 Task: Create a PowerPoint presentation on renewable energy, including slides on different forms such as wind and solar power. Use online images and information to enhance the presentation.
Action: Mouse moved to (453, 279)
Screenshot: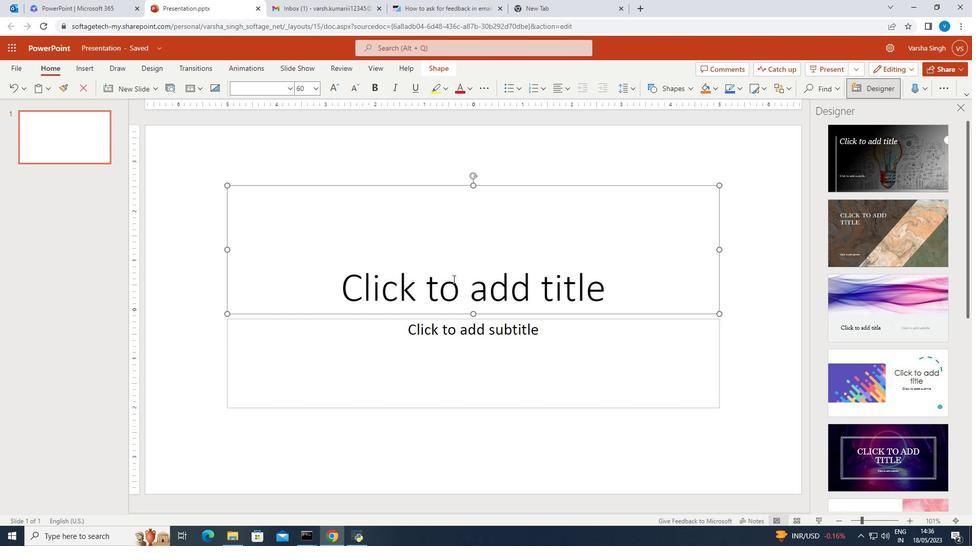 
Action: Mouse pressed left at (453, 279)
Screenshot: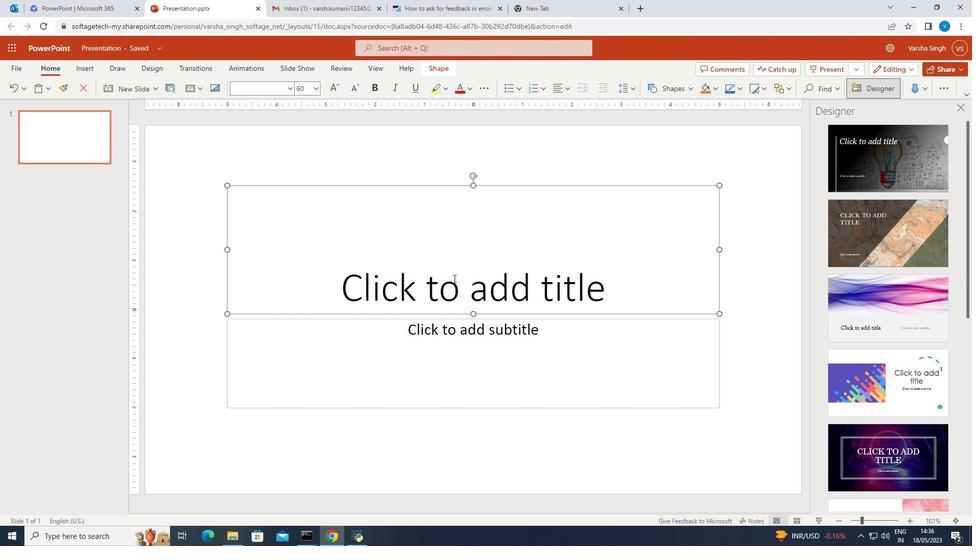 
Action: Key pressed <Key.shift><Key.shift><Key.shift><Key.shift><Key.shift><Key.shift><Key.shift><Key.shift><Key.shift><Key.shift><Key.shift>Renewable<Key.space><Key.shift>Energy
Screenshot: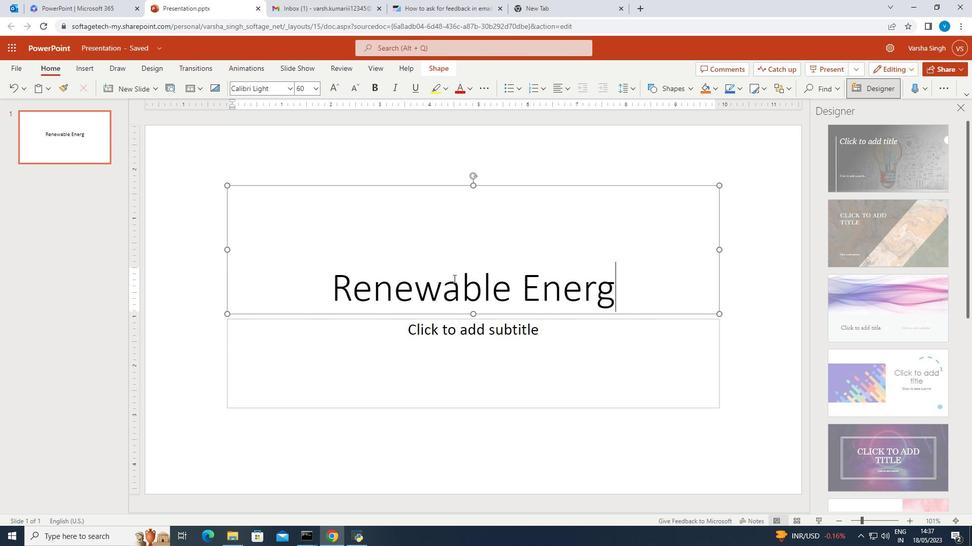
Action: Mouse moved to (495, 333)
Screenshot: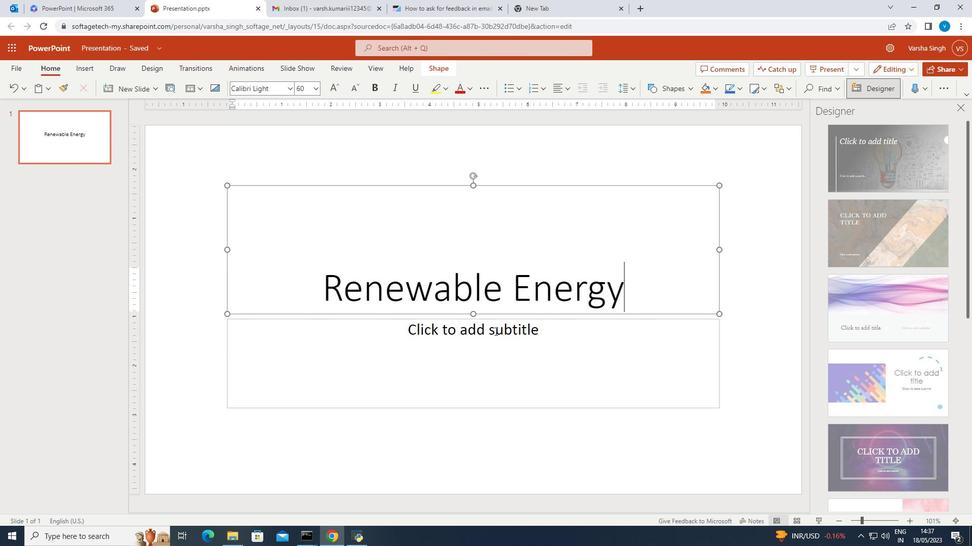 
Action: Mouse pressed left at (495, 333)
Screenshot: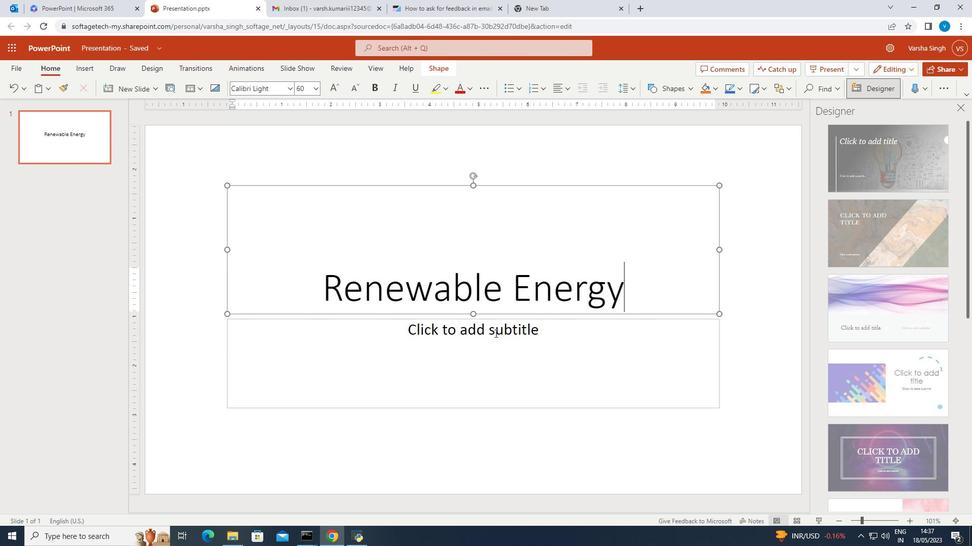 
Action: Key pressed <Key.shift><Key.shift><Key.shift><Key.shift>Different<Key.space><Key.shift><Key.shift><Key.shift><Key.shift><Key.shift><Key.shift><Key.shift><Key.shift>Forms<Key.space><Key.shift>Of<Key.space><Key.shift><Key.shift><Key.shift>Renewable<Key.space><Key.shift><Key.shift><Key.shift><Key.shift><Key.shift><Key.shift>Energy
Screenshot: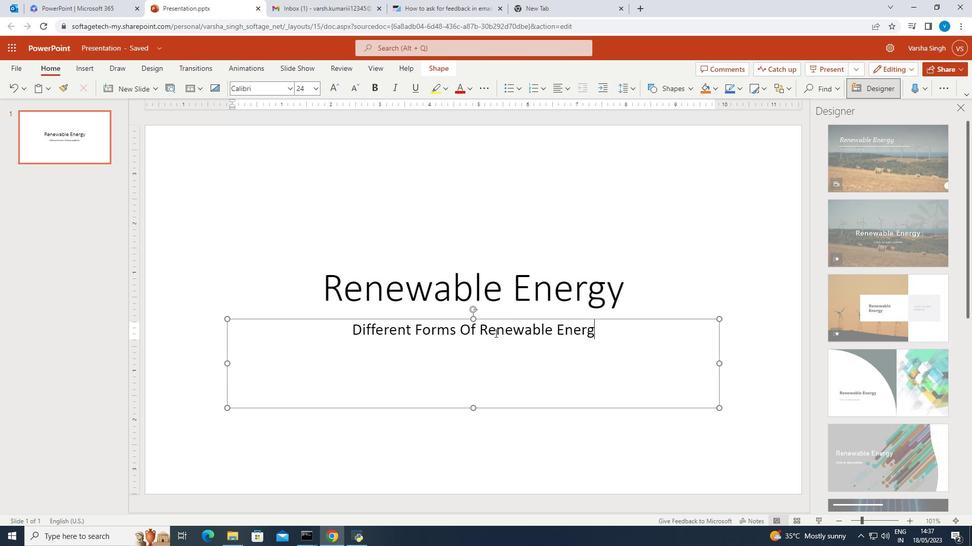 
Action: Mouse moved to (515, 388)
Screenshot: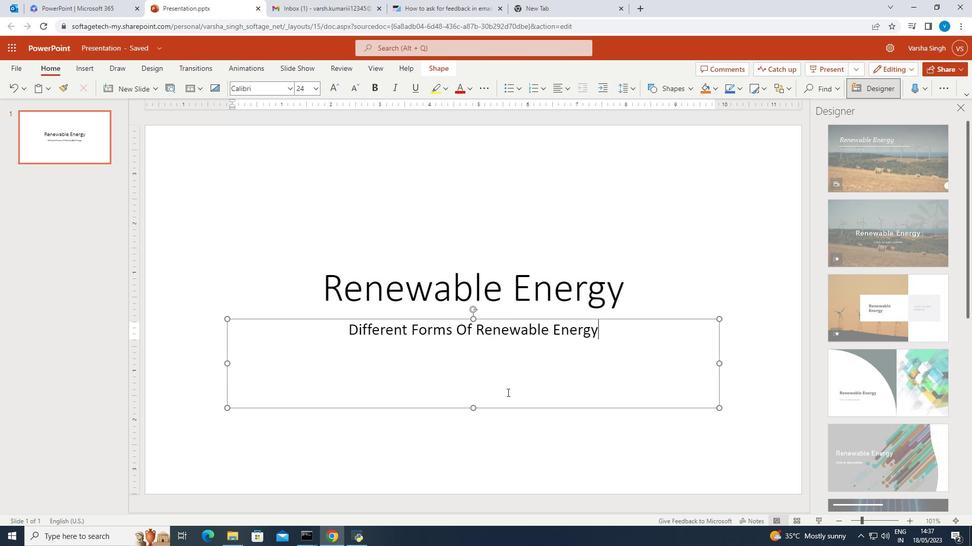 
Action: Mouse scrolled (515, 388) with delta (0, 0)
Screenshot: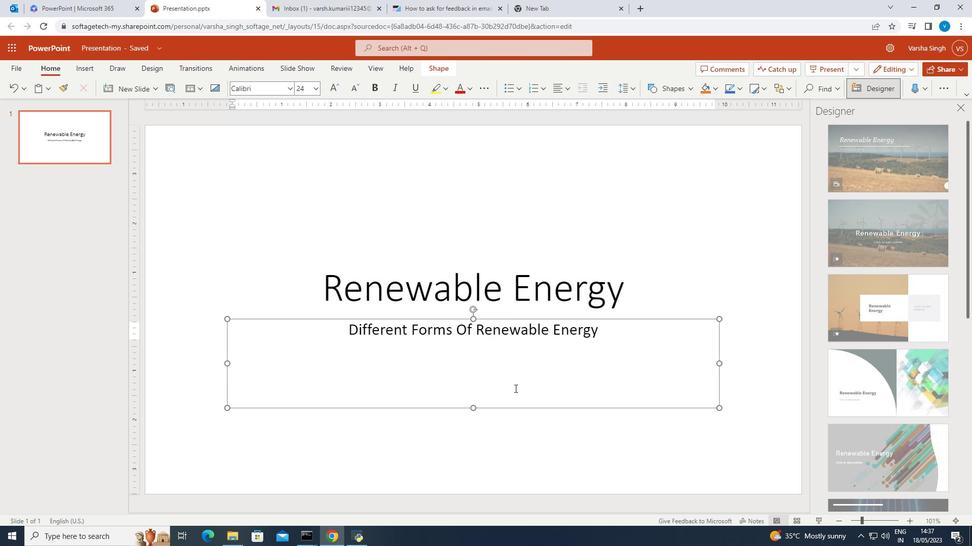 
Action: Mouse scrolled (515, 388) with delta (0, 0)
Screenshot: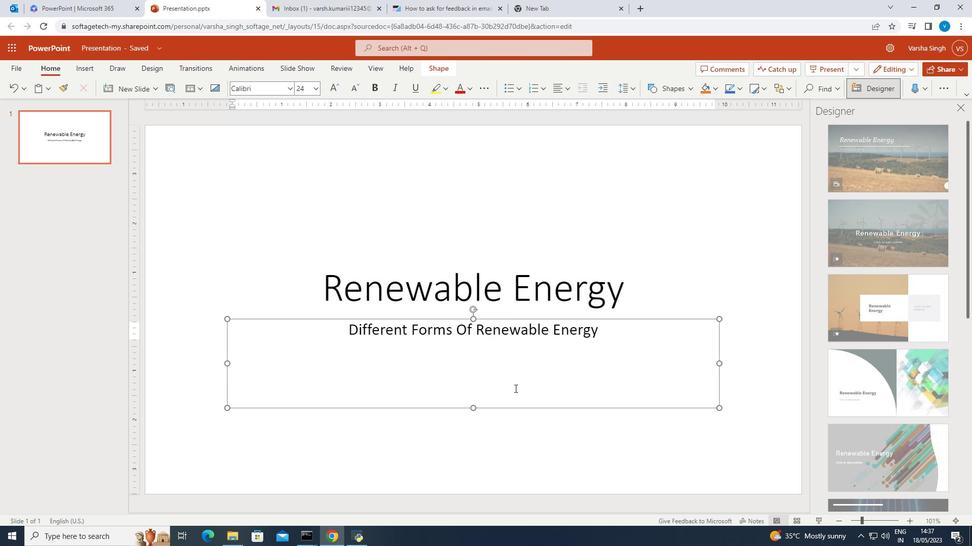 
Action: Mouse moved to (136, 84)
Screenshot: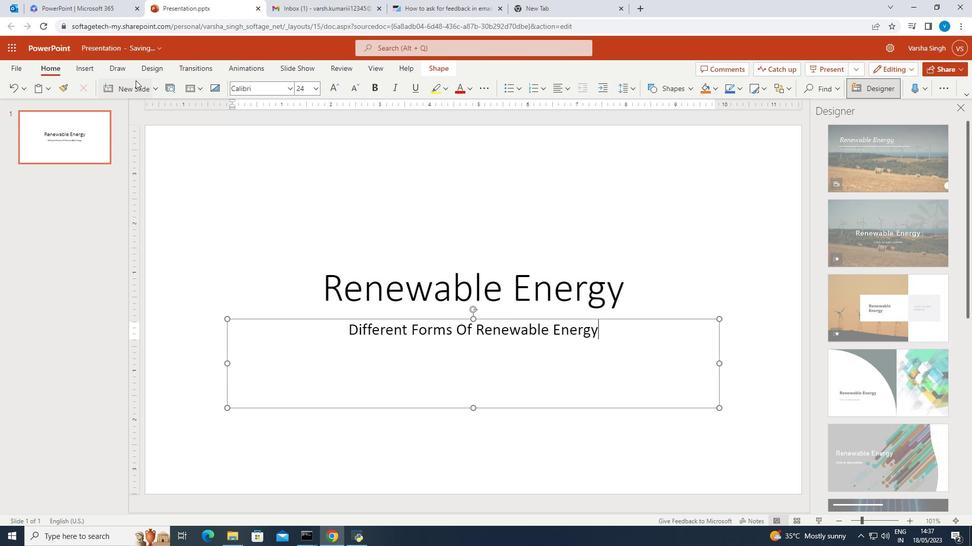 
Action: Mouse pressed left at (136, 84)
Screenshot: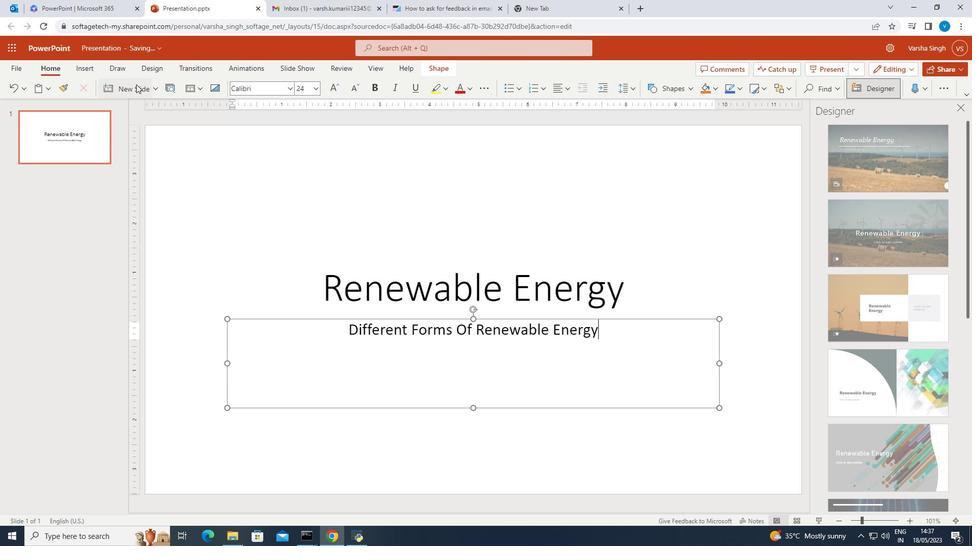 
Action: Mouse moved to (597, 13)
Screenshot: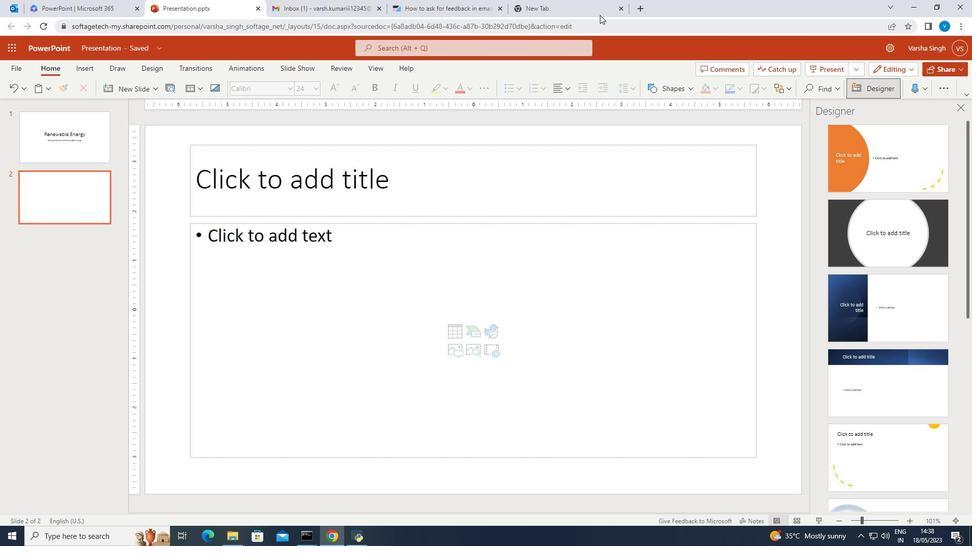 
Action: Mouse pressed left at (597, 13)
Screenshot: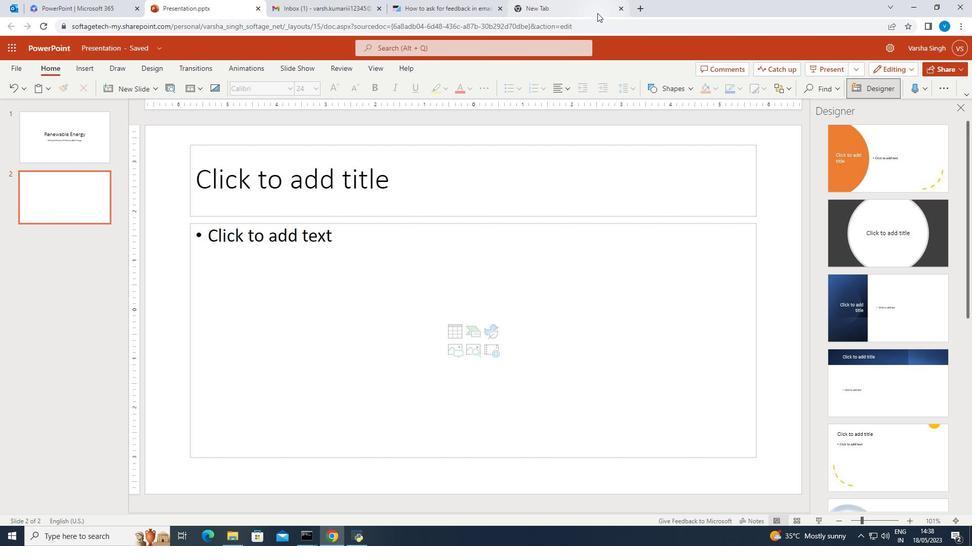 
Action: Mouse moved to (545, 193)
Screenshot: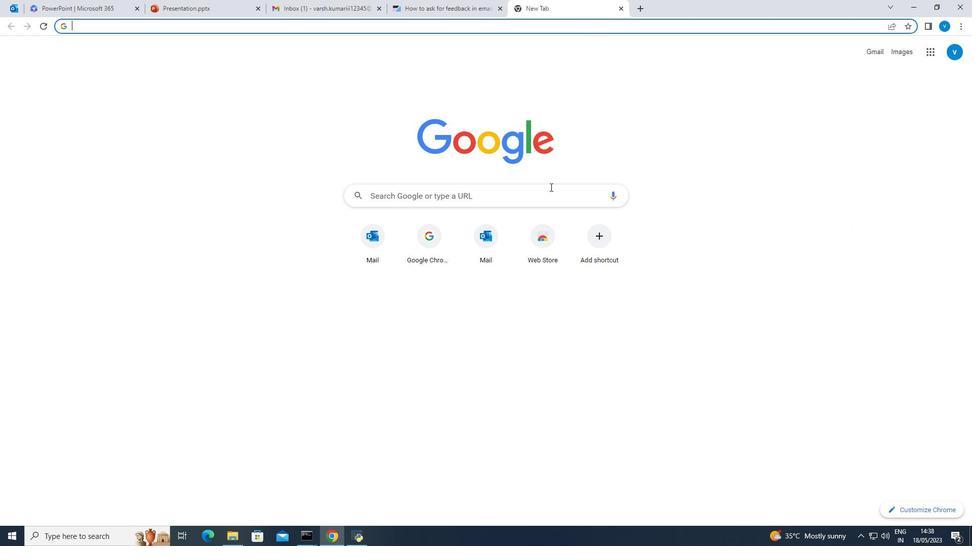 
Action: Mouse pressed left at (545, 193)
Screenshot: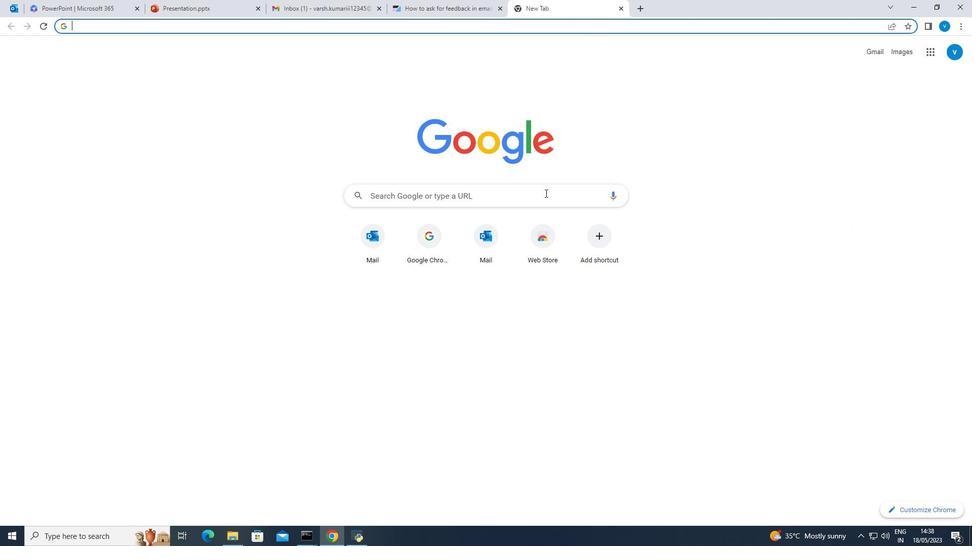 
Action: Mouse moved to (211, 4)
Screenshot: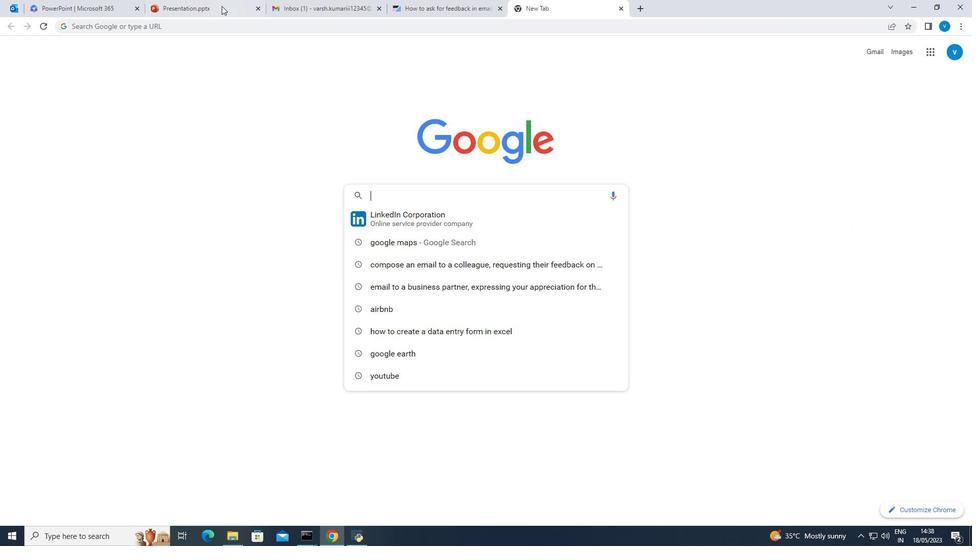 
Action: Mouse pressed left at (211, 4)
Screenshot: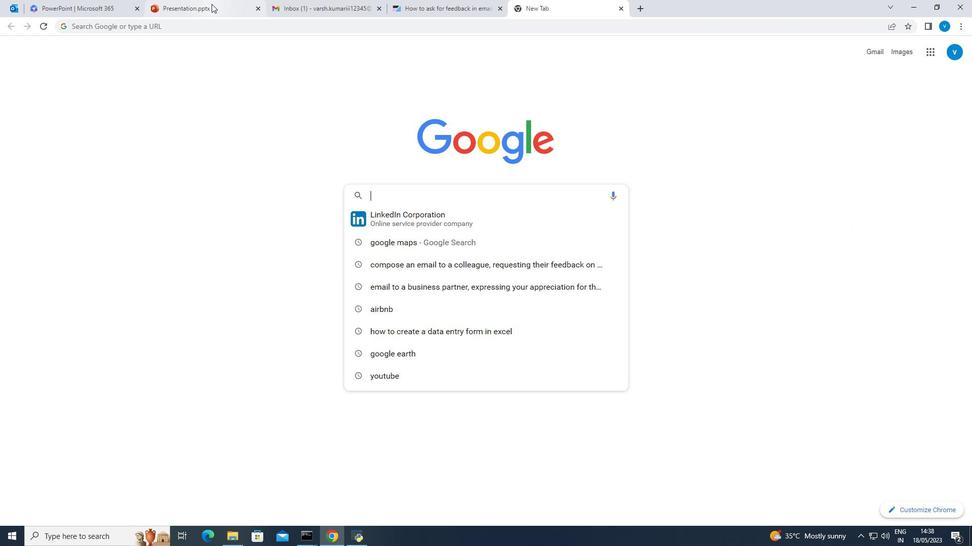 
Action: Mouse moved to (332, 255)
Screenshot: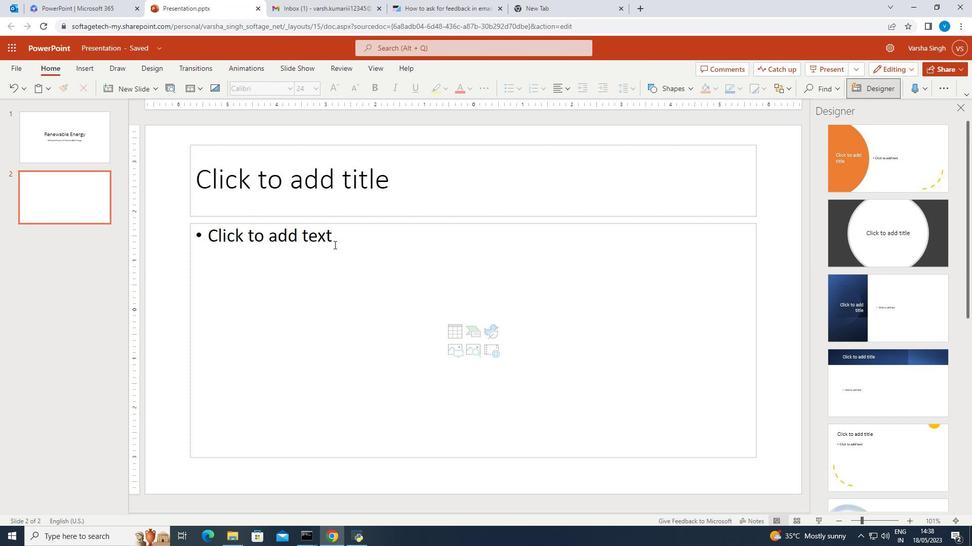 
Action: Mouse pressed left at (332, 255)
Screenshot: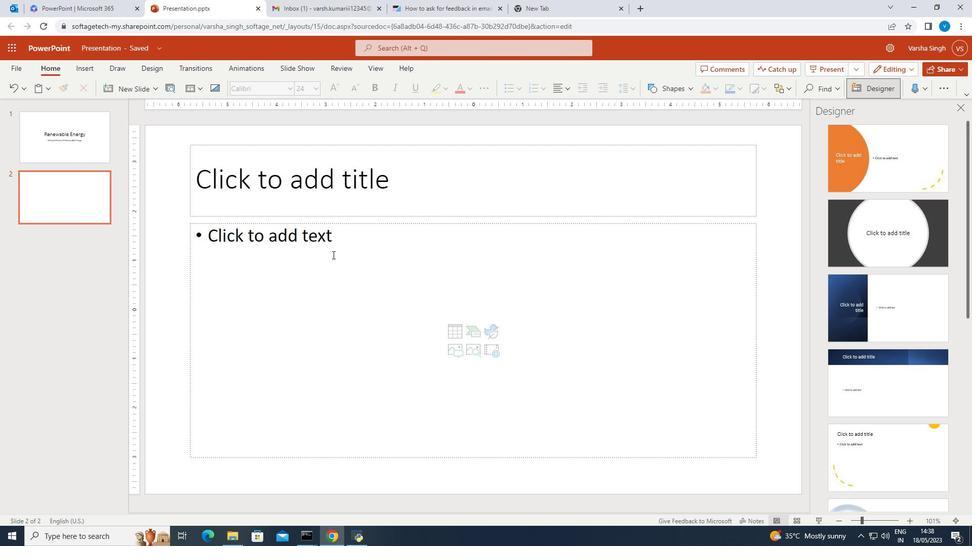 
Action: Mouse moved to (86, 66)
Screenshot: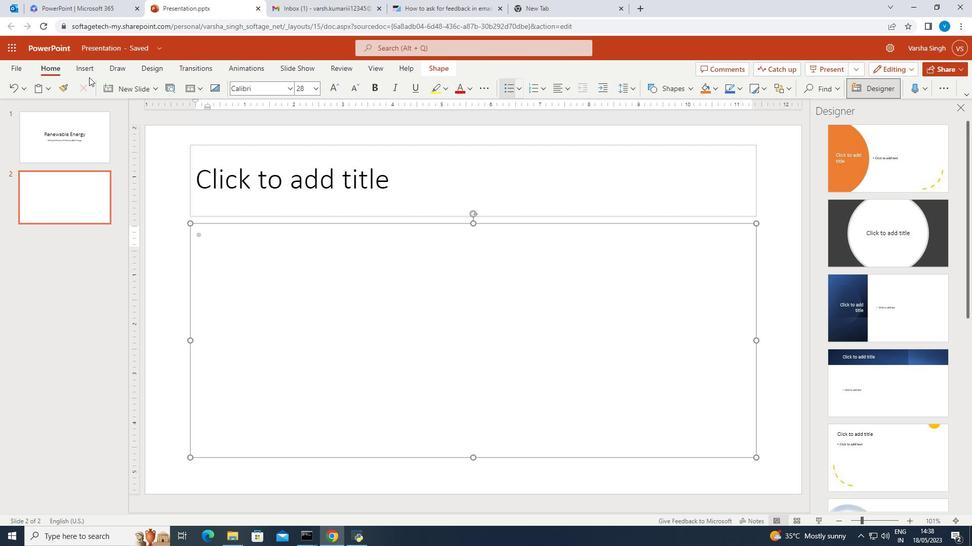 
Action: Mouse pressed left at (86, 66)
Screenshot: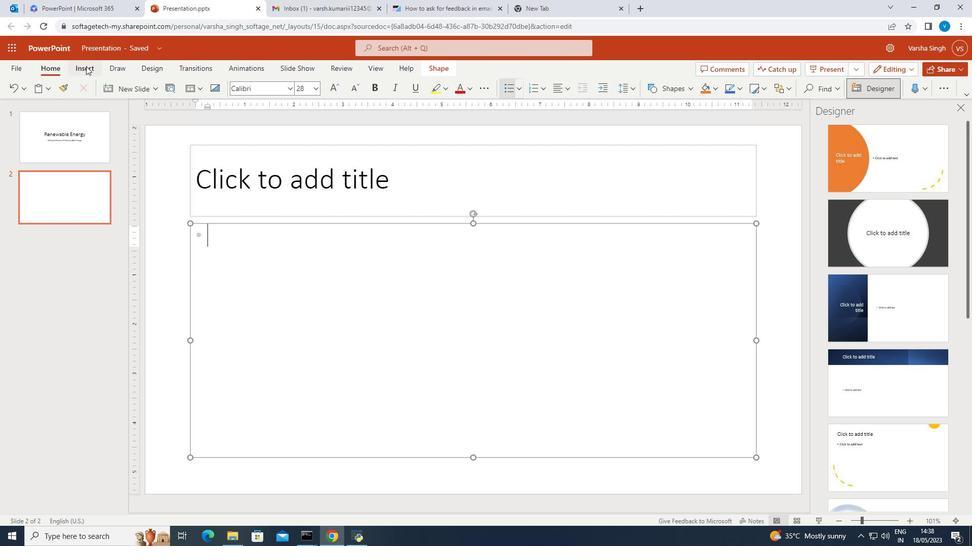 
Action: Mouse moved to (214, 85)
Screenshot: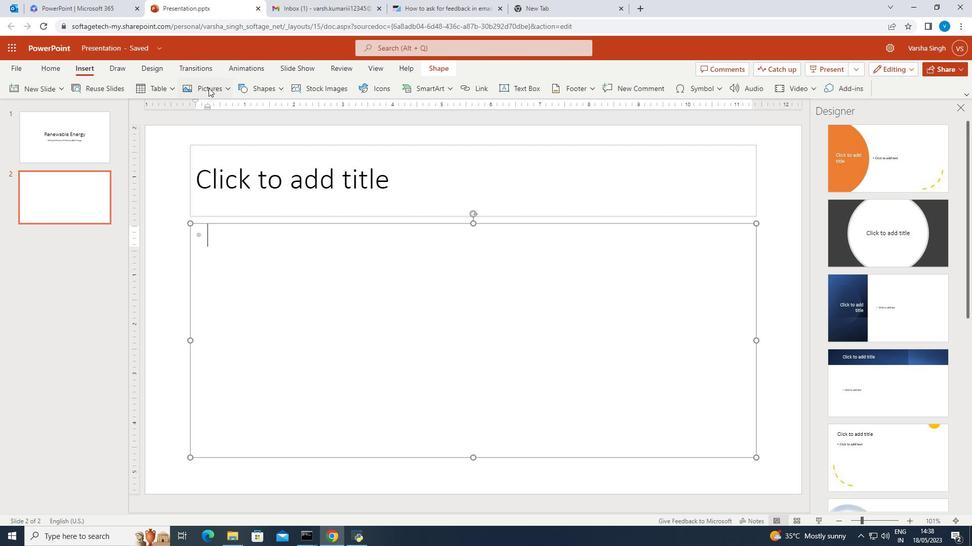 
Action: Mouse pressed left at (214, 85)
Screenshot: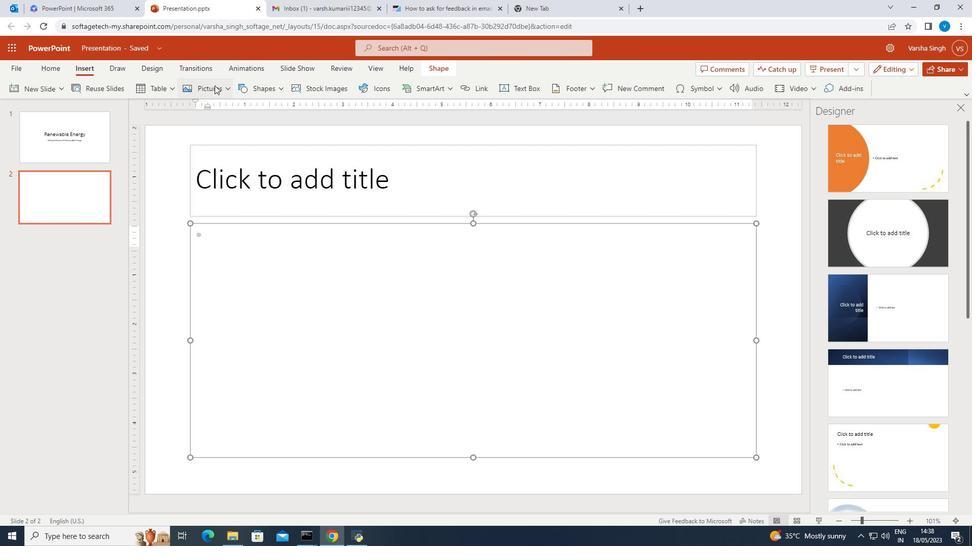 
Action: Mouse moved to (217, 188)
Screenshot: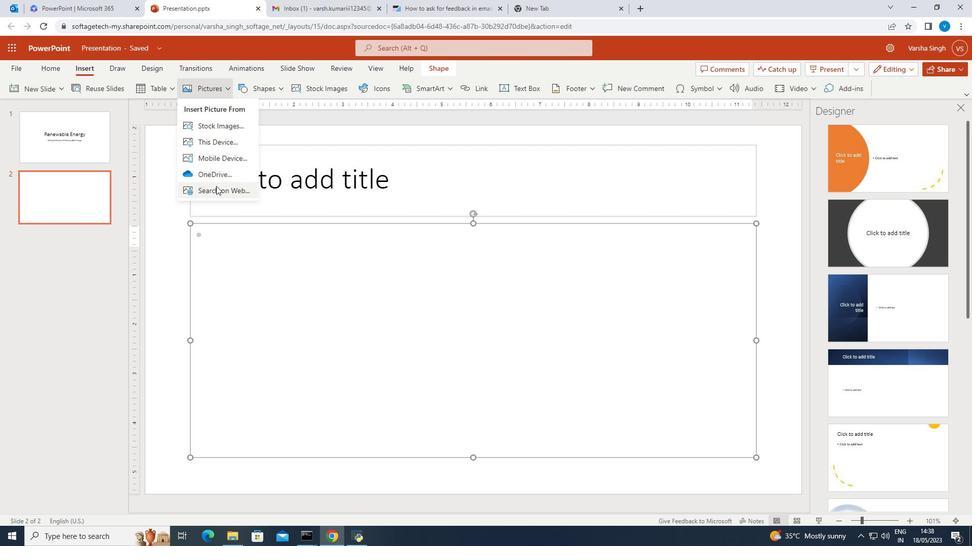 
Action: Mouse pressed left at (217, 188)
Screenshot: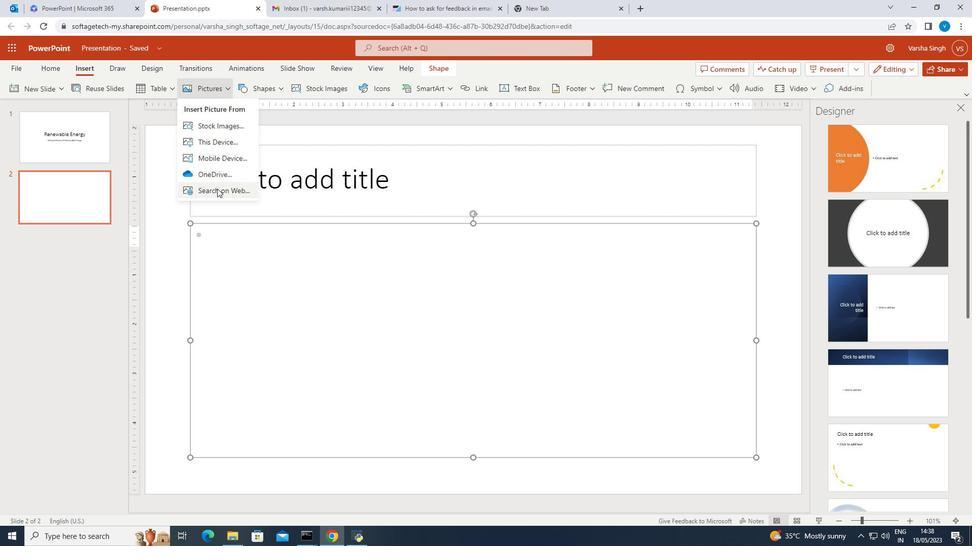
Action: Mouse moved to (405, 188)
Screenshot: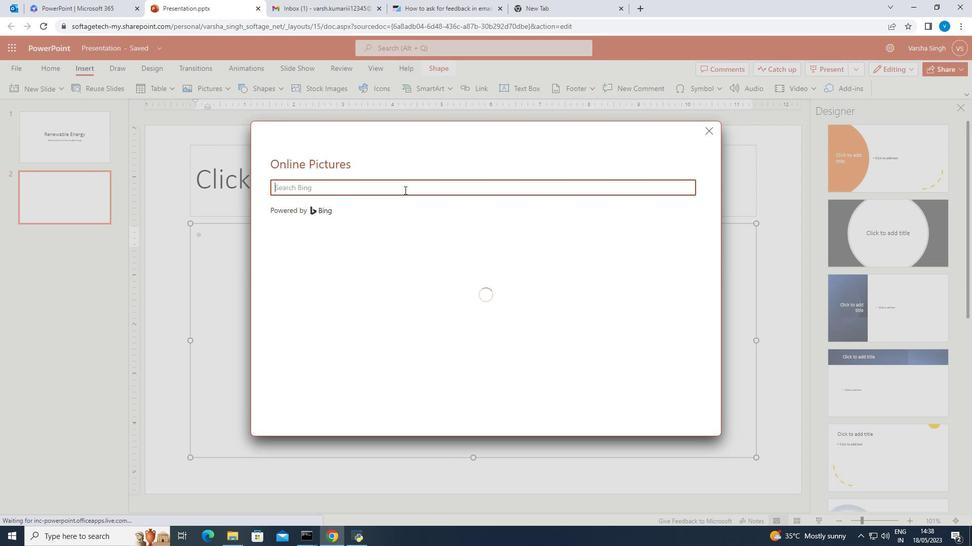 
Action: Mouse pressed left at (405, 188)
Screenshot: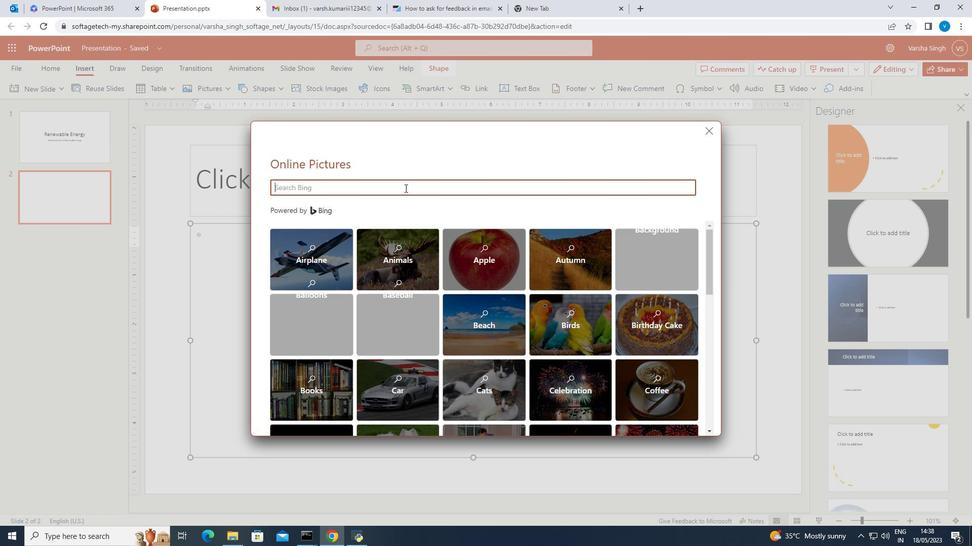 
Action: Mouse moved to (406, 187)
Screenshot: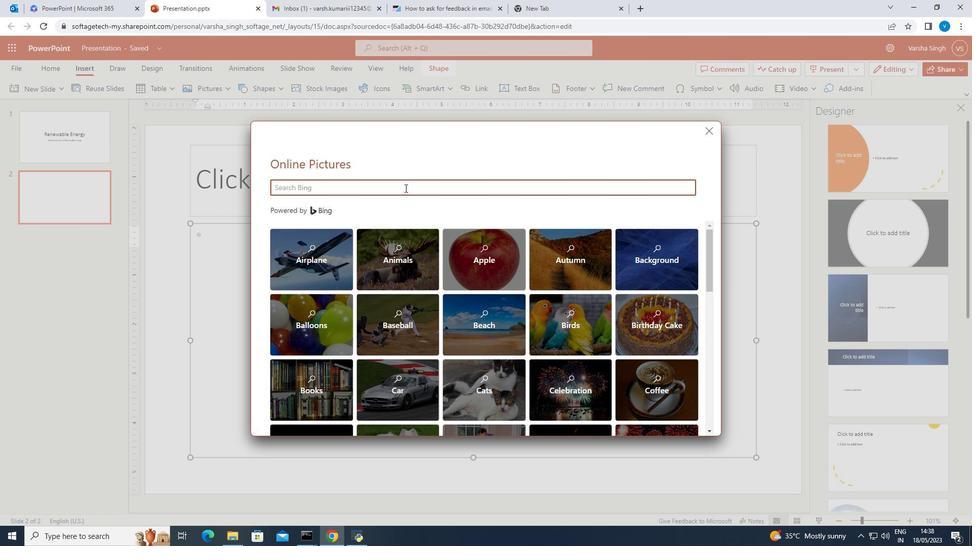 
Action: Key pressed renewable<Key.space>energy<Key.enter>
Screenshot: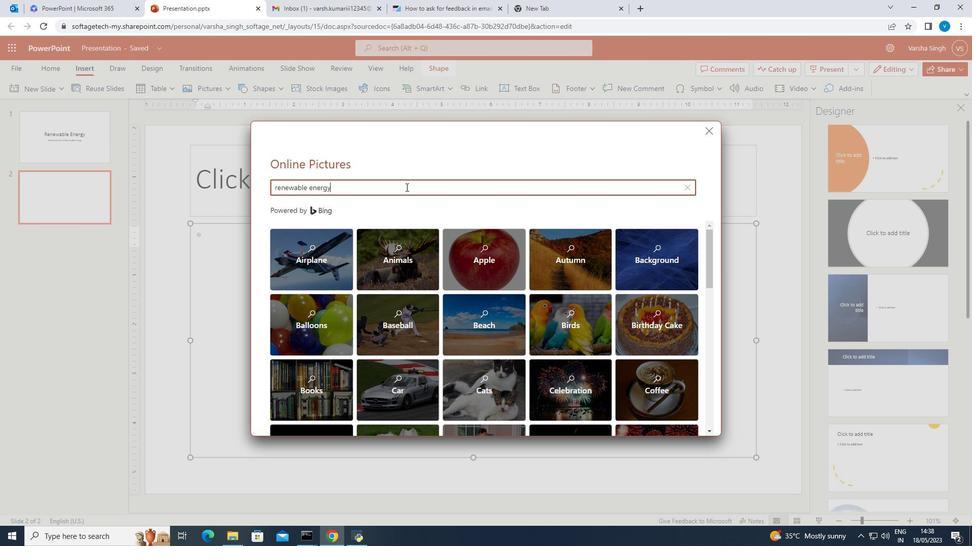 
Action: Mouse moved to (495, 287)
Screenshot: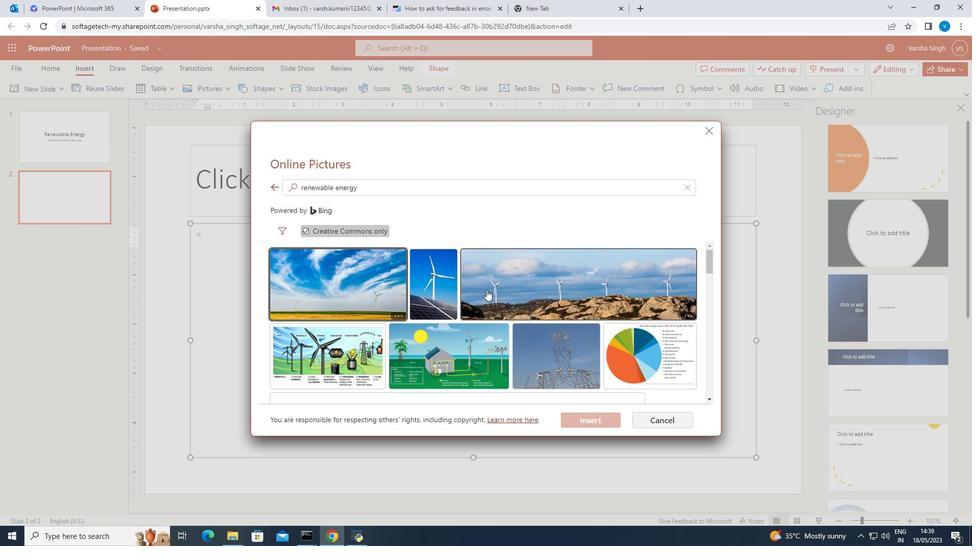 
Action: Mouse scrolled (495, 286) with delta (0, 0)
Screenshot: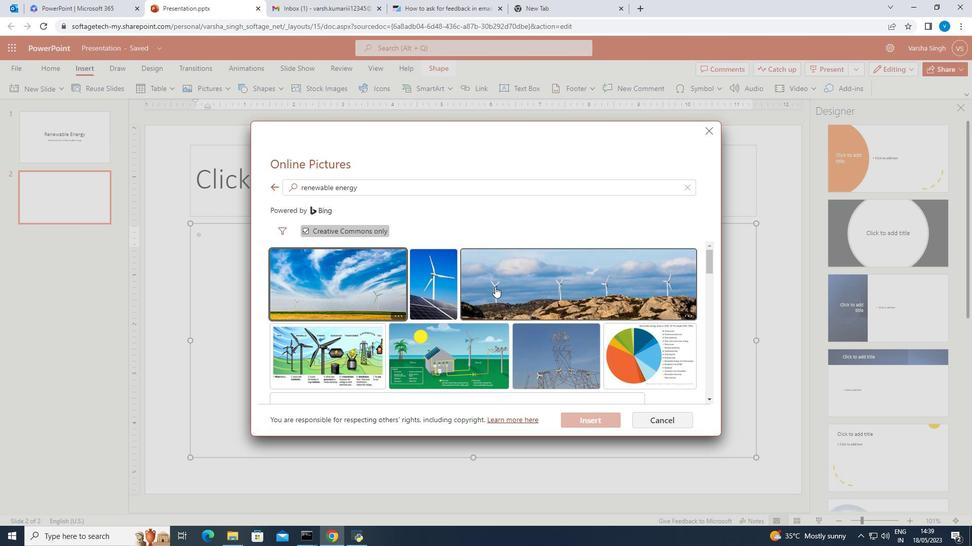 
Action: Mouse moved to (495, 286)
Screenshot: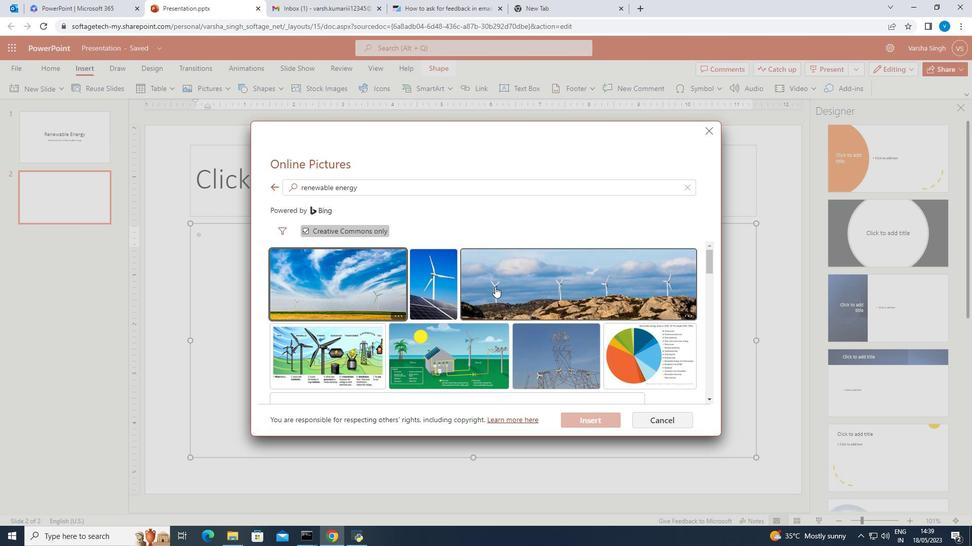 
Action: Mouse scrolled (495, 286) with delta (0, 0)
Screenshot: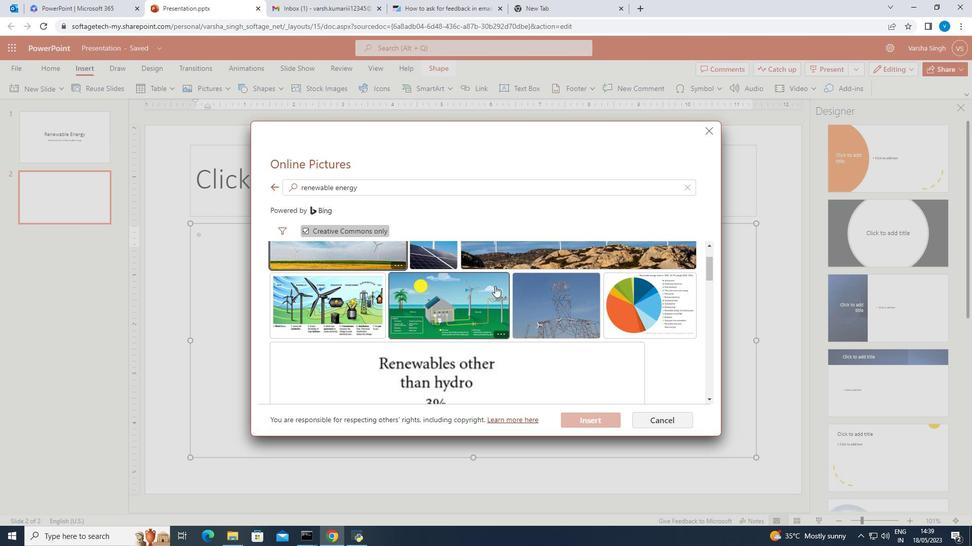 
Action: Mouse moved to (494, 287)
Screenshot: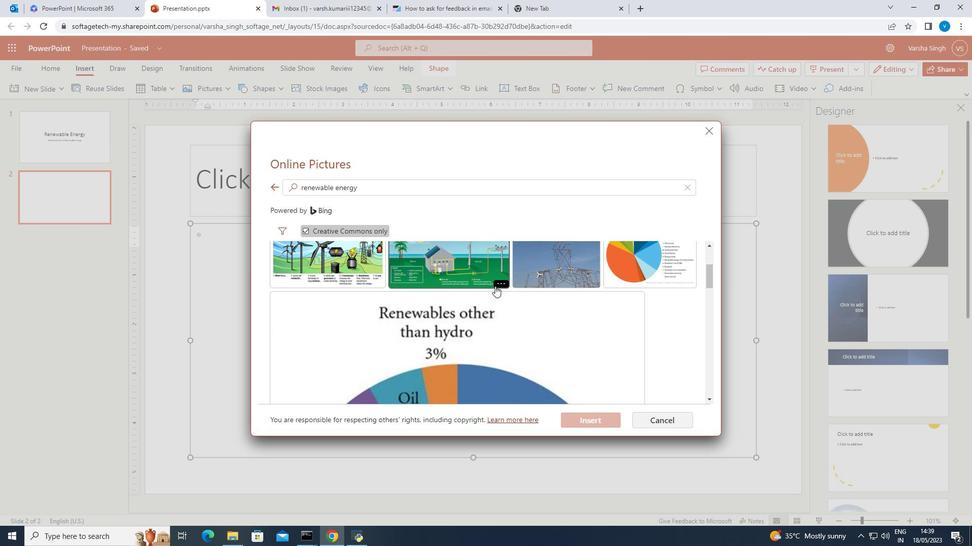 
Action: Mouse scrolled (494, 286) with delta (0, 0)
Screenshot: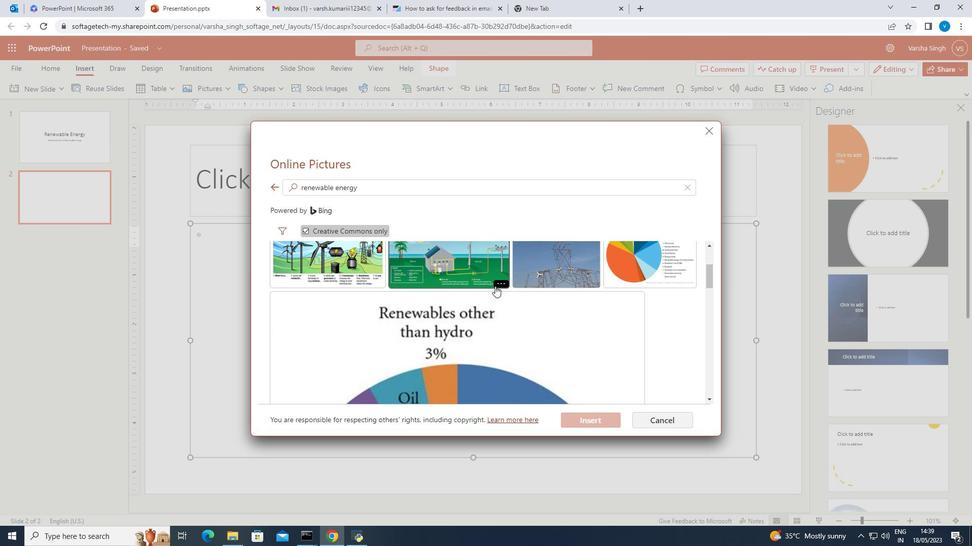 
Action: Mouse moved to (493, 288)
Screenshot: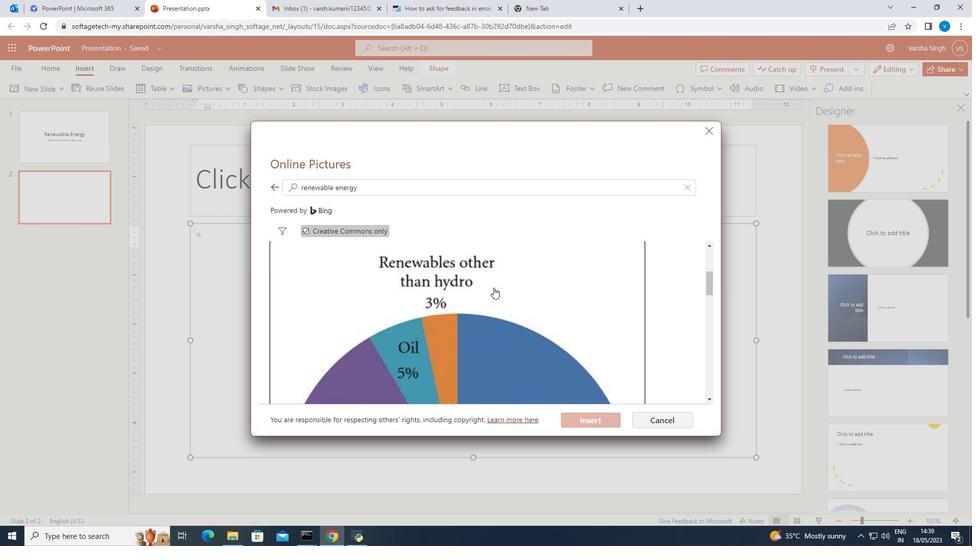 
Action: Mouse scrolled (493, 288) with delta (0, 0)
Screenshot: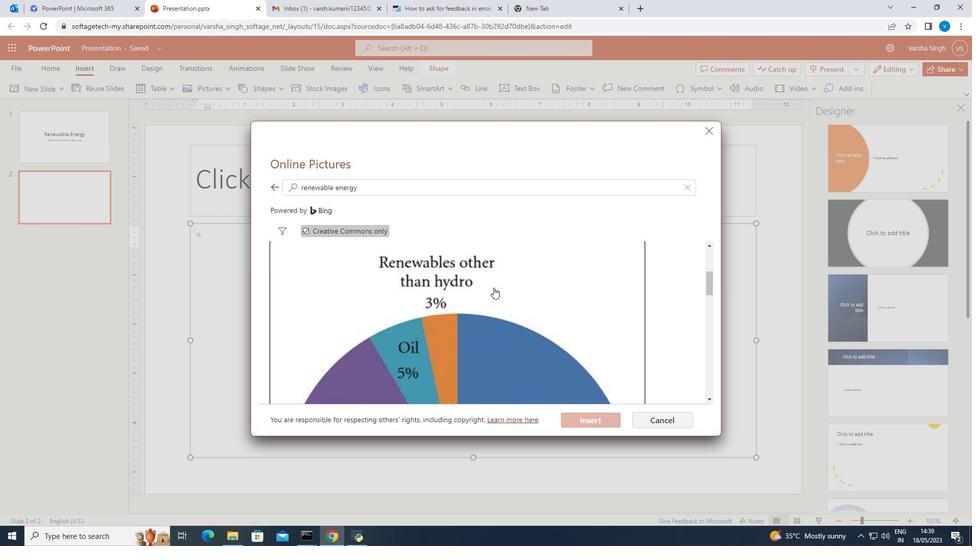 
Action: Mouse moved to (492, 289)
Screenshot: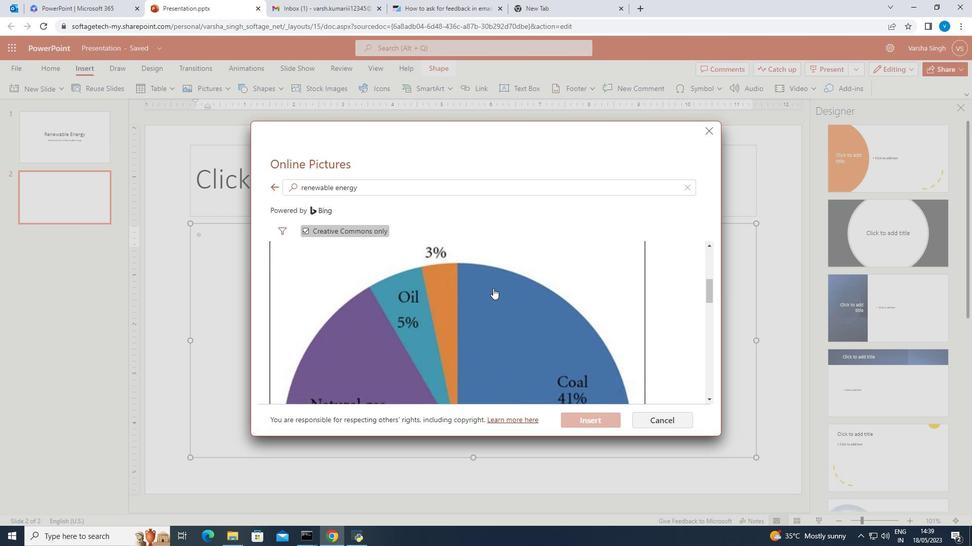 
Action: Mouse scrolled (492, 288) with delta (0, 0)
Screenshot: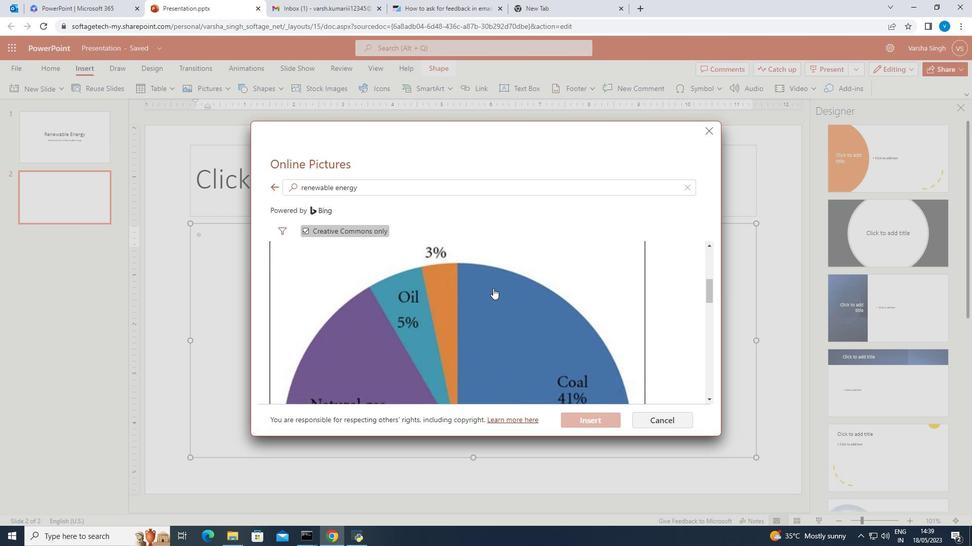 
Action: Mouse moved to (492, 290)
Screenshot: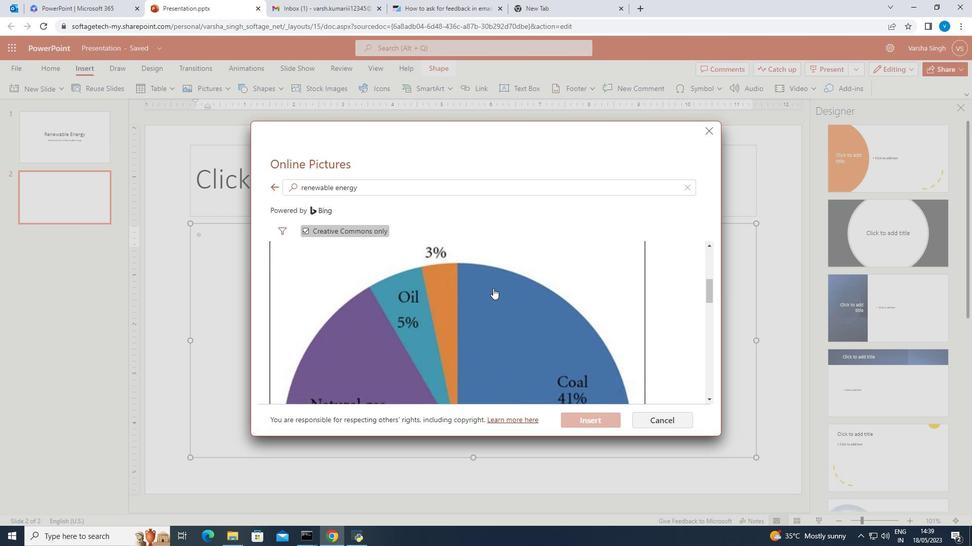 
Action: Mouse scrolled (492, 289) with delta (0, 0)
Screenshot: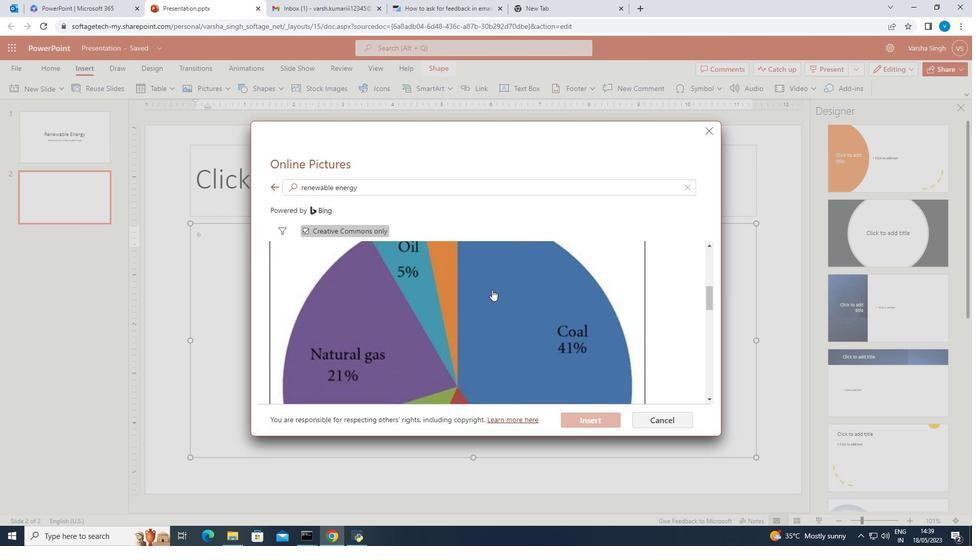 
Action: Mouse moved to (491, 290)
Screenshot: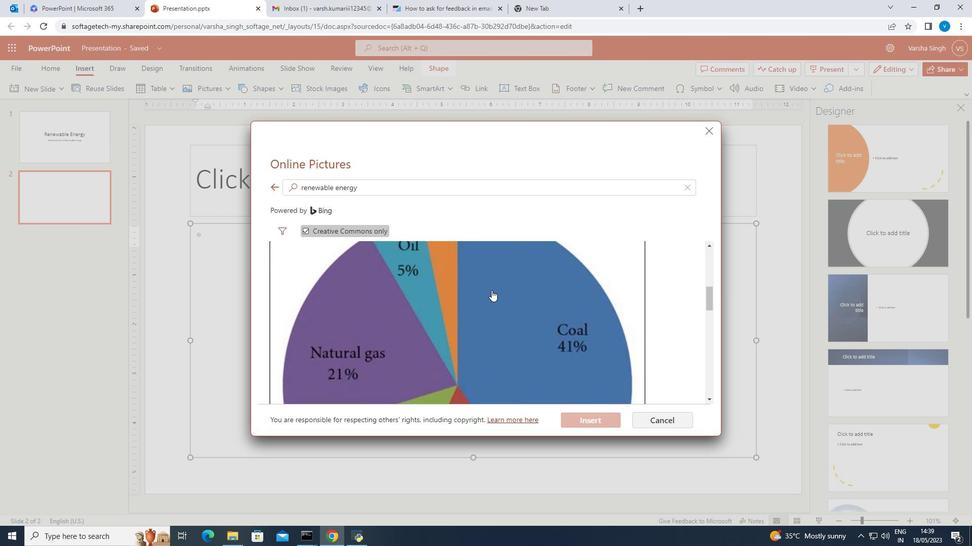 
Action: Mouse scrolled (491, 290) with delta (0, 0)
Screenshot: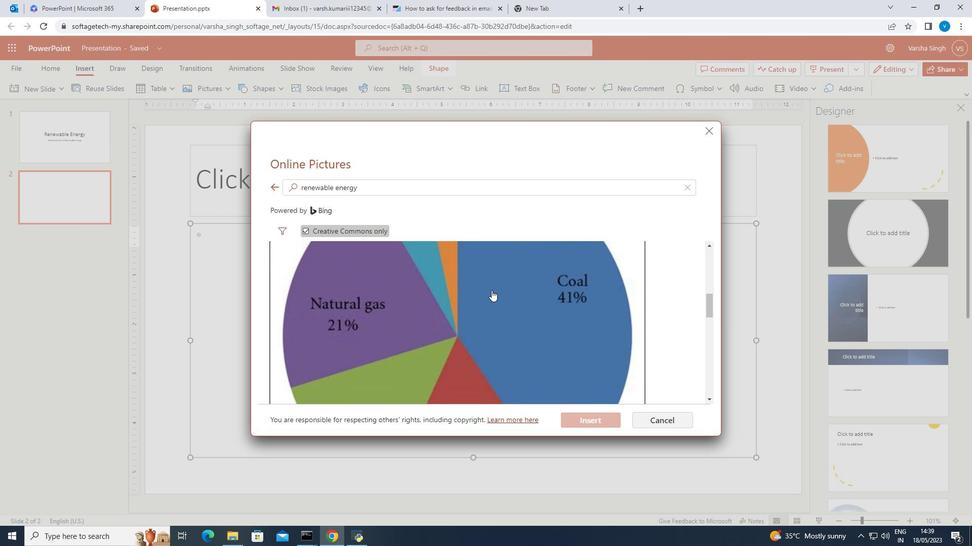 
Action: Mouse scrolled (491, 290) with delta (0, 0)
Screenshot: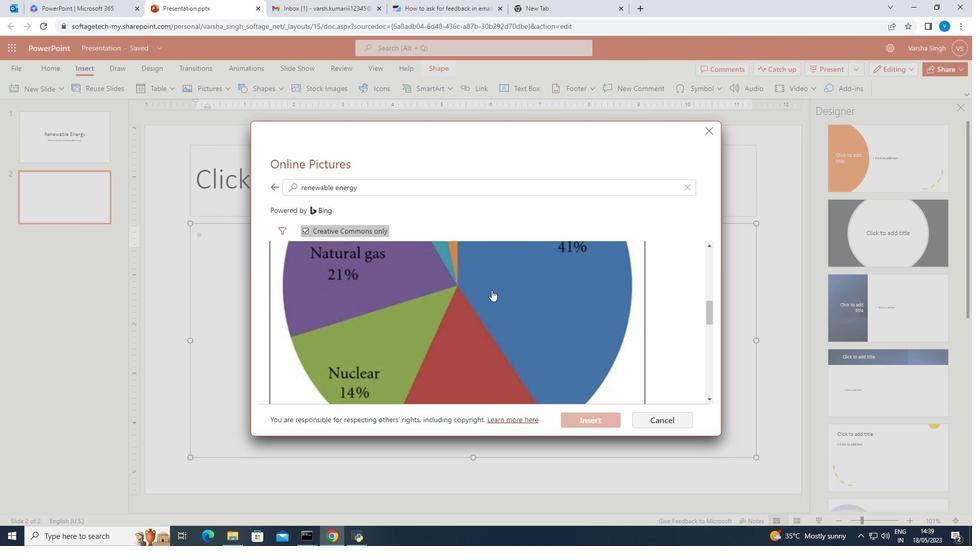 
Action: Mouse scrolled (491, 290) with delta (0, 0)
Screenshot: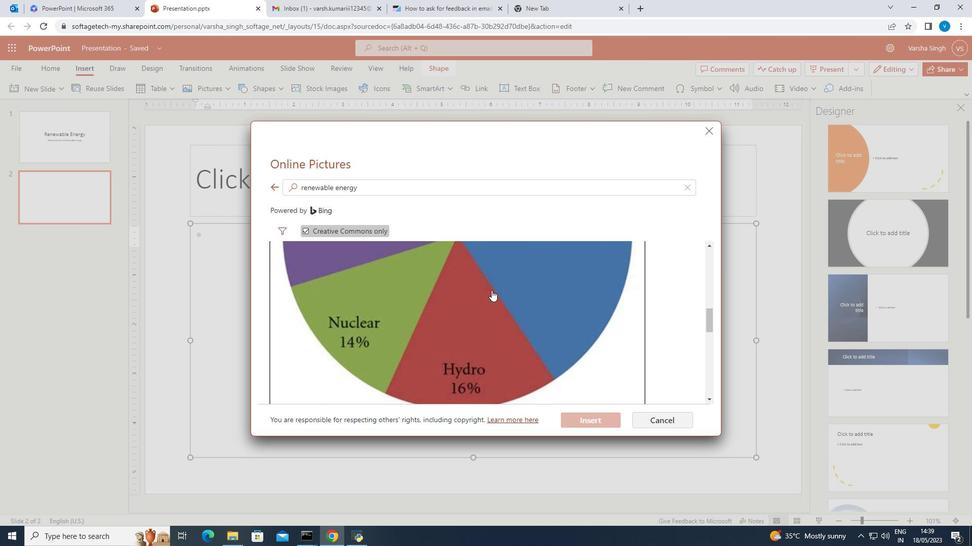 
Action: Mouse scrolled (491, 290) with delta (0, 0)
Screenshot: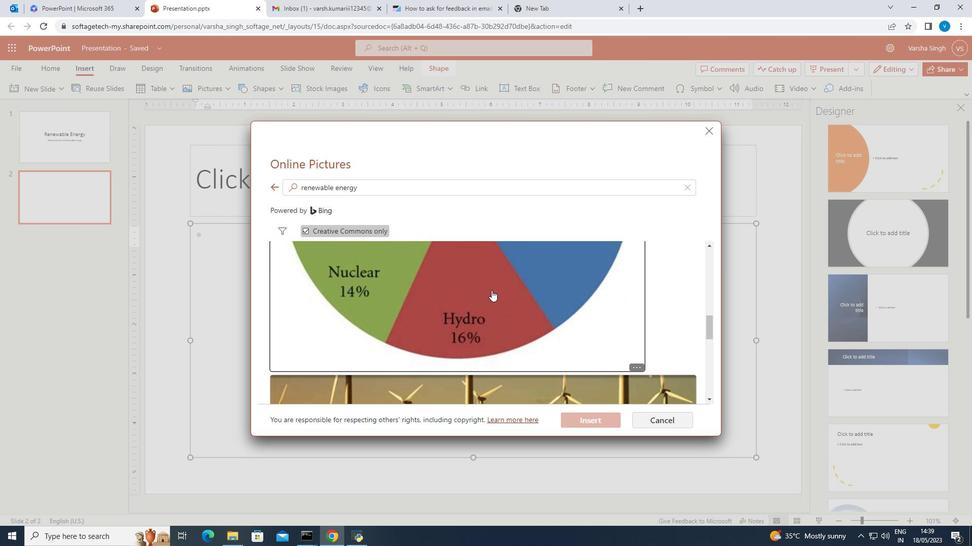 
Action: Mouse moved to (487, 287)
Screenshot: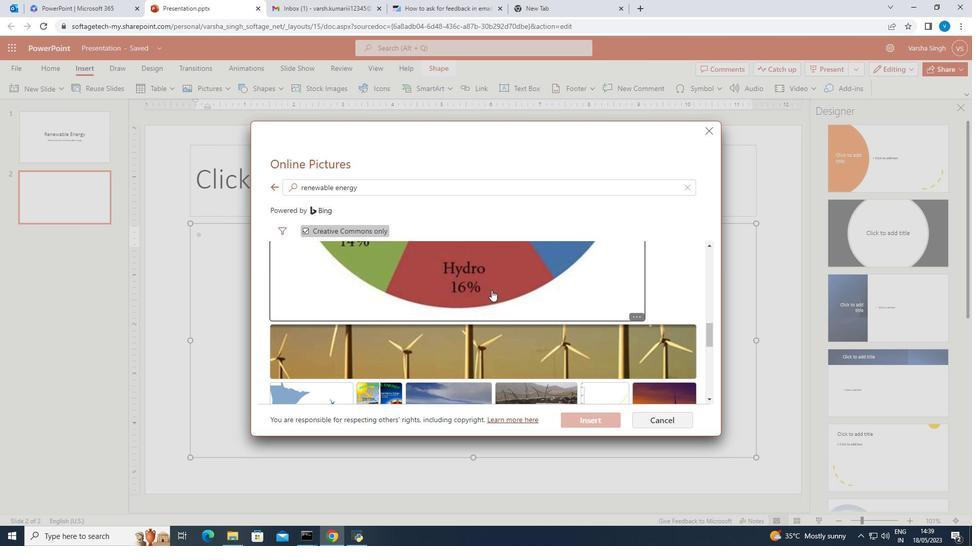 
Action: Mouse scrolled (487, 286) with delta (0, 0)
Screenshot: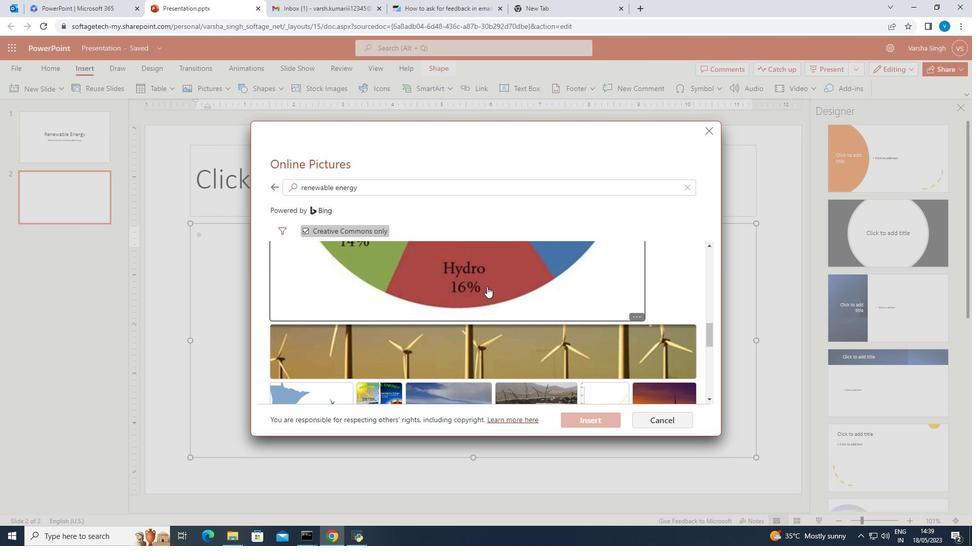 
Action: Mouse scrolled (487, 286) with delta (0, 0)
Screenshot: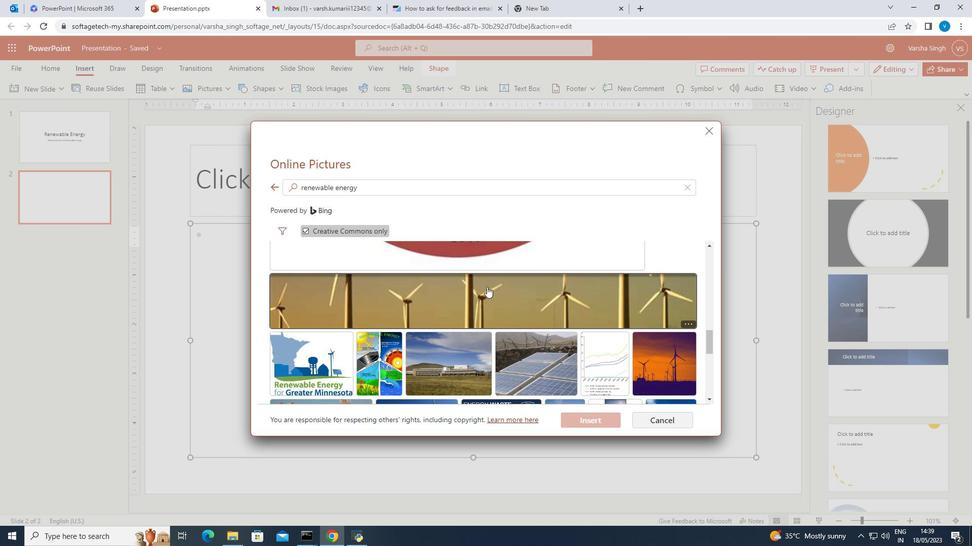 
Action: Mouse scrolled (487, 286) with delta (0, 0)
Screenshot: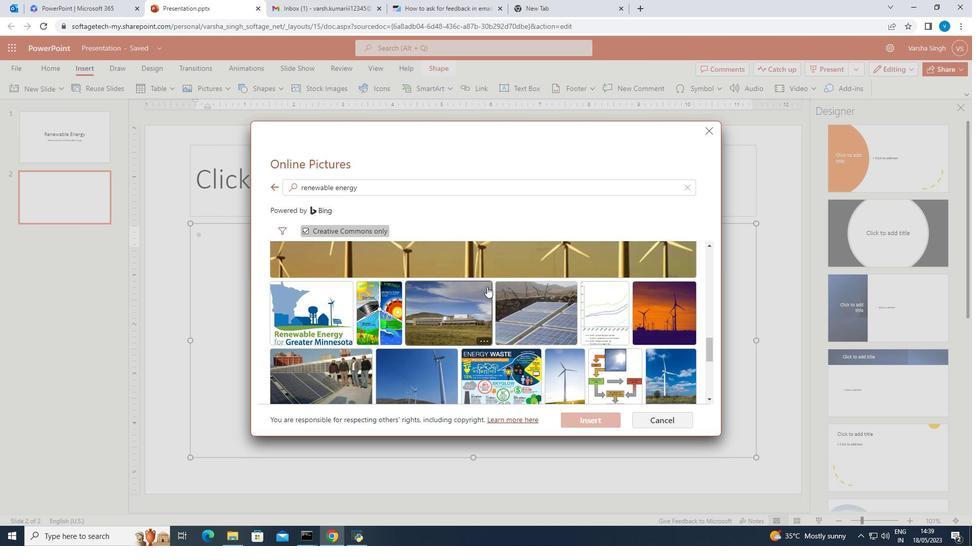 
Action: Mouse scrolled (487, 286) with delta (0, 0)
Screenshot: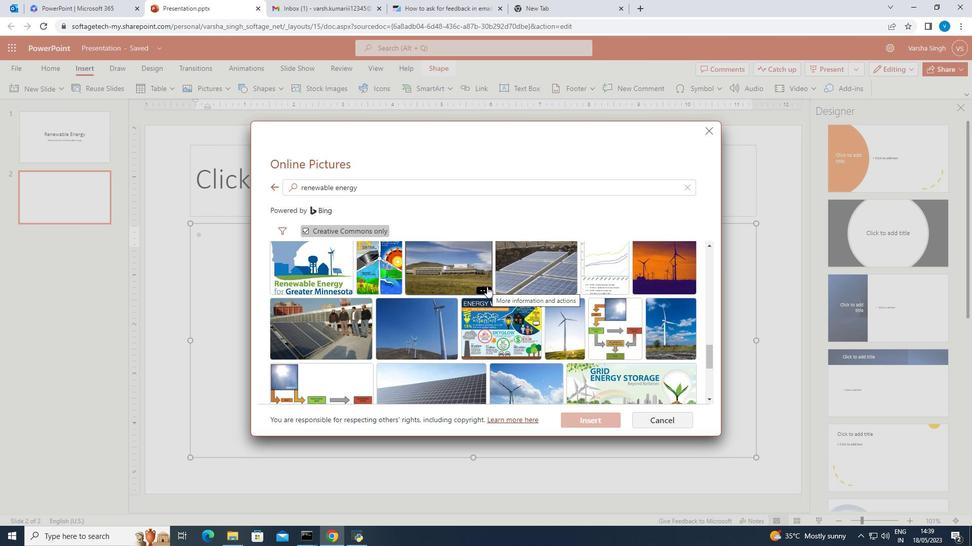 
Action: Mouse scrolled (487, 287) with delta (0, 0)
Screenshot: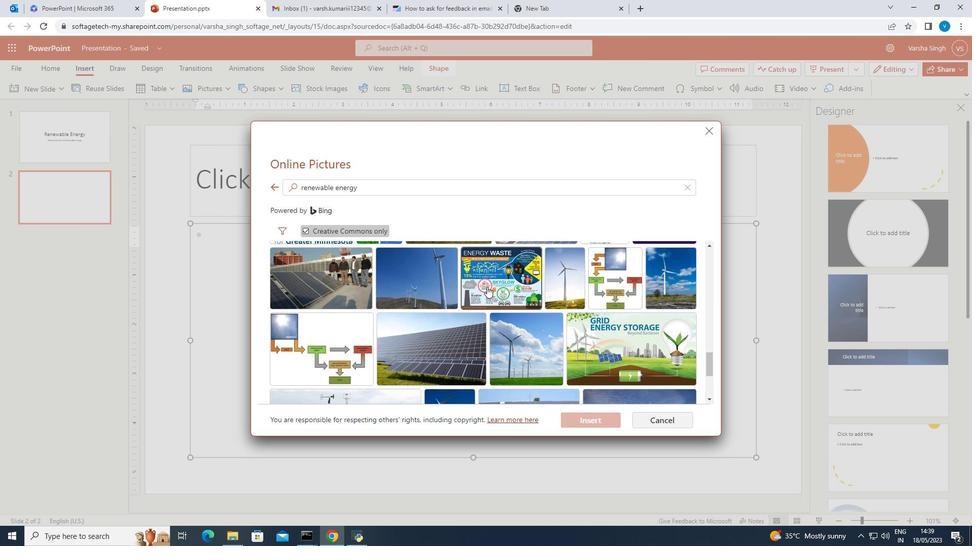 
Action: Mouse scrolled (487, 287) with delta (0, 0)
Screenshot: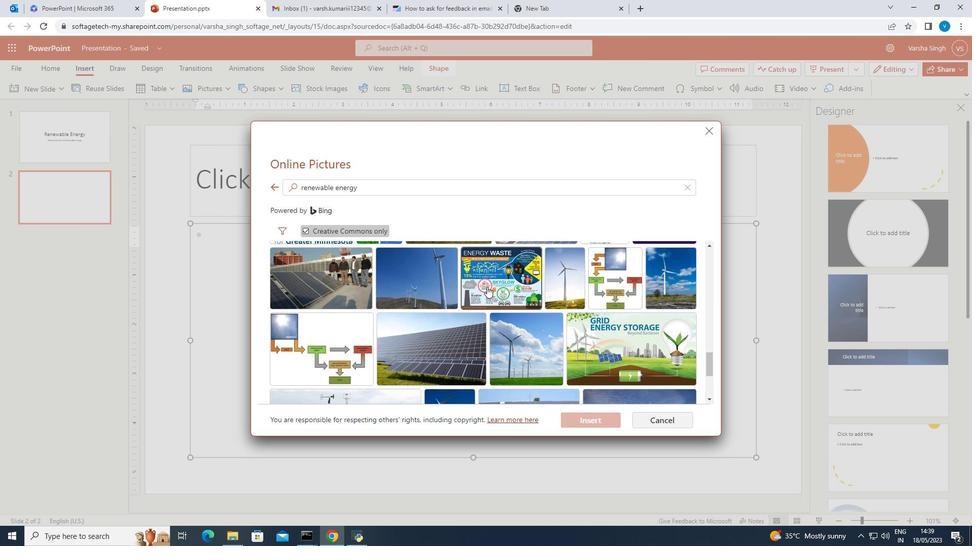 
Action: Mouse scrolled (487, 287) with delta (0, 0)
Screenshot: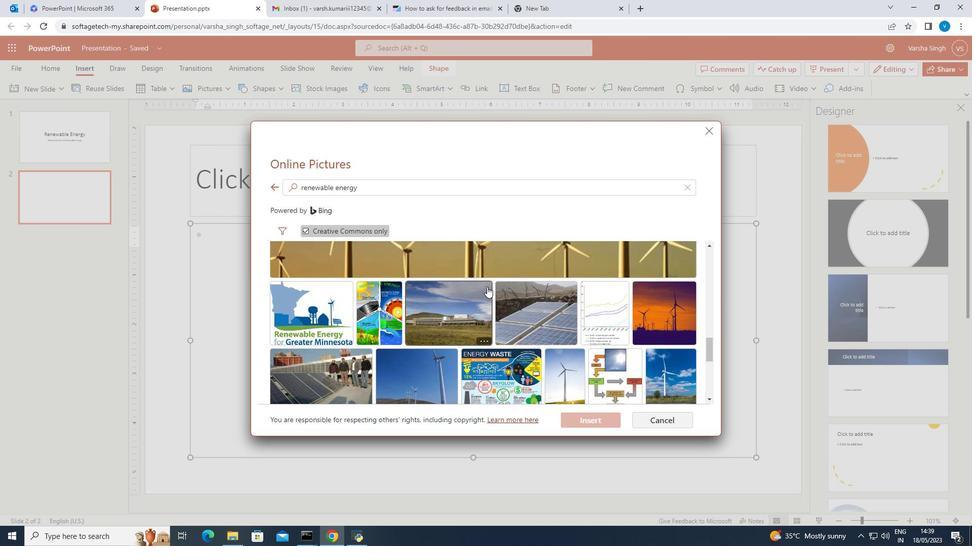 
Action: Mouse scrolled (487, 287) with delta (0, 0)
Screenshot: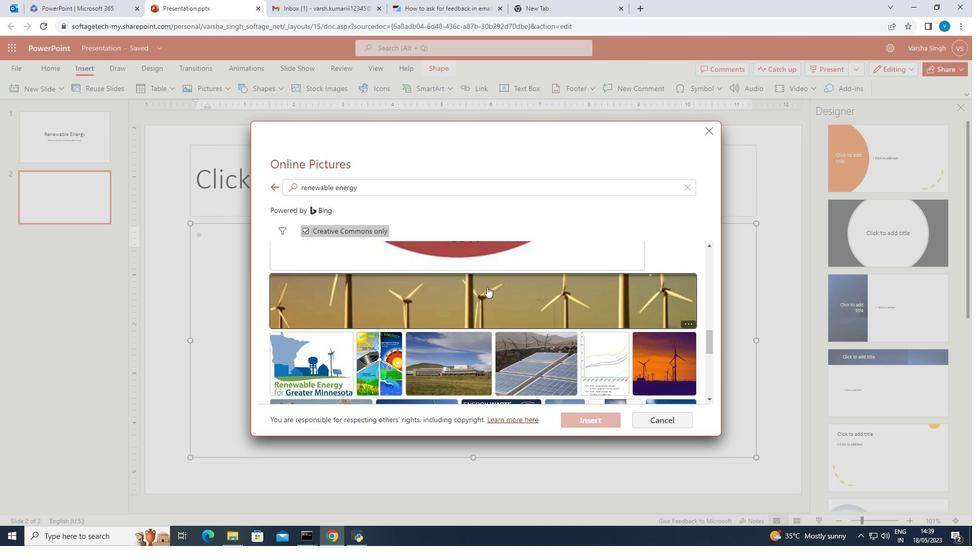 
Action: Mouse scrolled (487, 287) with delta (0, 0)
Screenshot: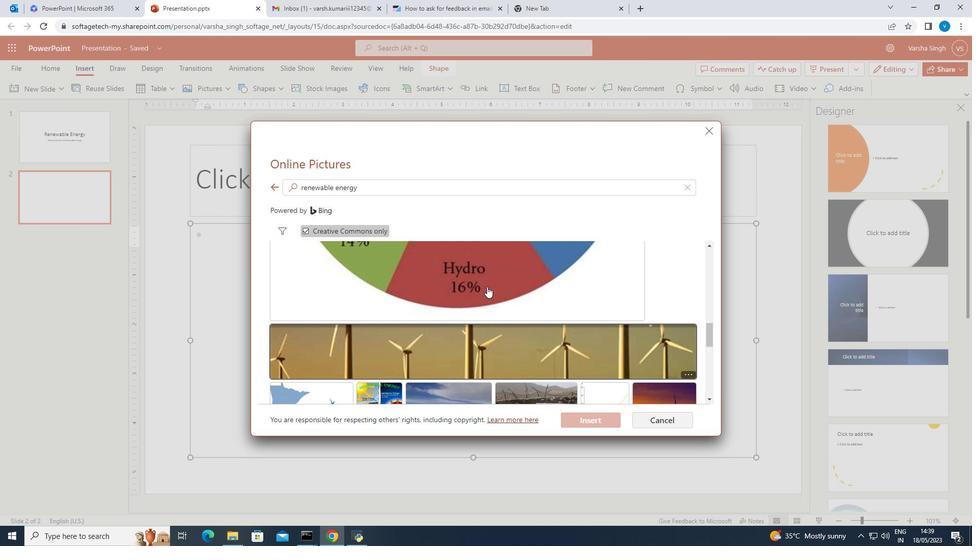
Action: Mouse scrolled (487, 287) with delta (0, 0)
Screenshot: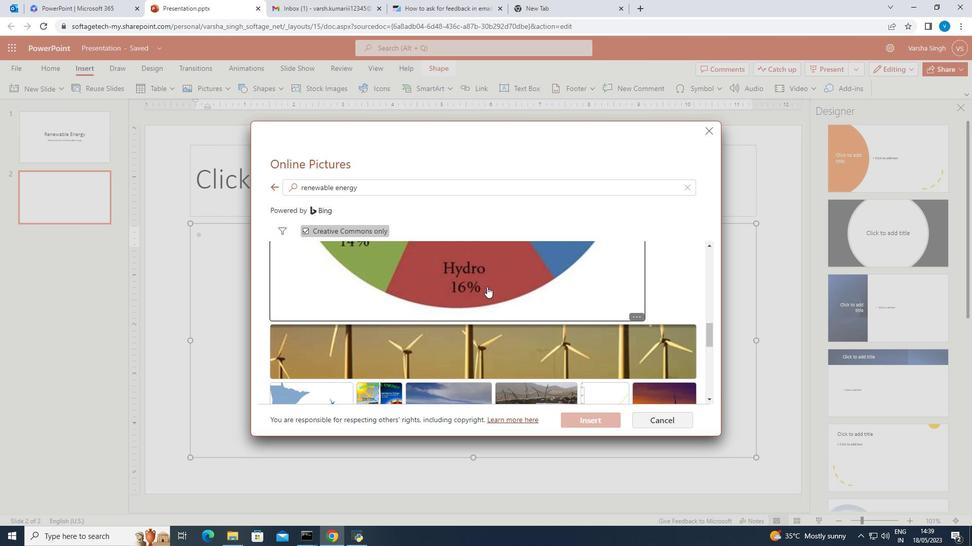 
Action: Mouse moved to (487, 286)
Screenshot: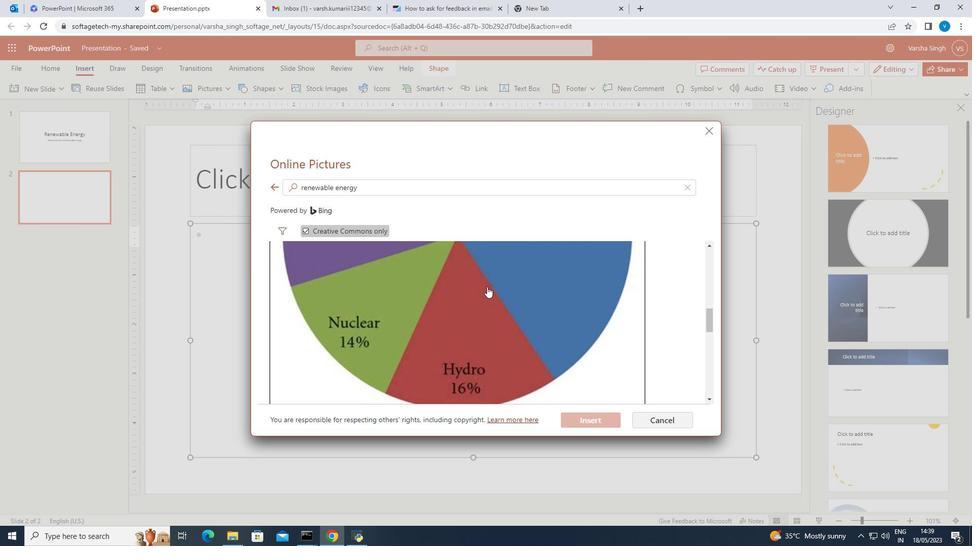 
Action: Mouse scrolled (487, 286) with delta (0, 0)
Screenshot: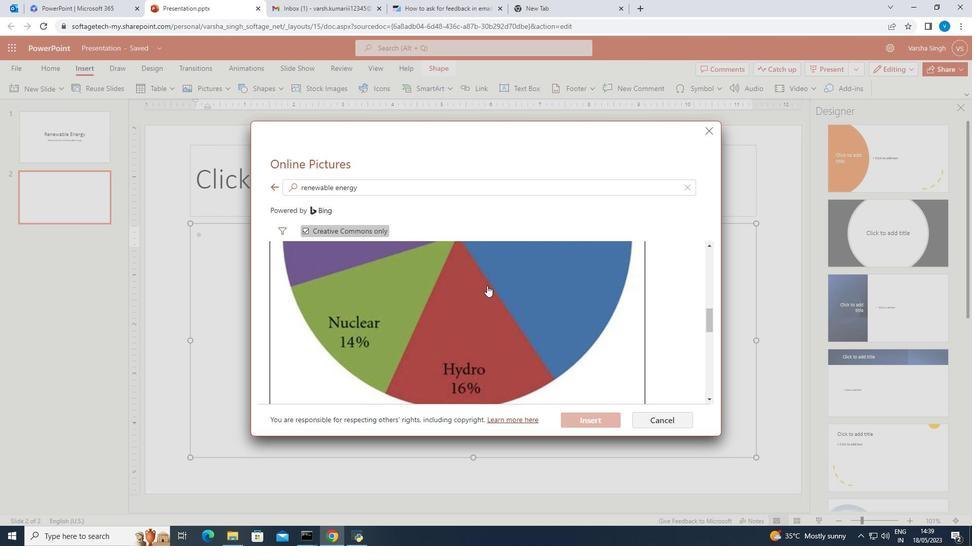 
Action: Mouse moved to (488, 285)
Screenshot: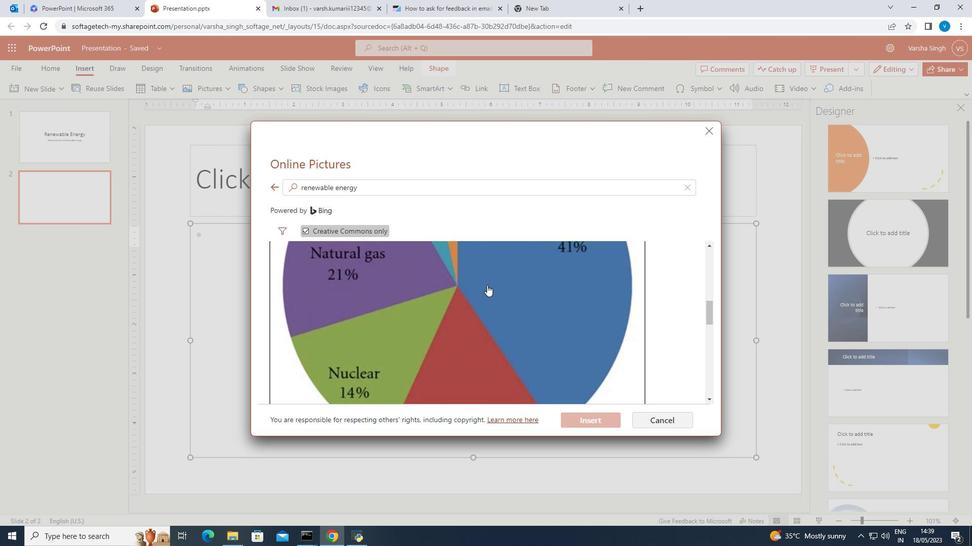 
Action: Mouse scrolled (488, 286) with delta (0, 0)
Screenshot: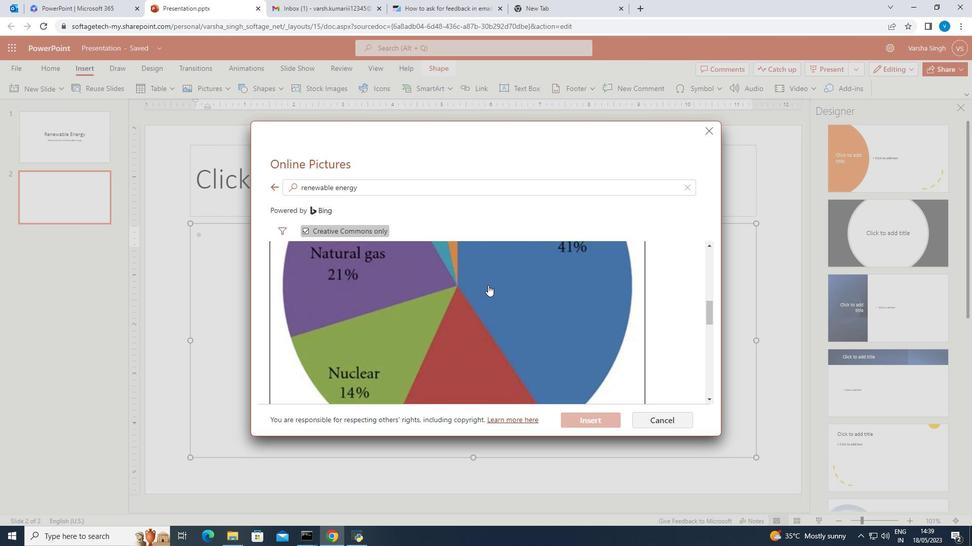 
Action: Mouse scrolled (488, 286) with delta (0, 0)
Screenshot: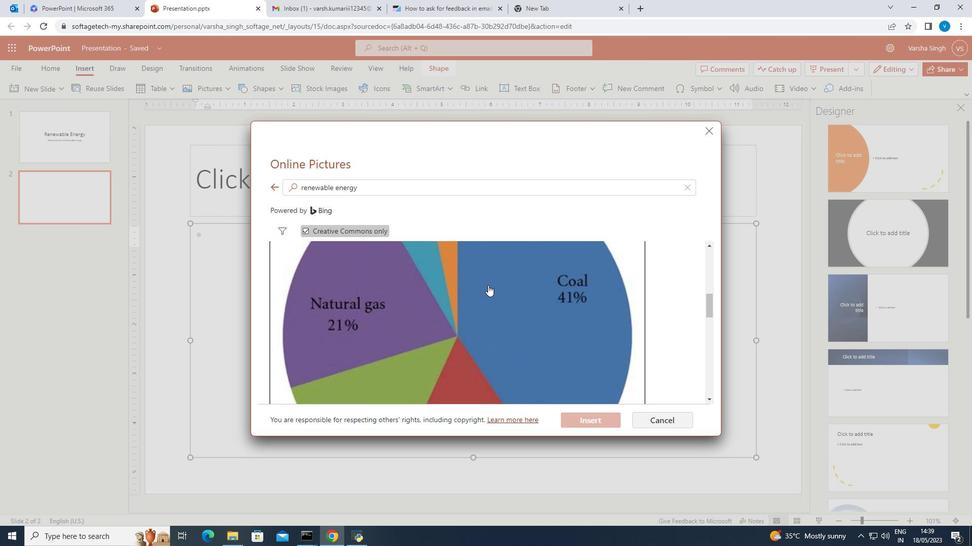 
Action: Mouse scrolled (488, 286) with delta (0, 0)
Screenshot: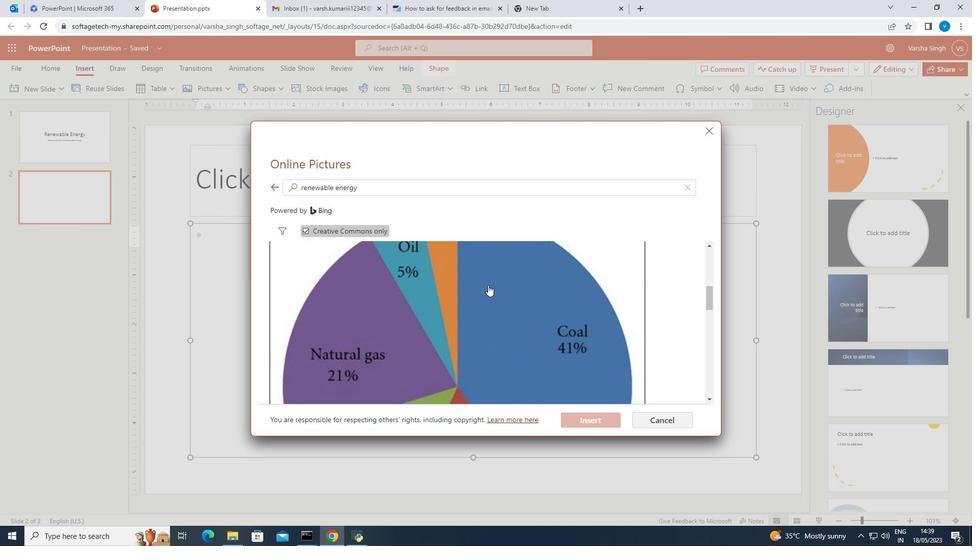 
Action: Mouse moved to (488, 287)
Screenshot: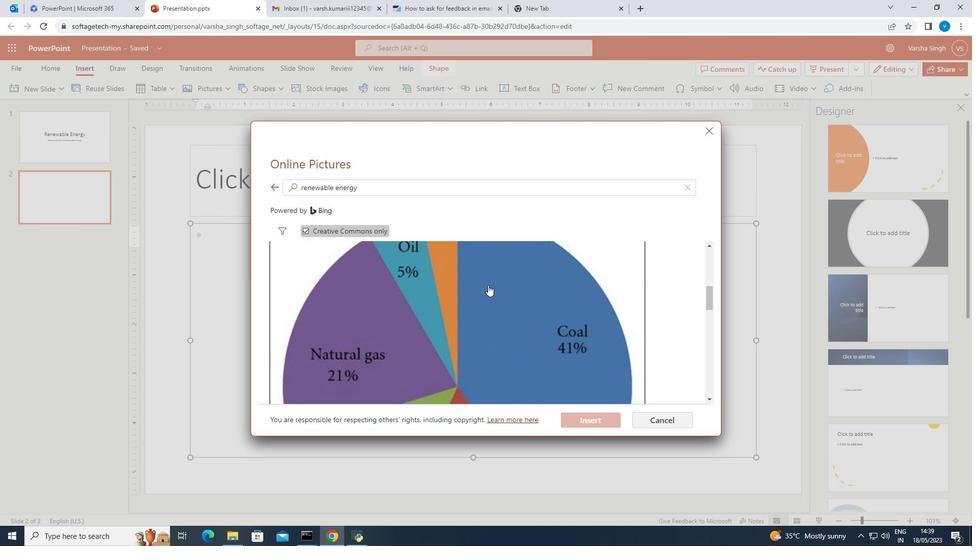 
Action: Mouse scrolled (488, 287) with delta (0, 0)
Screenshot: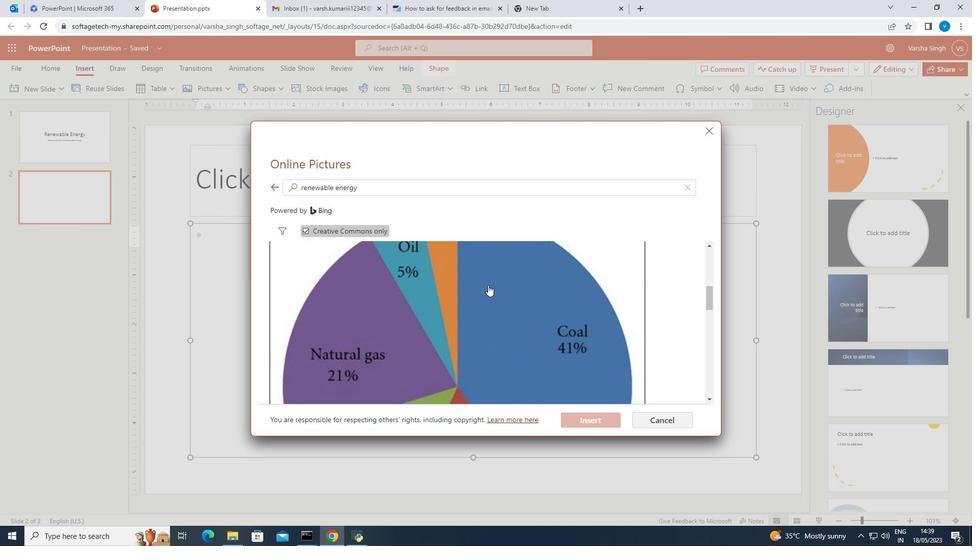 
Action: Mouse moved to (488, 287)
Screenshot: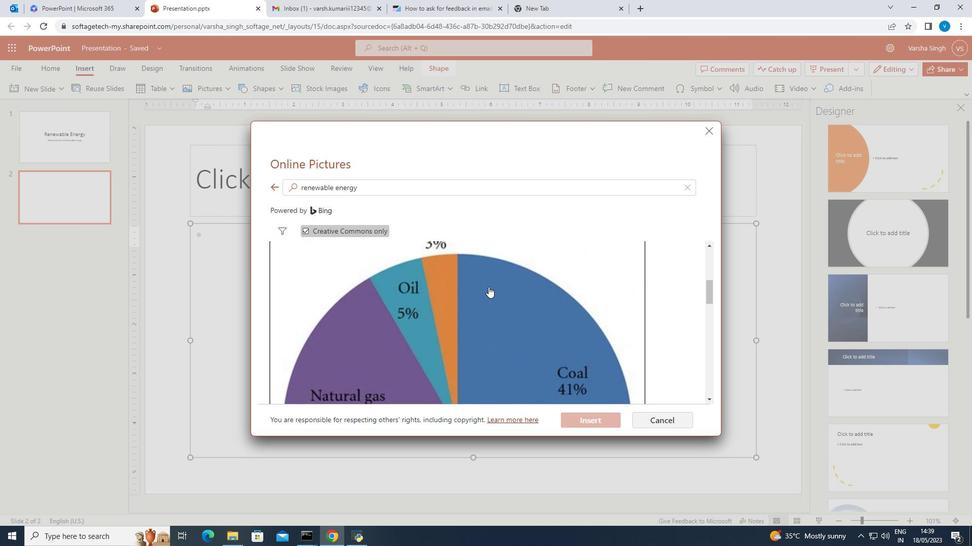 
Action: Mouse scrolled (488, 288) with delta (0, 0)
Screenshot: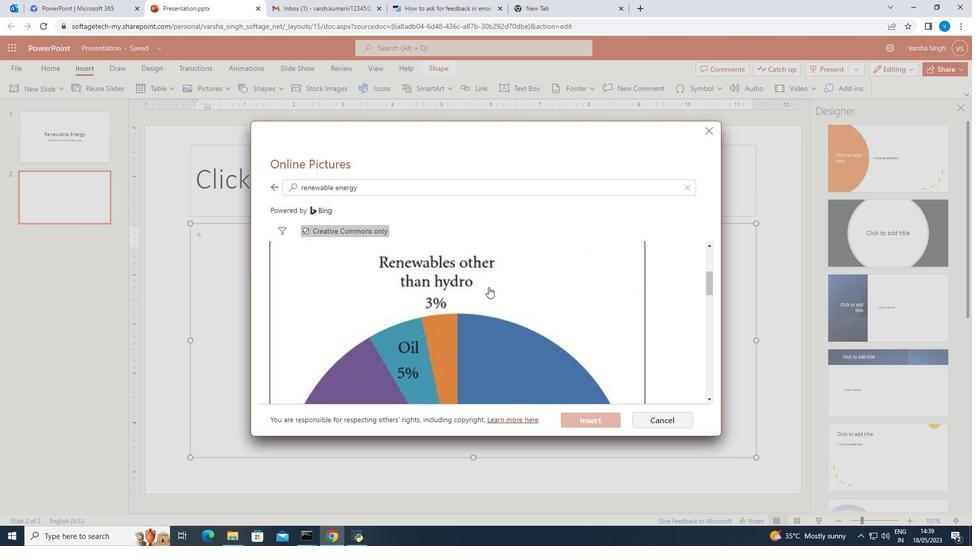 
Action: Mouse scrolled (488, 288) with delta (0, 0)
Screenshot: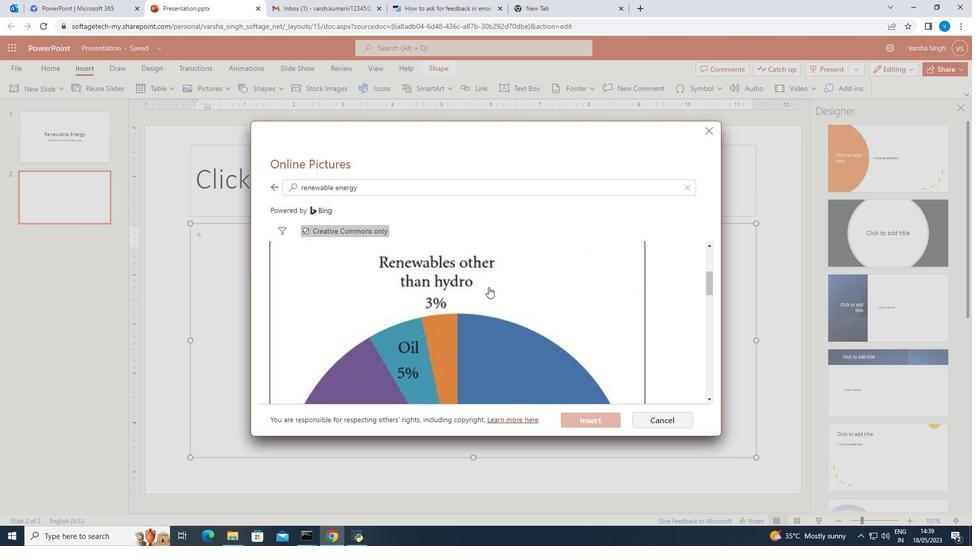
Action: Mouse scrolled (488, 288) with delta (0, 0)
Screenshot: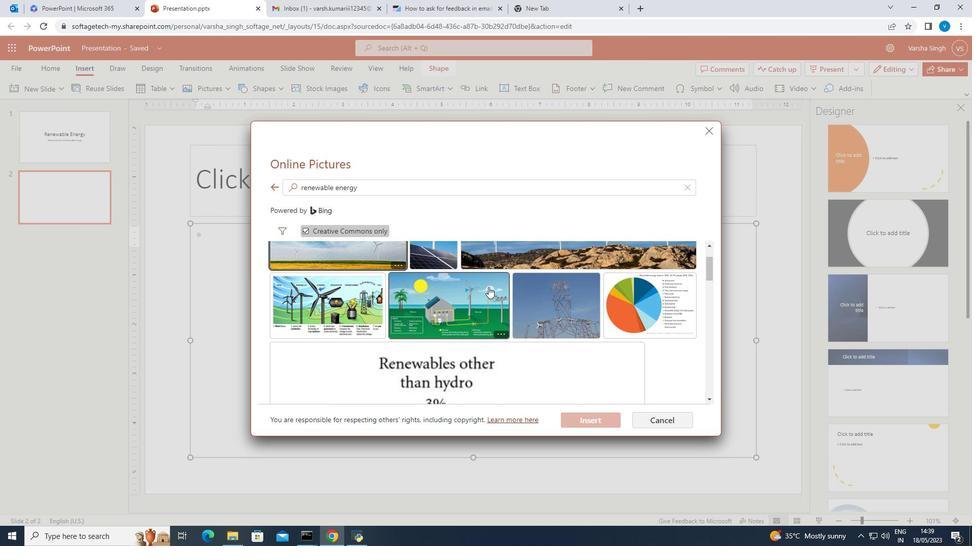 
Action: Mouse moved to (435, 300)
Screenshot: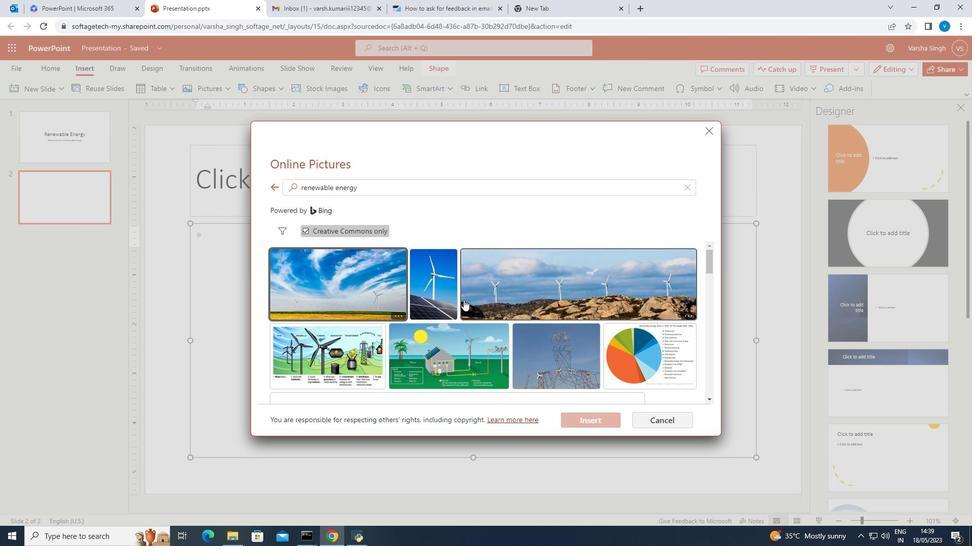 
Action: Mouse pressed left at (435, 300)
Screenshot: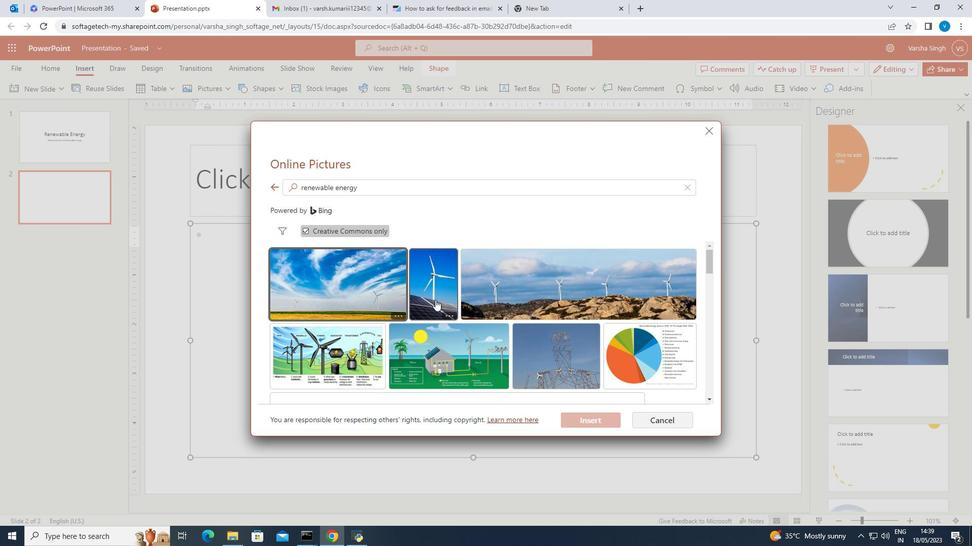 
Action: Mouse moved to (582, 420)
Screenshot: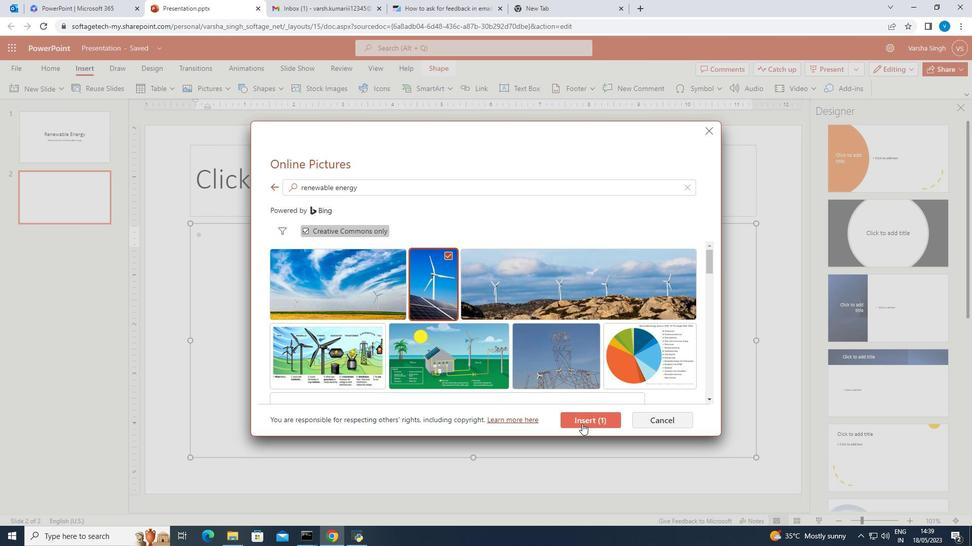 
Action: Mouse pressed left at (582, 420)
Screenshot: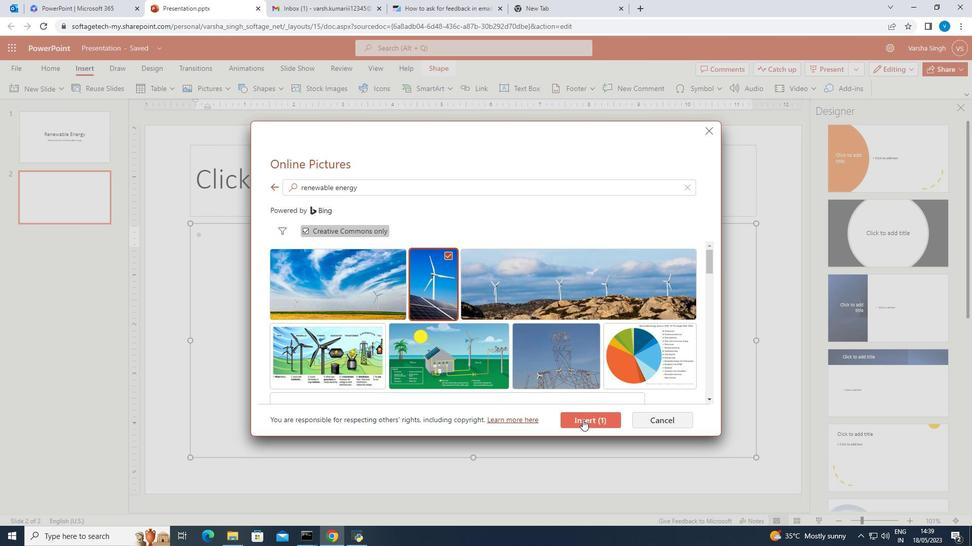 
Action: Mouse moved to (592, 309)
Screenshot: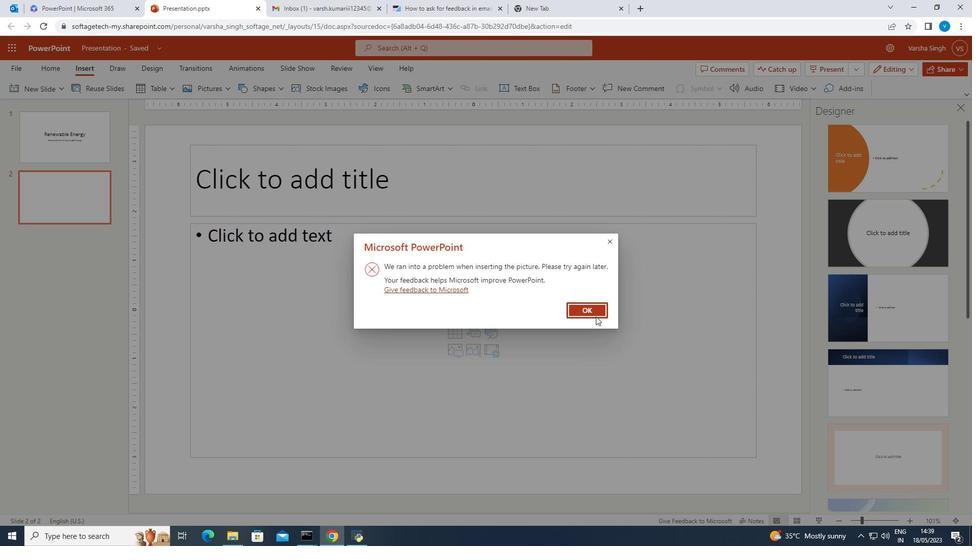 
Action: Mouse pressed left at (592, 309)
Screenshot: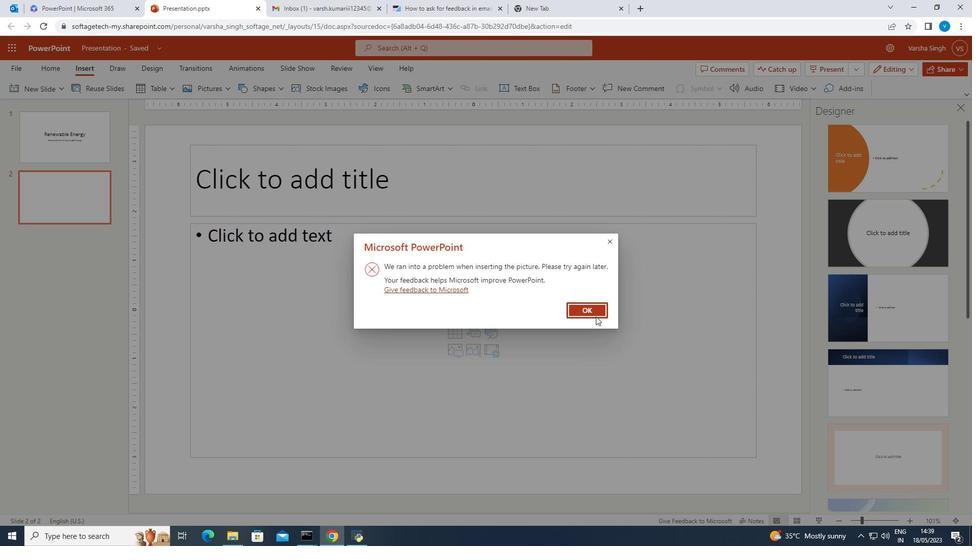 
Action: Mouse moved to (250, 260)
Screenshot: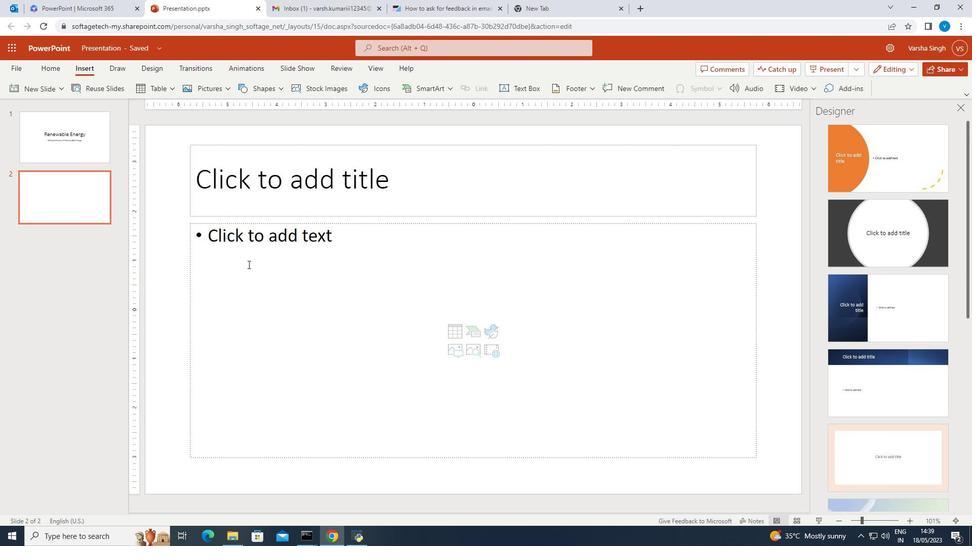 
Action: Mouse pressed left at (250, 260)
Screenshot: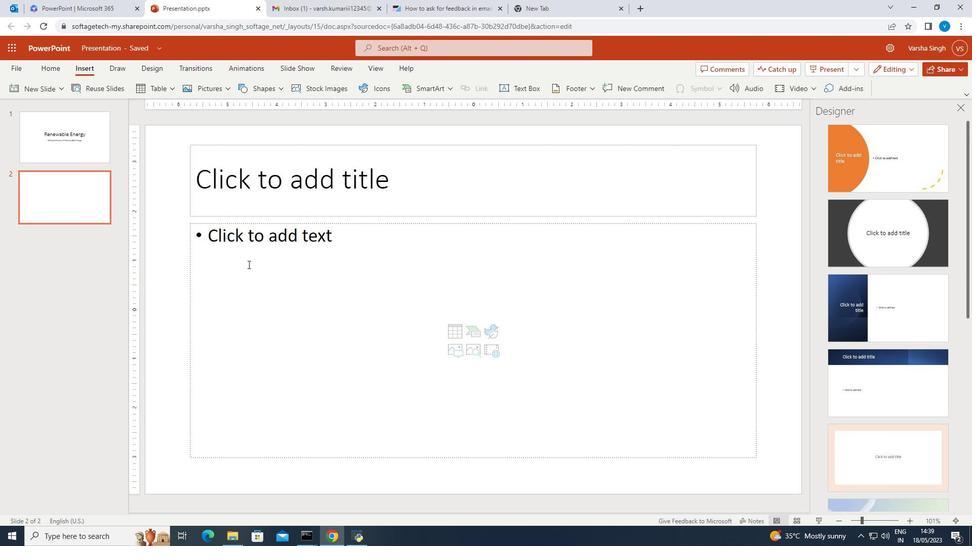 
Action: Mouse moved to (220, 92)
Screenshot: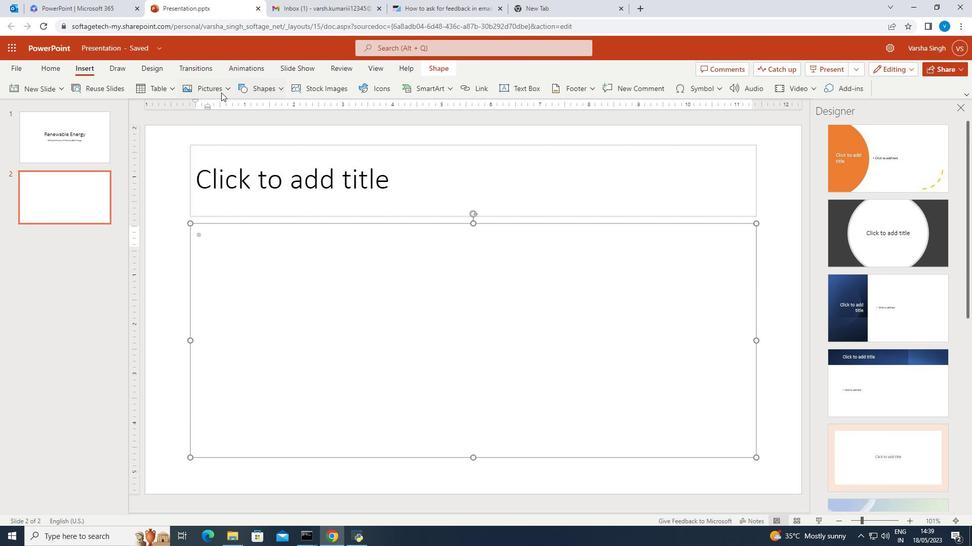 
Action: Mouse pressed left at (220, 92)
Screenshot: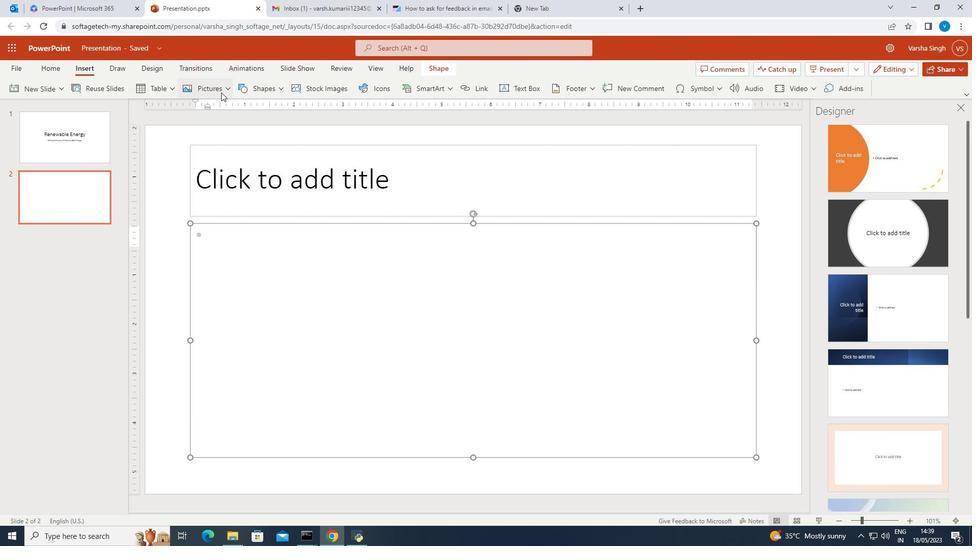 
Action: Mouse moved to (236, 190)
Screenshot: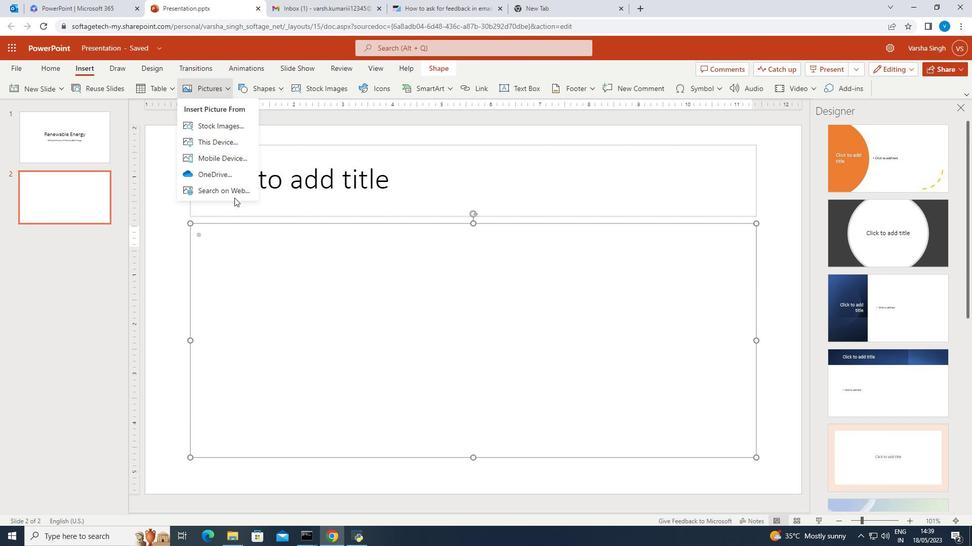 
Action: Mouse pressed left at (236, 190)
Screenshot: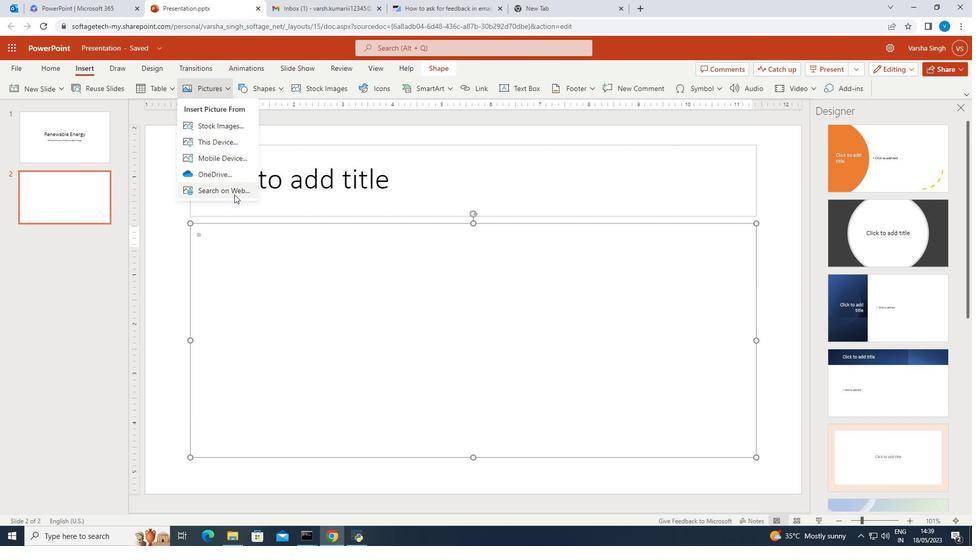 
Action: Mouse moved to (387, 184)
Screenshot: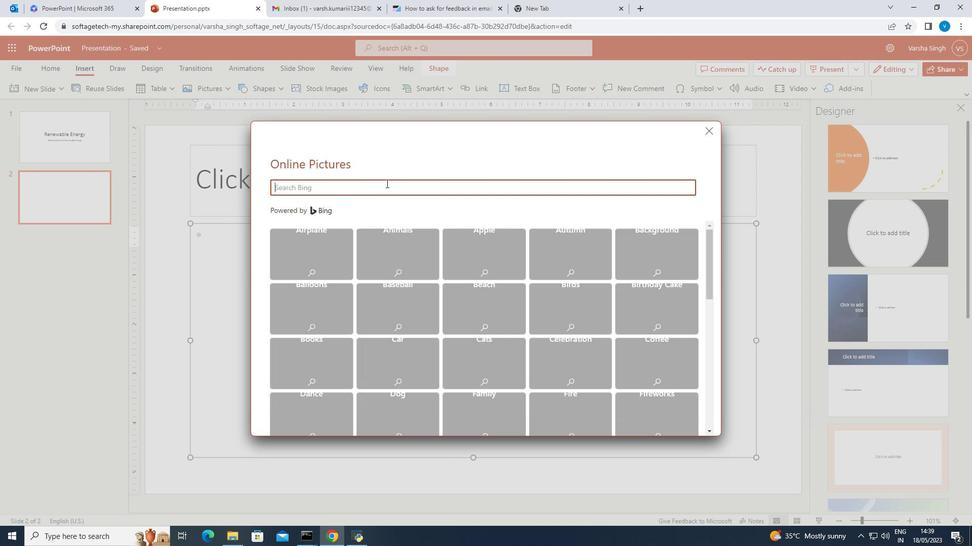
Action: Mouse pressed left at (387, 184)
Screenshot: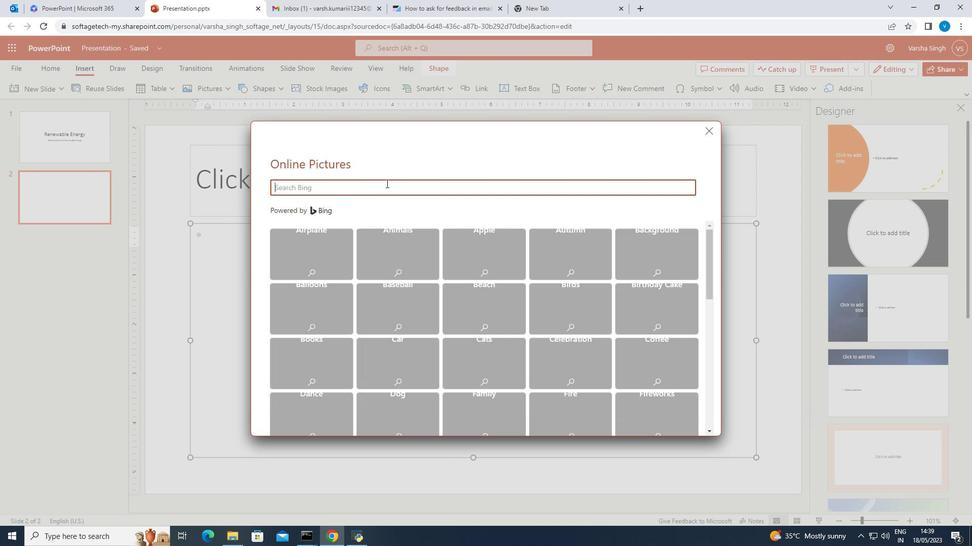 
Action: Mouse moved to (383, 186)
Screenshot: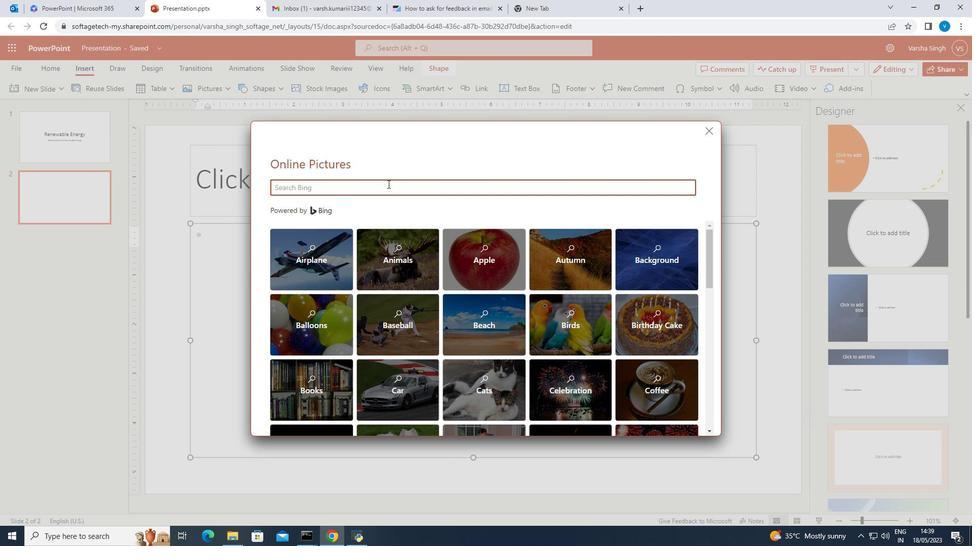 
Action: Key pressed renewable<Key.space>energy<Key.enter>
Screenshot: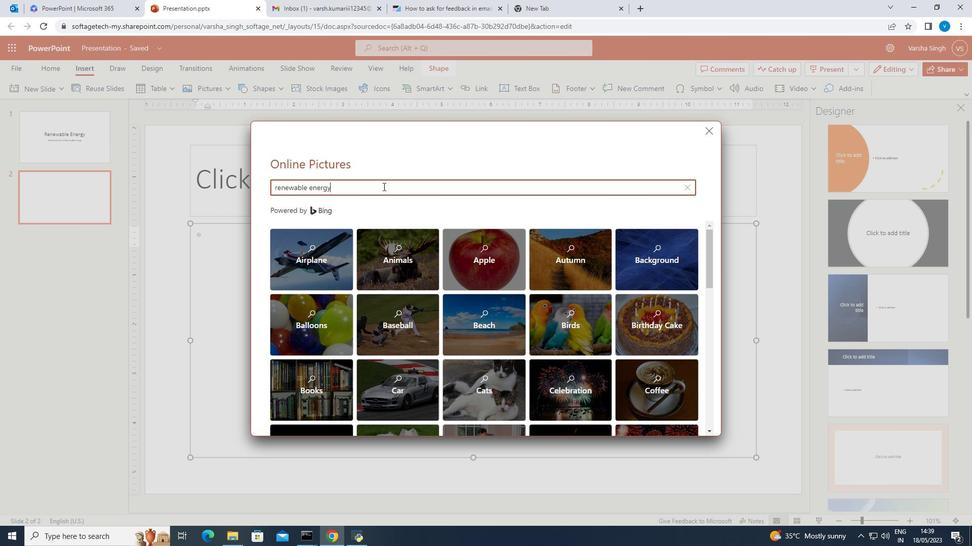 
Action: Mouse moved to (434, 281)
Screenshot: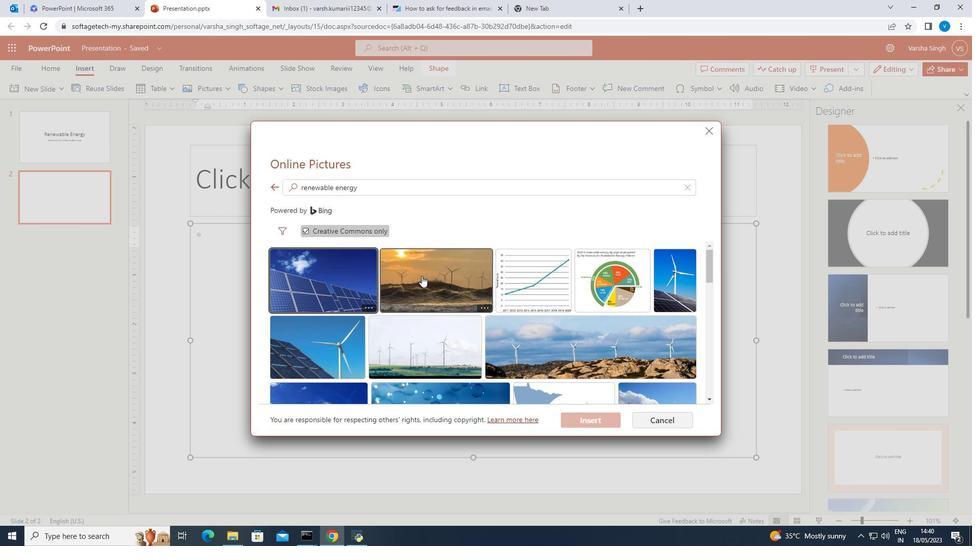 
Action: Mouse pressed left at (434, 281)
Screenshot: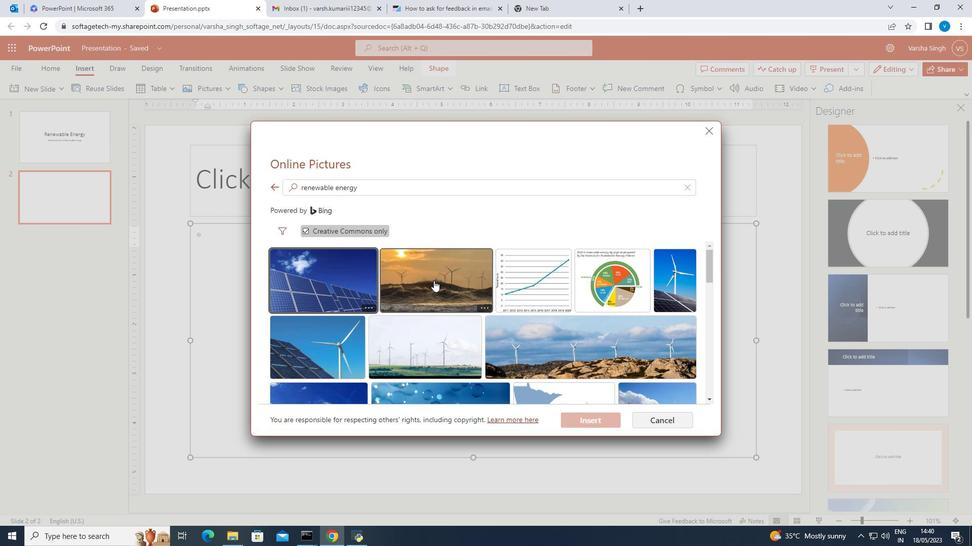
Action: Mouse moved to (432, 295)
Screenshot: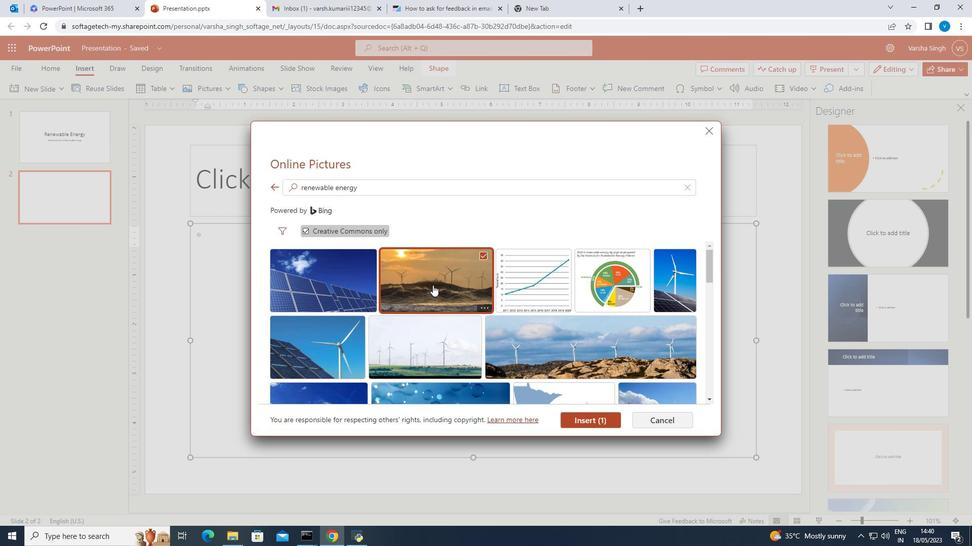 
Action: Mouse scrolled (432, 295) with delta (0, 0)
Screenshot: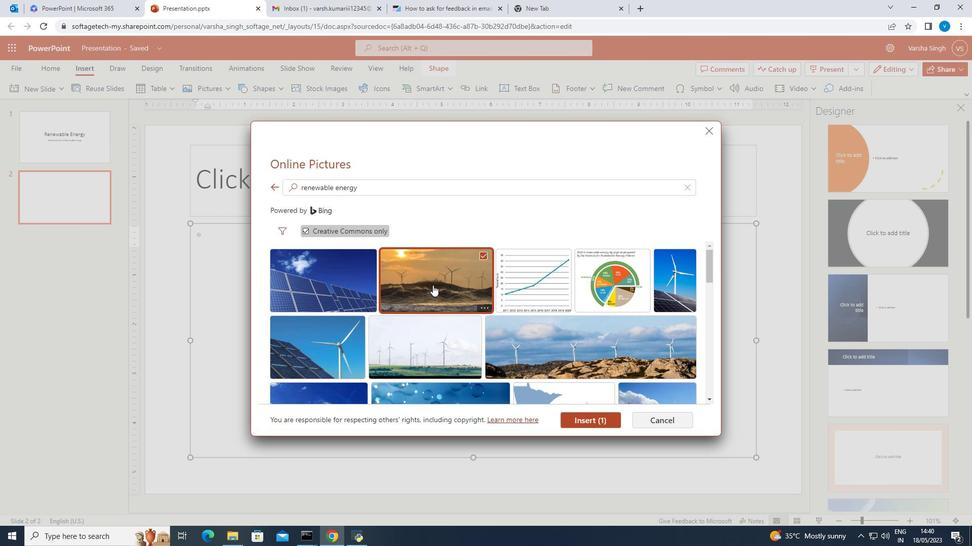 
Action: Mouse moved to (432, 296)
Screenshot: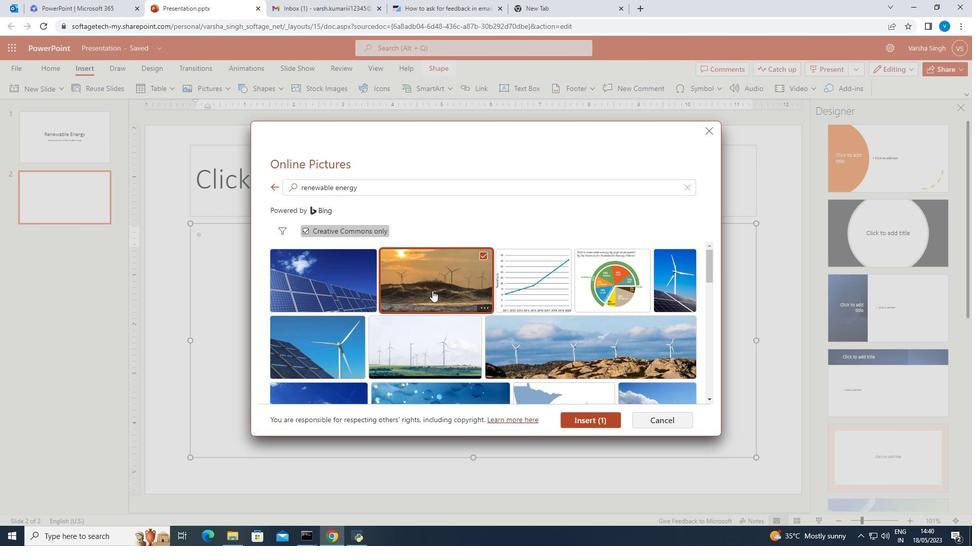 
Action: Mouse scrolled (432, 296) with delta (0, 0)
Screenshot: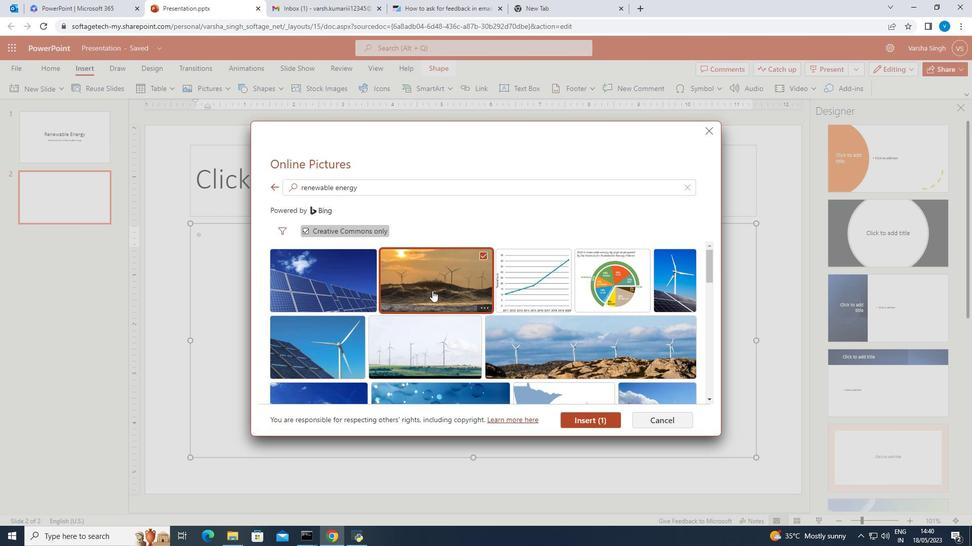 
Action: Mouse moved to (641, 313)
Screenshot: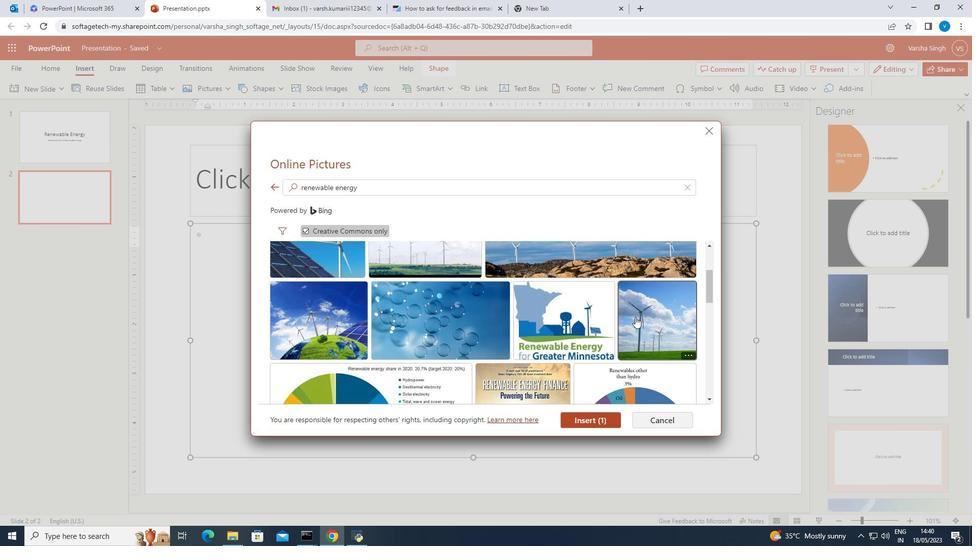 
Action: Mouse pressed left at (641, 313)
Screenshot: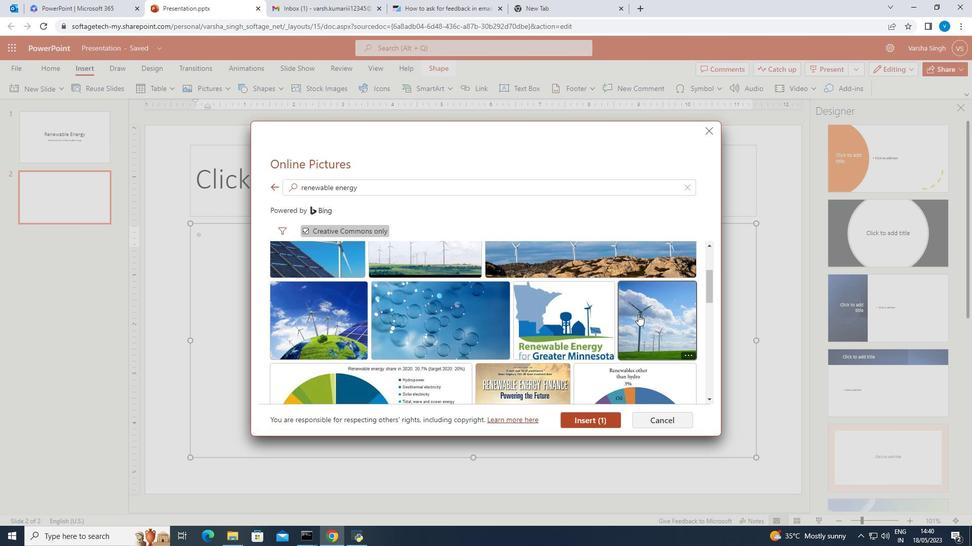 
Action: Mouse moved to (508, 303)
Screenshot: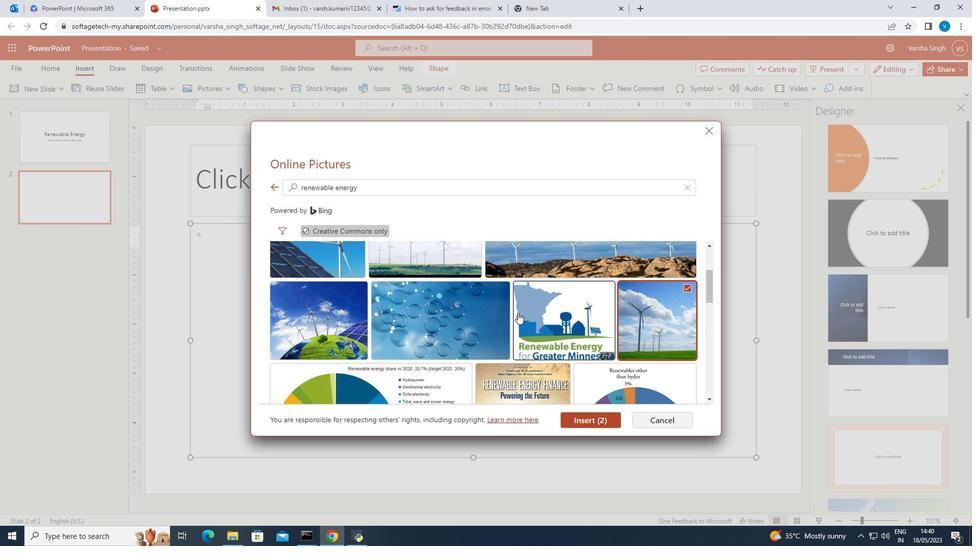 
Action: Mouse scrolled (508, 304) with delta (0, 0)
Screenshot: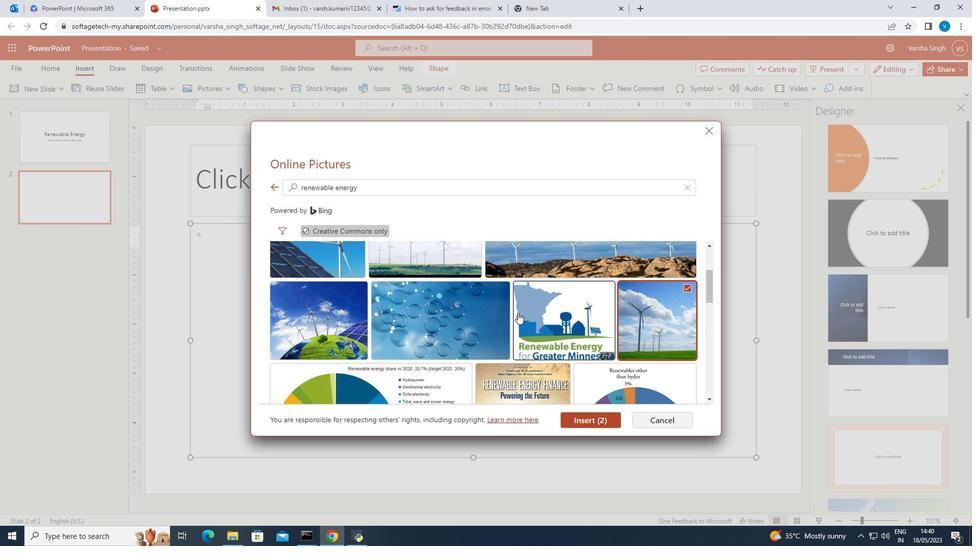 
Action: Mouse scrolled (508, 304) with delta (0, 0)
Screenshot: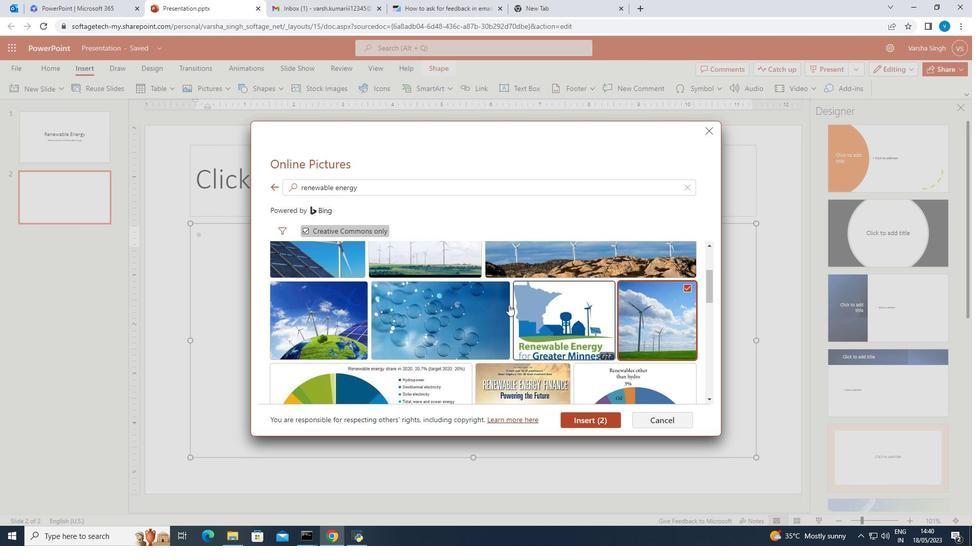 
Action: Mouse scrolled (508, 304) with delta (0, 0)
Screenshot: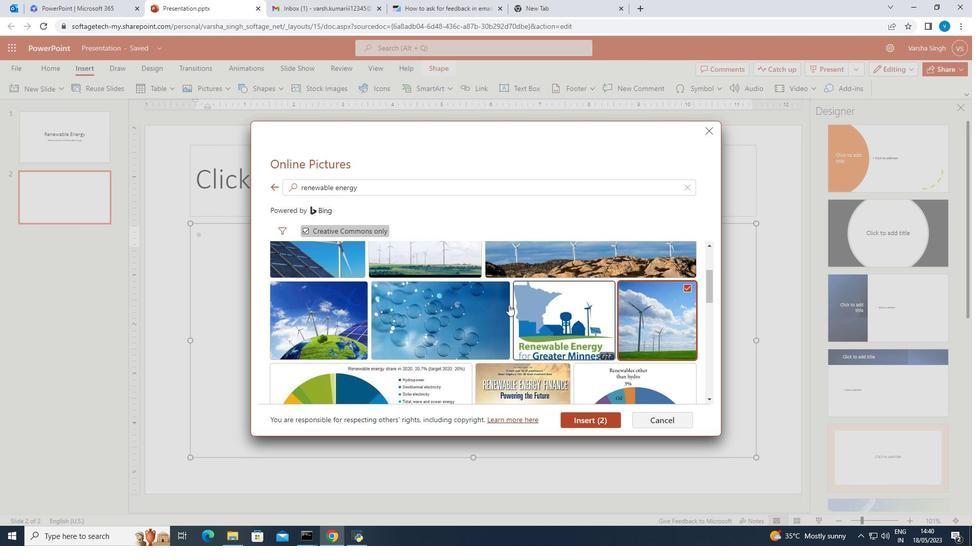 
Action: Mouse scrolled (508, 304) with delta (0, 0)
Screenshot: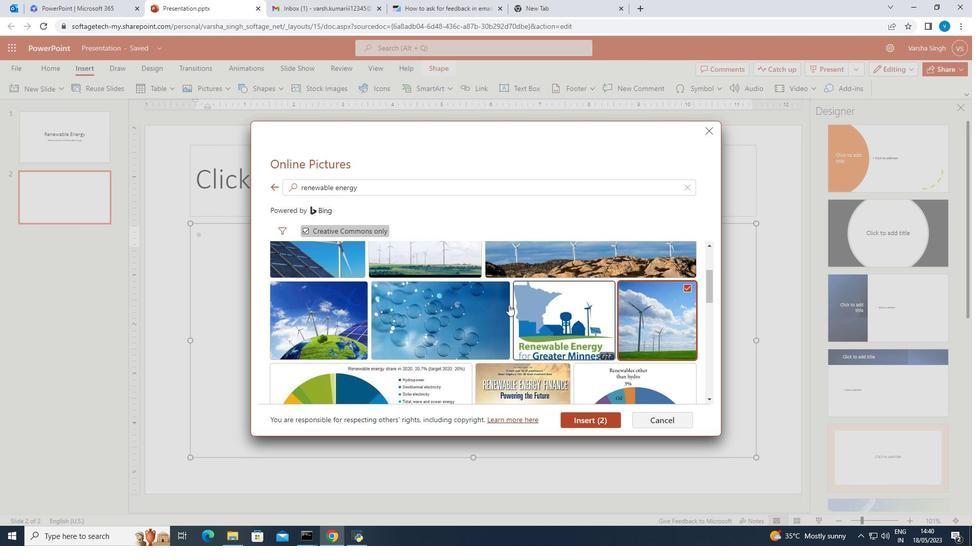 
Action: Mouse moved to (476, 266)
Screenshot: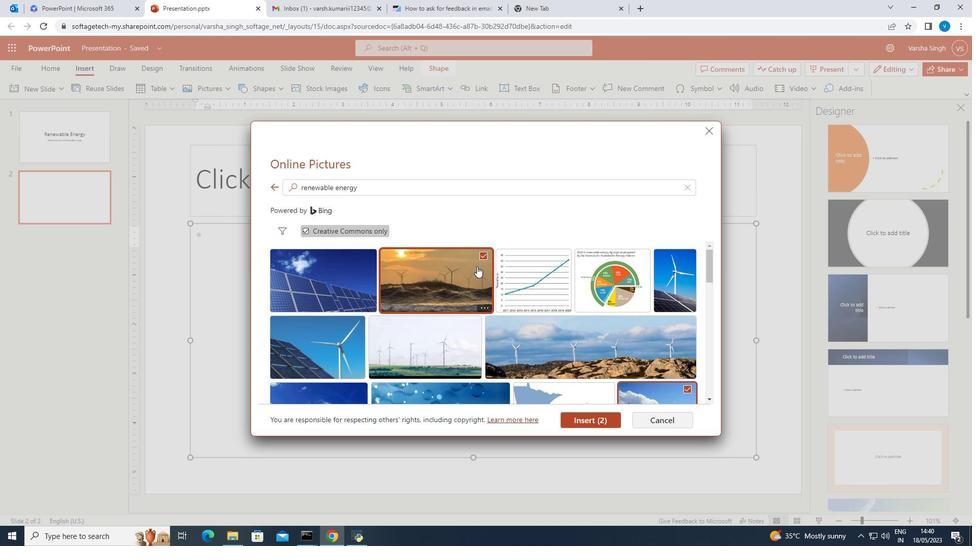 
Action: Mouse pressed left at (476, 266)
Screenshot: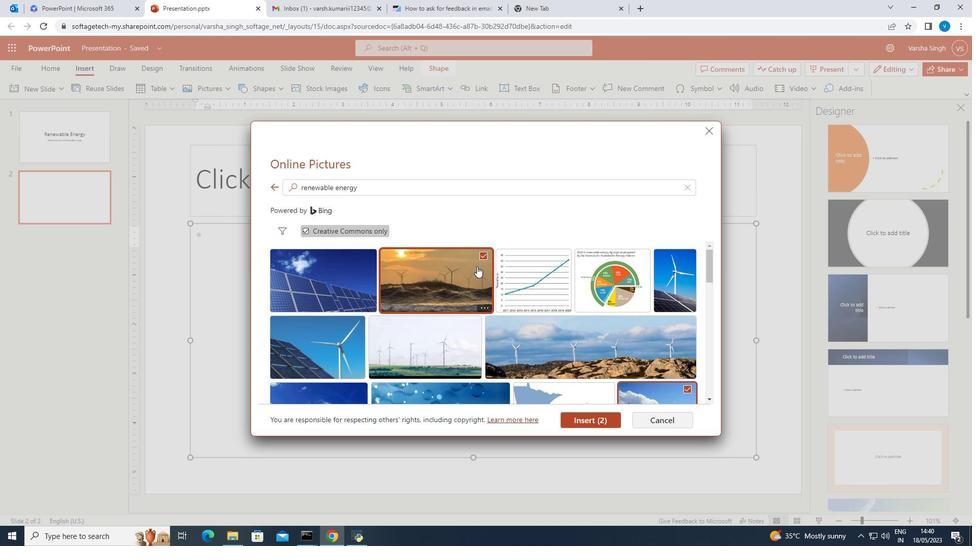 
Action: Mouse moved to (508, 327)
Screenshot: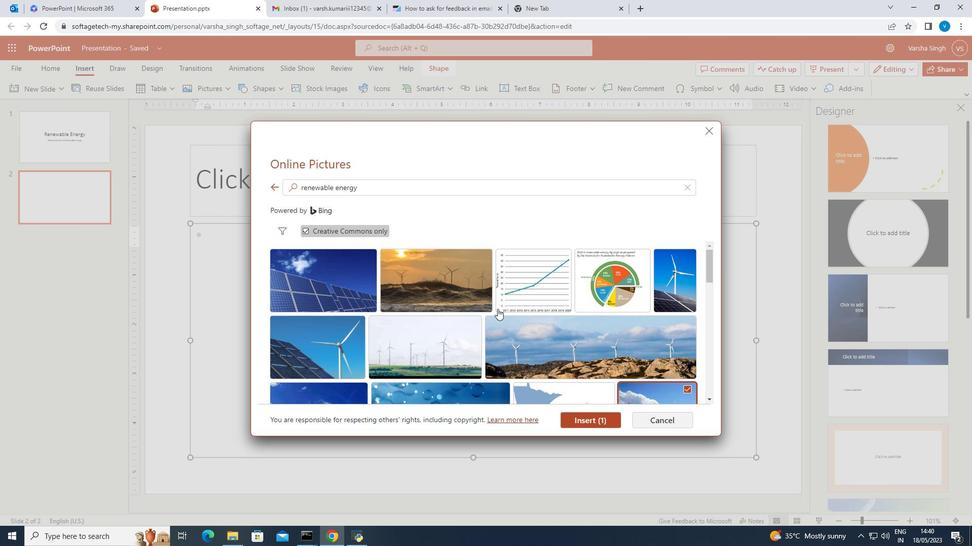 
Action: Mouse scrolled (508, 326) with delta (0, 0)
Screenshot: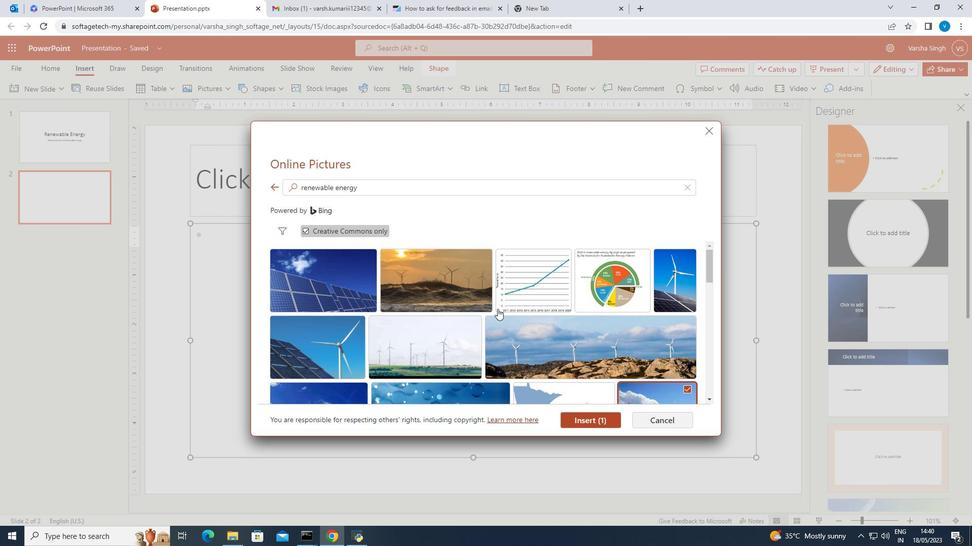 
Action: Mouse moved to (508, 328)
Screenshot: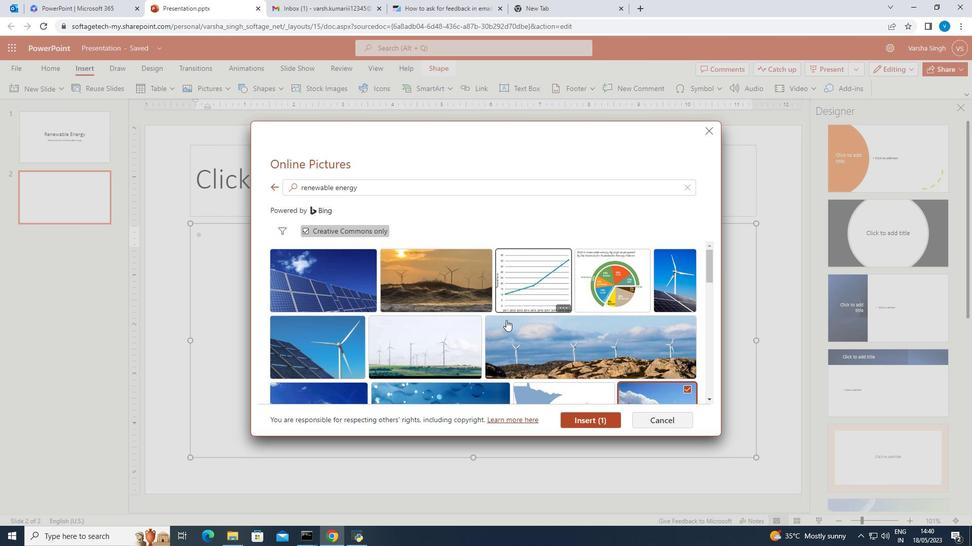 
Action: Mouse scrolled (508, 327) with delta (0, 0)
Screenshot: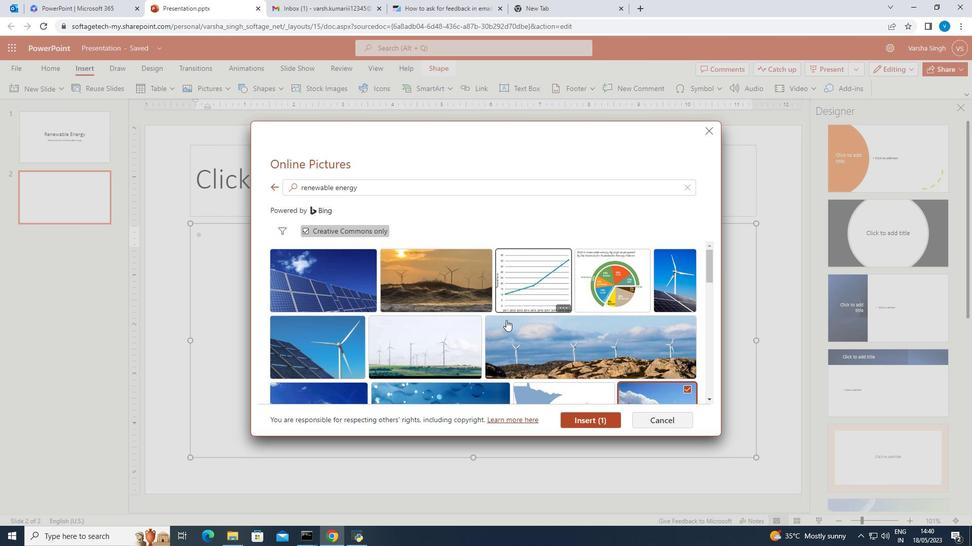 
Action: Mouse moved to (508, 328)
Screenshot: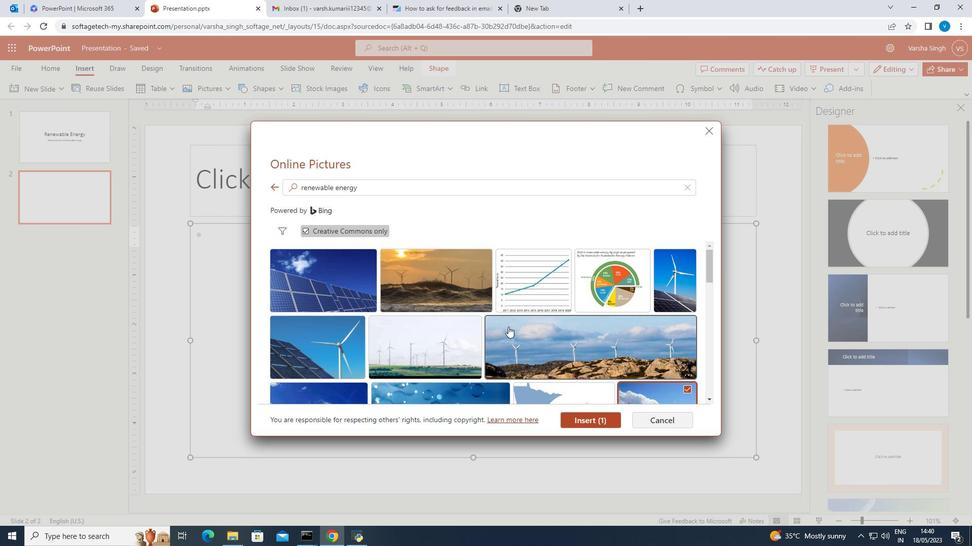 
Action: Mouse scrolled (508, 327) with delta (0, 0)
Screenshot: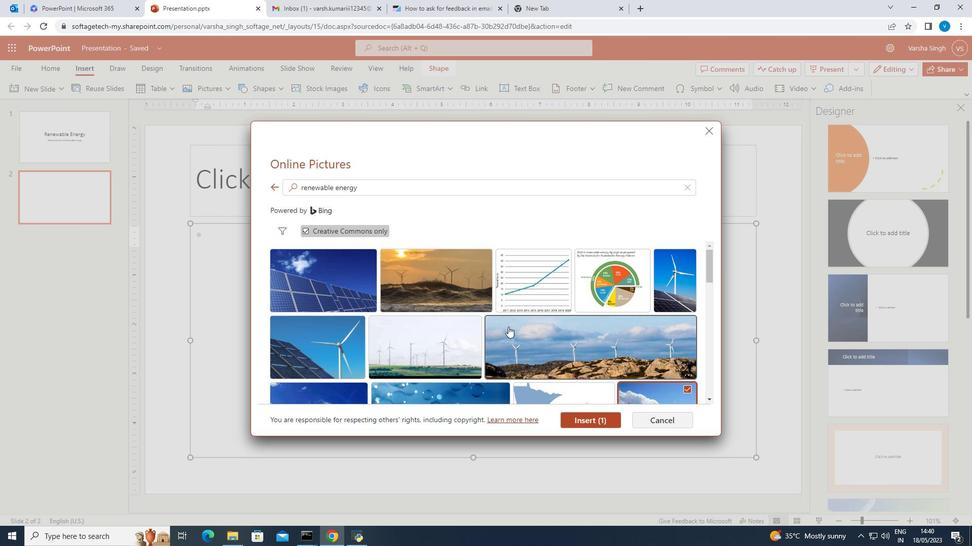 
Action: Mouse moved to (581, 417)
Screenshot: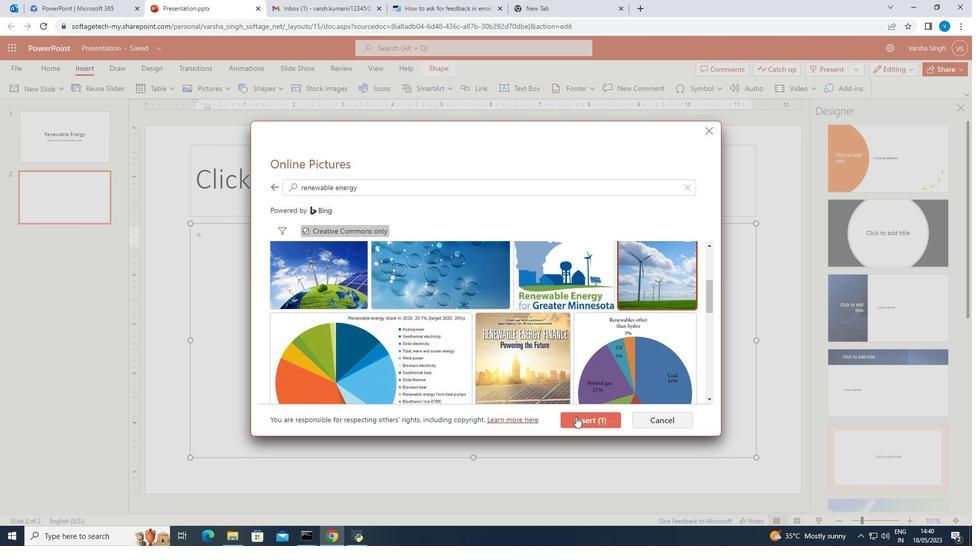 
Action: Mouse pressed left at (581, 417)
Screenshot: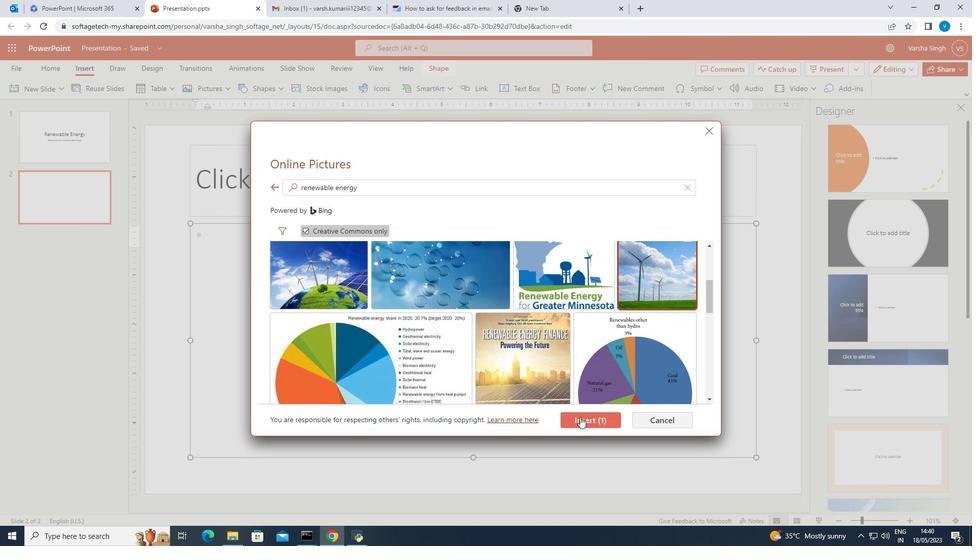 
Action: Mouse moved to (473, 224)
Screenshot: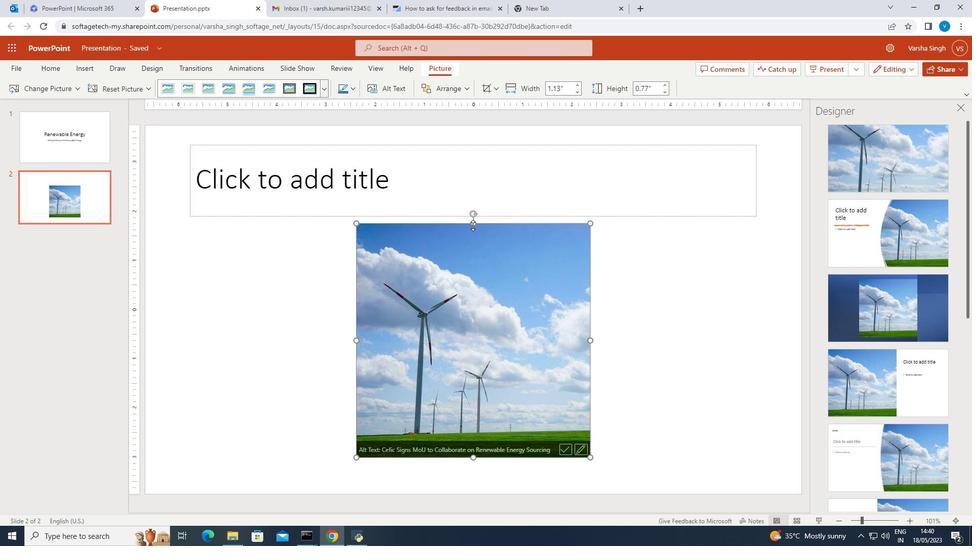 
Action: Mouse pressed left at (473, 224)
Screenshot: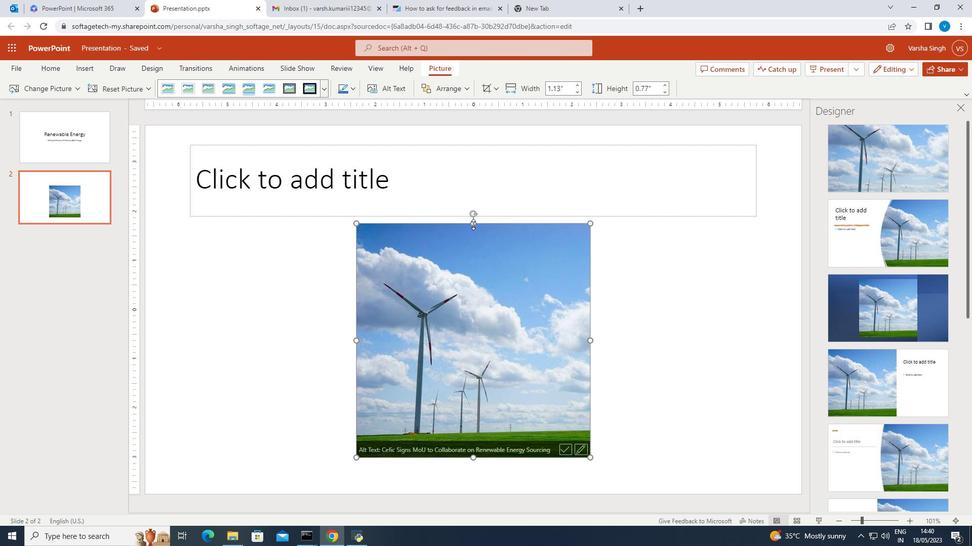 
Action: Mouse moved to (488, 364)
Screenshot: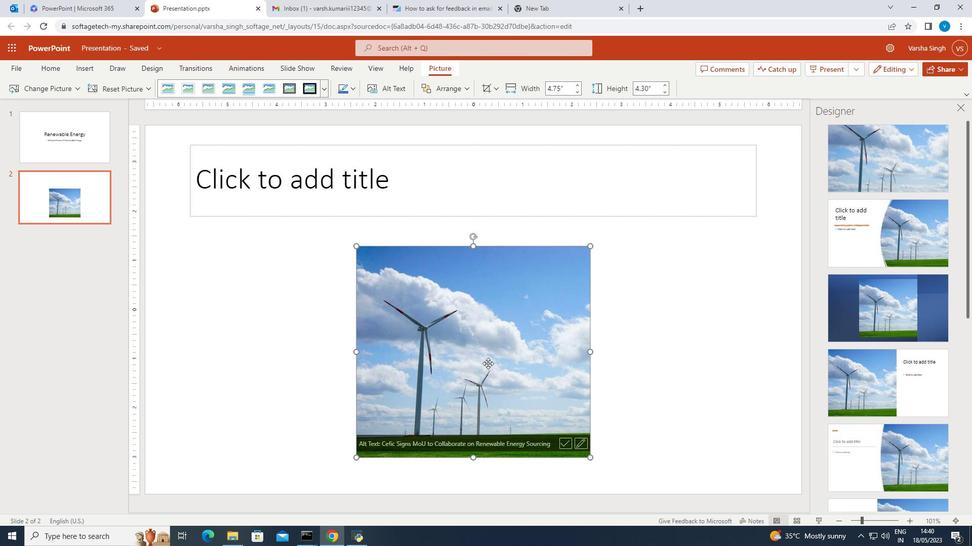 
Action: Mouse pressed left at (488, 364)
Screenshot: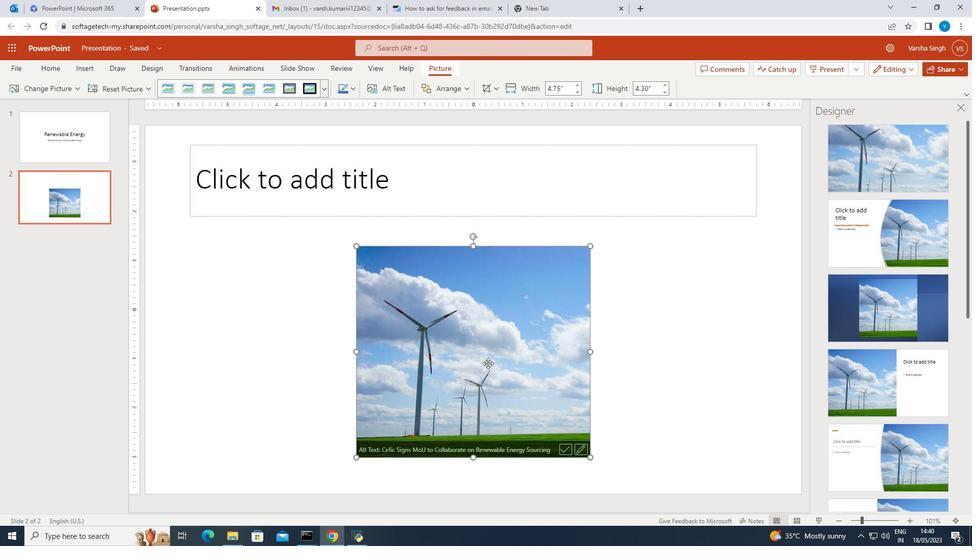 
Action: Mouse moved to (475, 242)
Screenshot: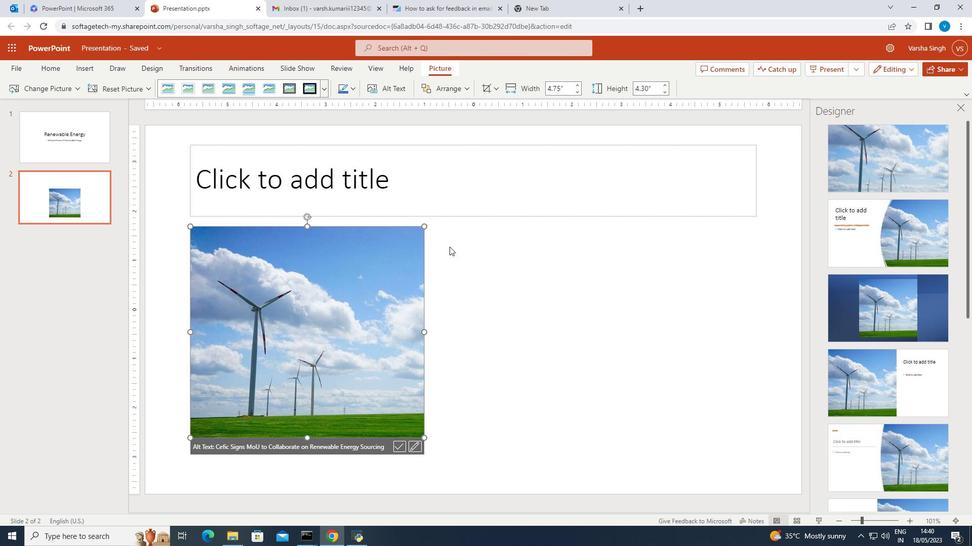 
Action: Mouse pressed left at (475, 242)
Screenshot: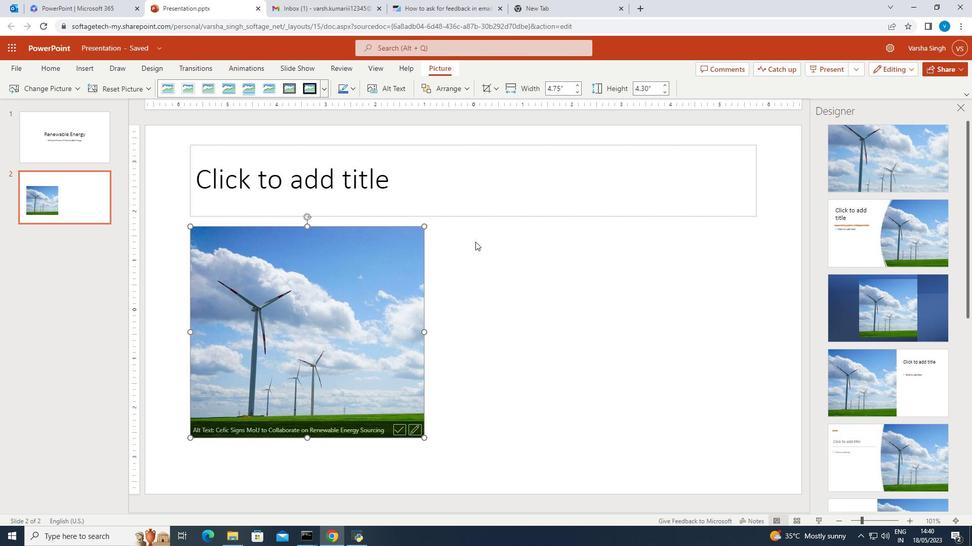 
Action: Mouse moved to (95, 69)
Screenshot: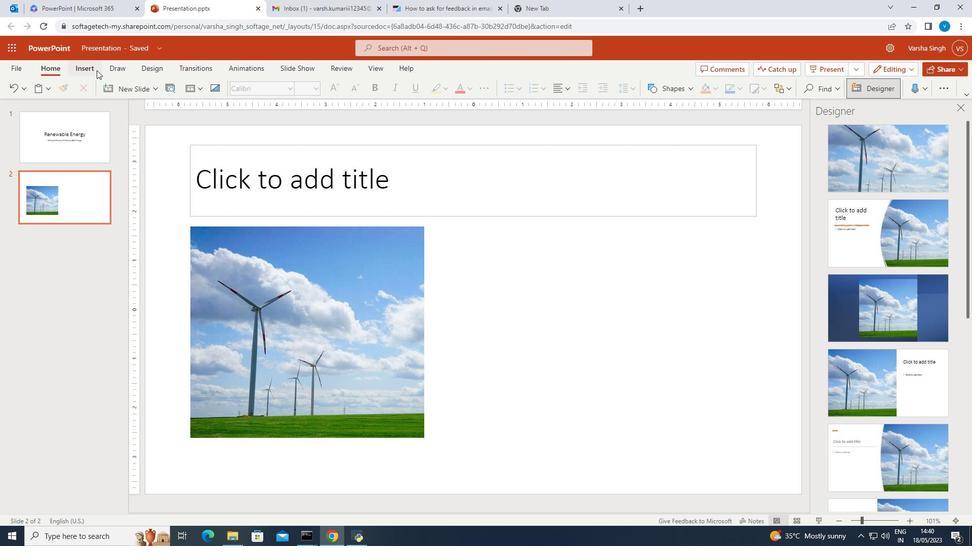 
Action: Mouse pressed left at (95, 69)
Screenshot: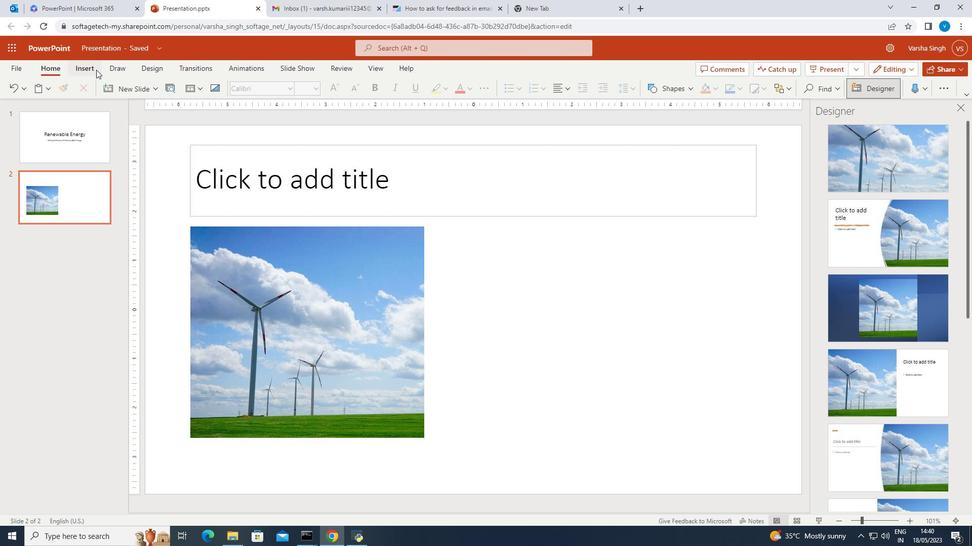 
Action: Mouse moved to (515, 89)
Screenshot: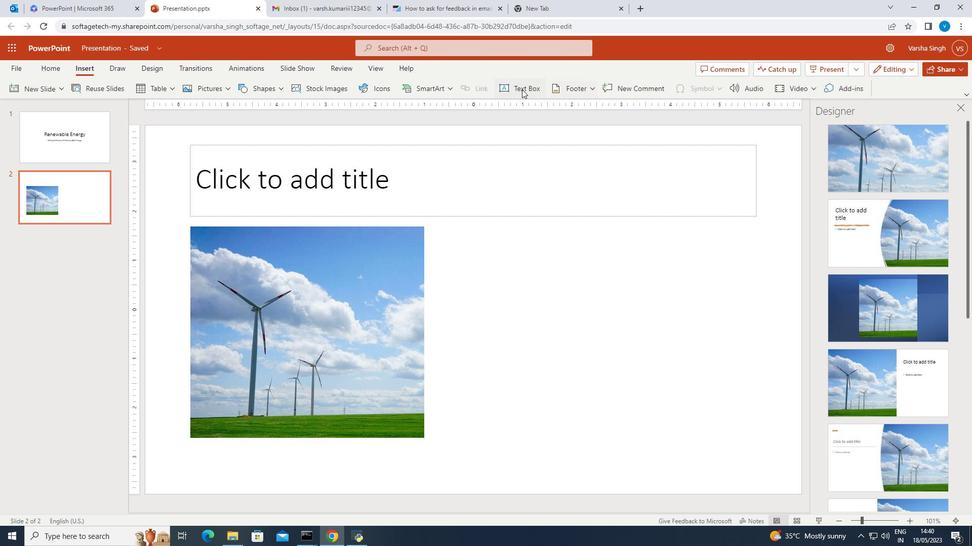 
Action: Mouse pressed left at (515, 89)
Screenshot: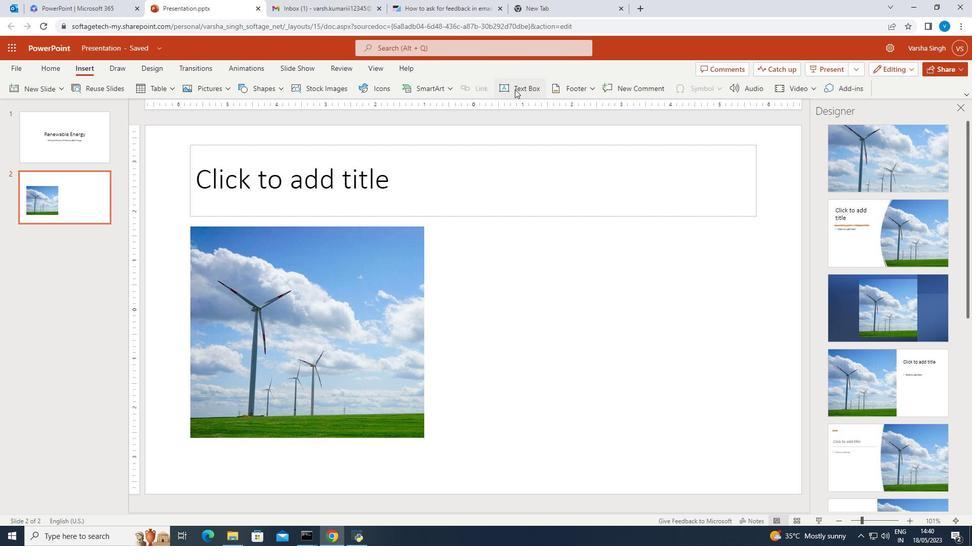 
Action: Mouse moved to (425, 227)
Screenshot: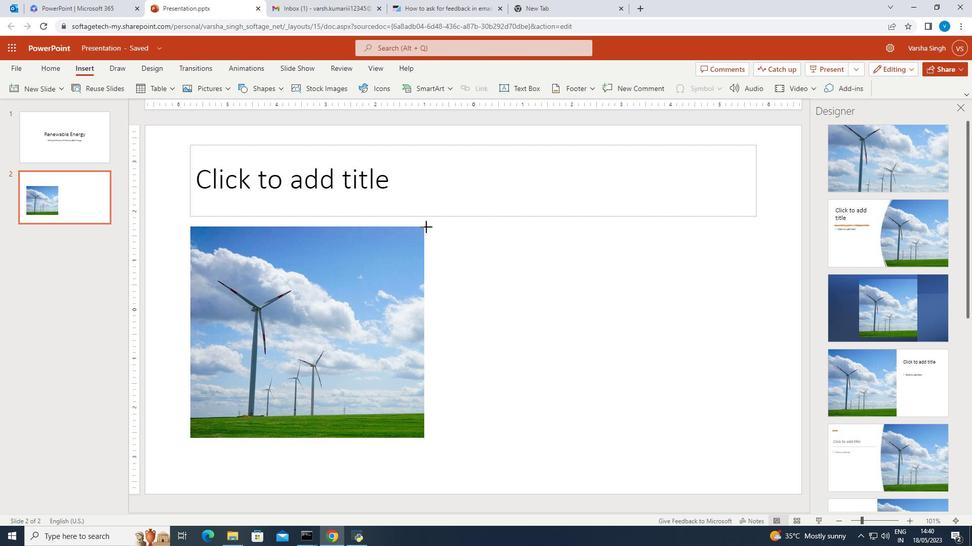 
Action: Mouse pressed left at (425, 227)
Screenshot: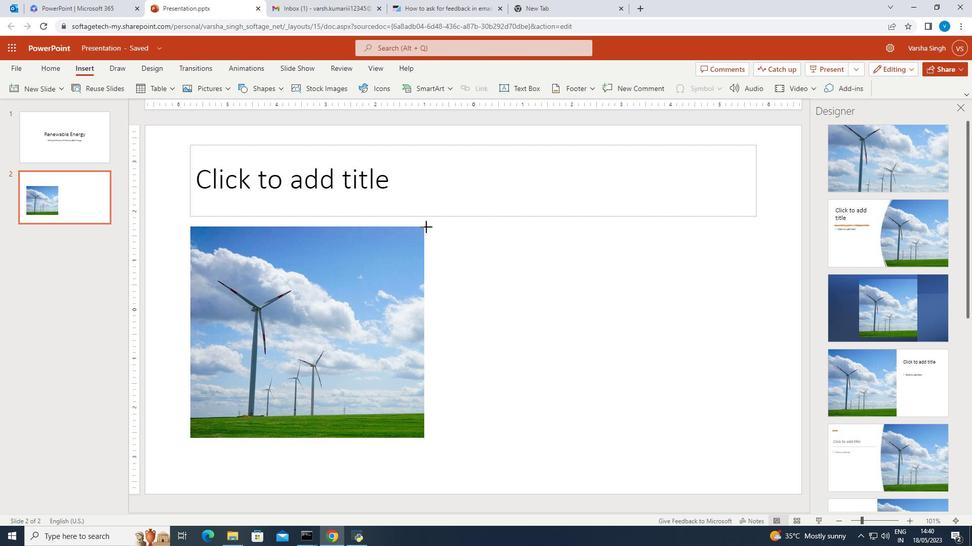 
Action: Mouse moved to (449, 178)
Screenshot: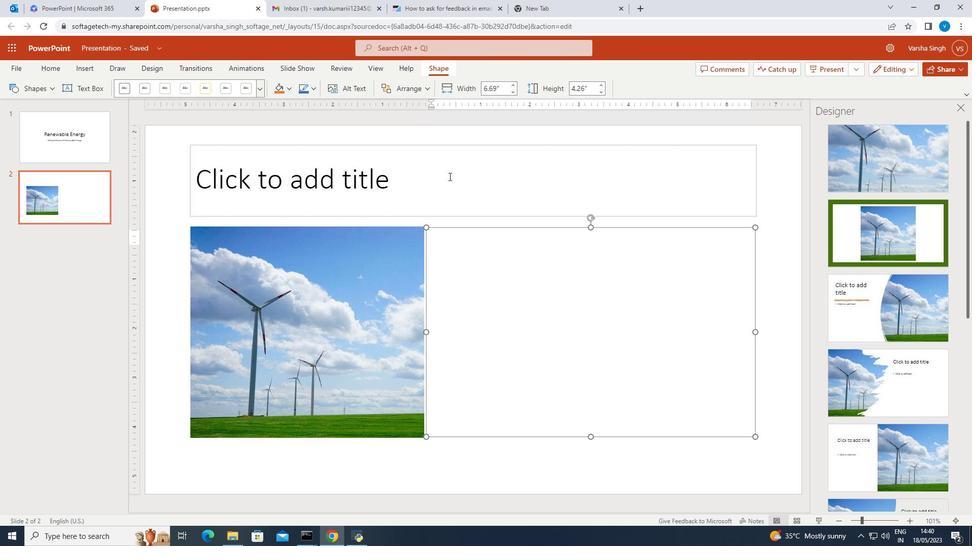 
Action: Mouse pressed left at (449, 178)
Screenshot: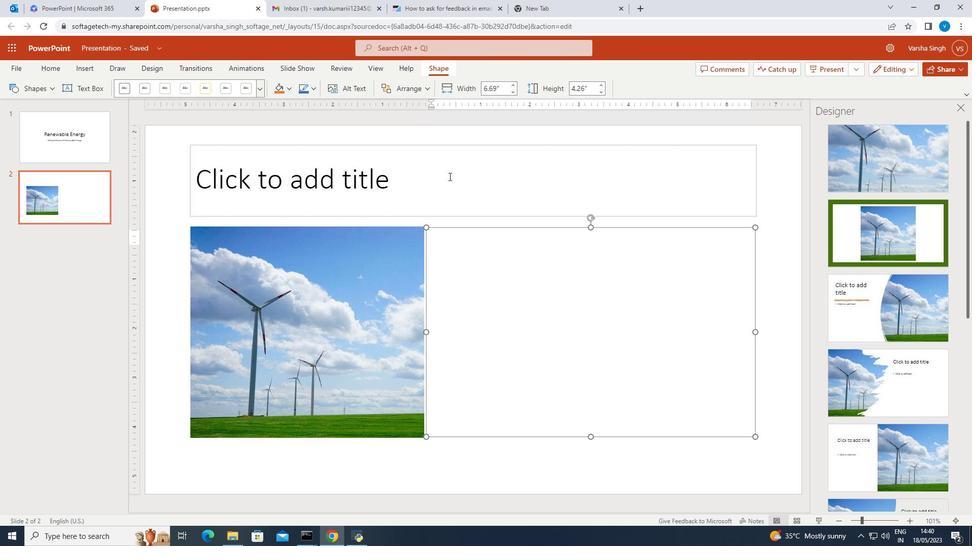 
Action: Mouse moved to (417, 186)
Screenshot: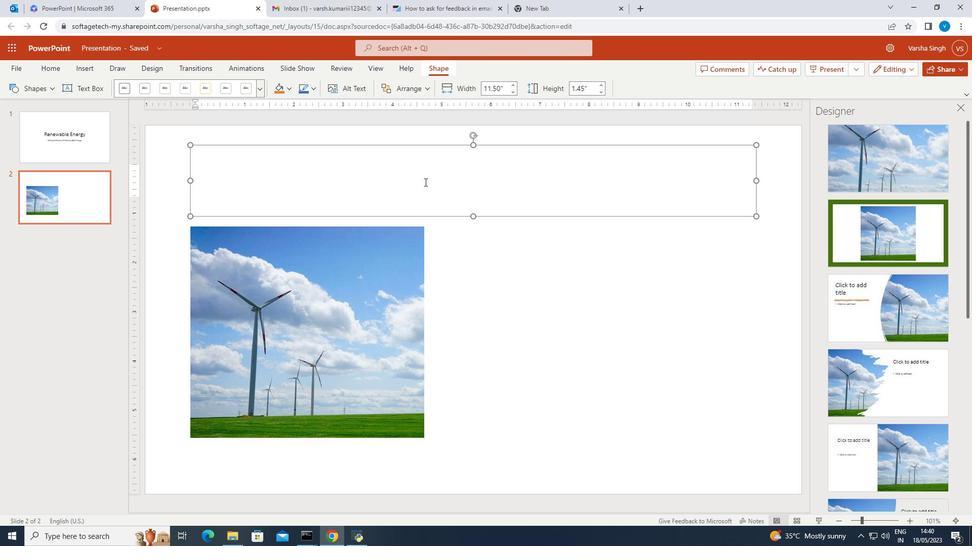 
Action: Key pressed <Key.shift>Wind
Screenshot: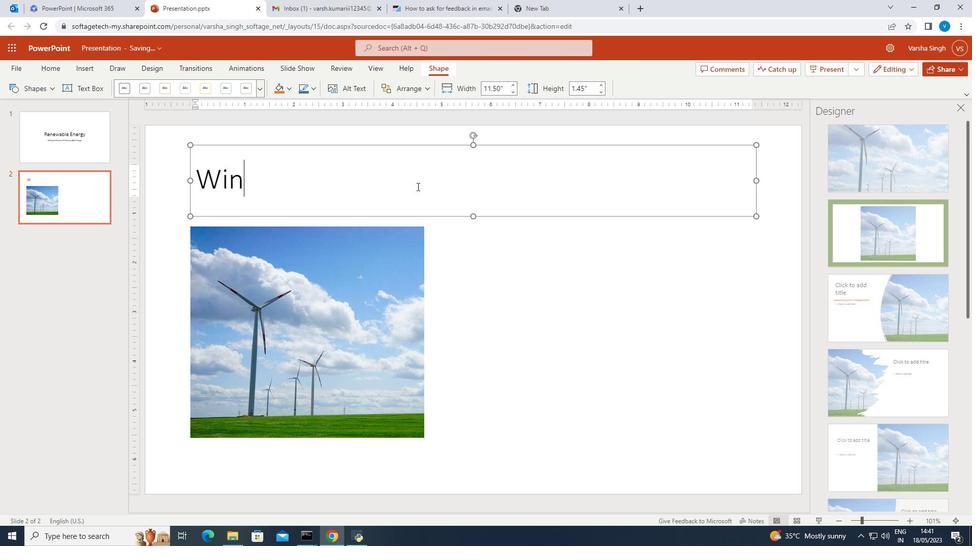
Action: Mouse moved to (415, 186)
Screenshot: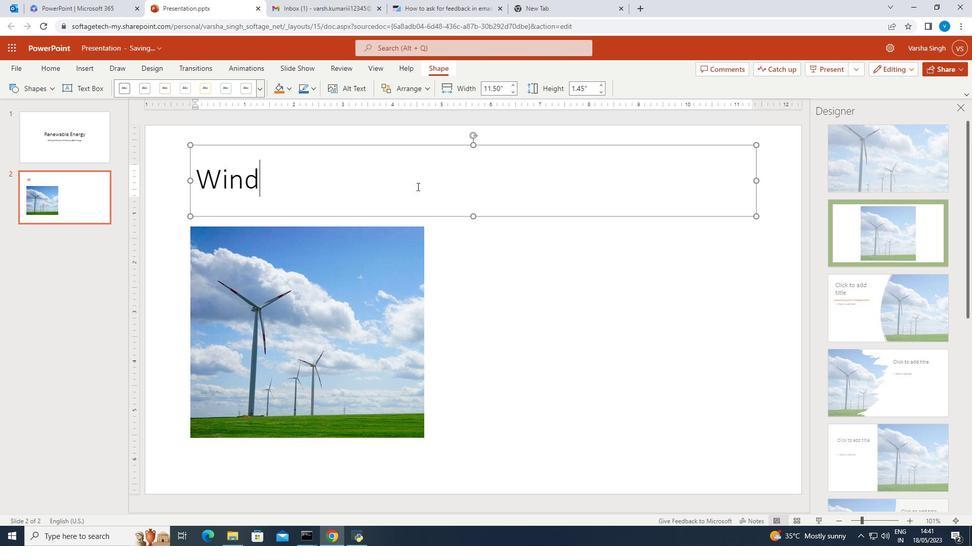 
Action: Key pressed mills<Key.shift_r>:
Screenshot: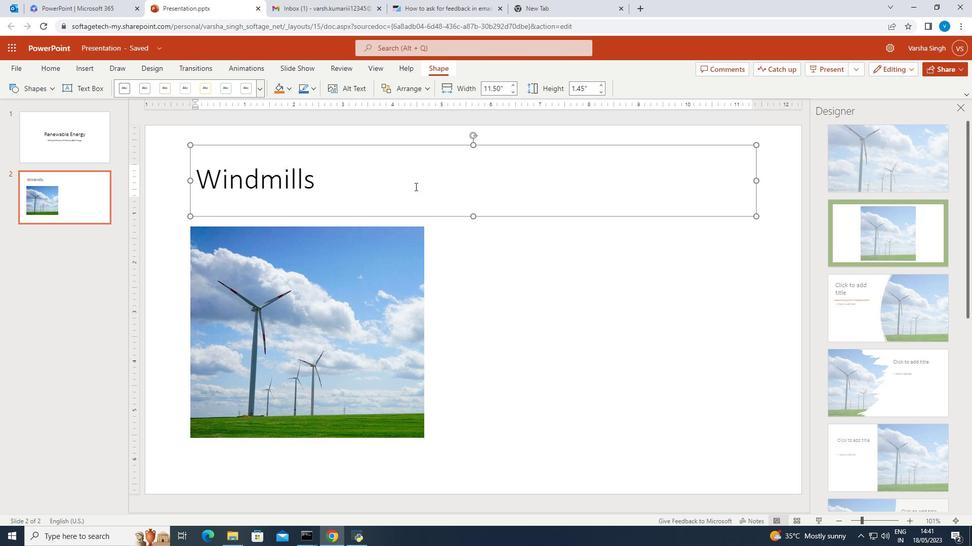 
Action: Mouse moved to (640, 104)
Screenshot: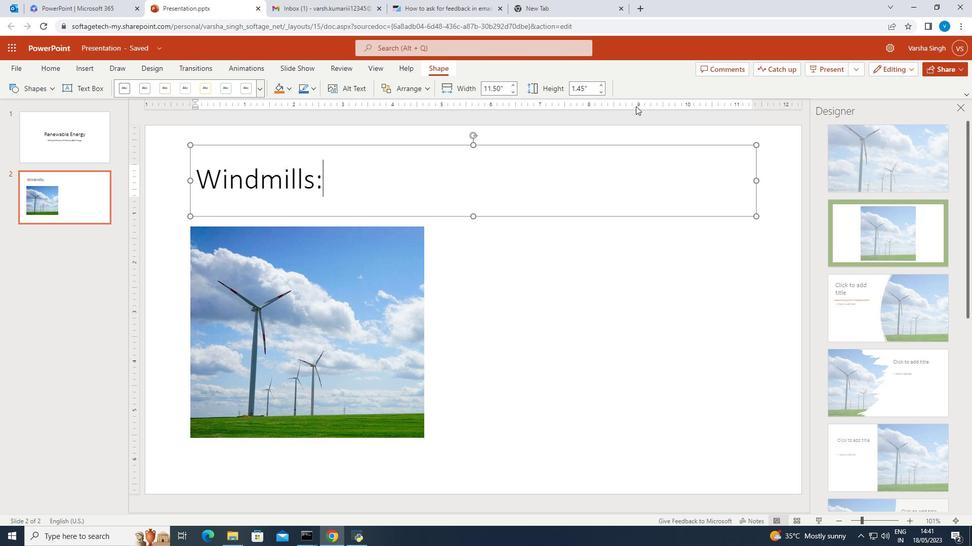 
Action: Key pressed <Key.backspace>
Screenshot: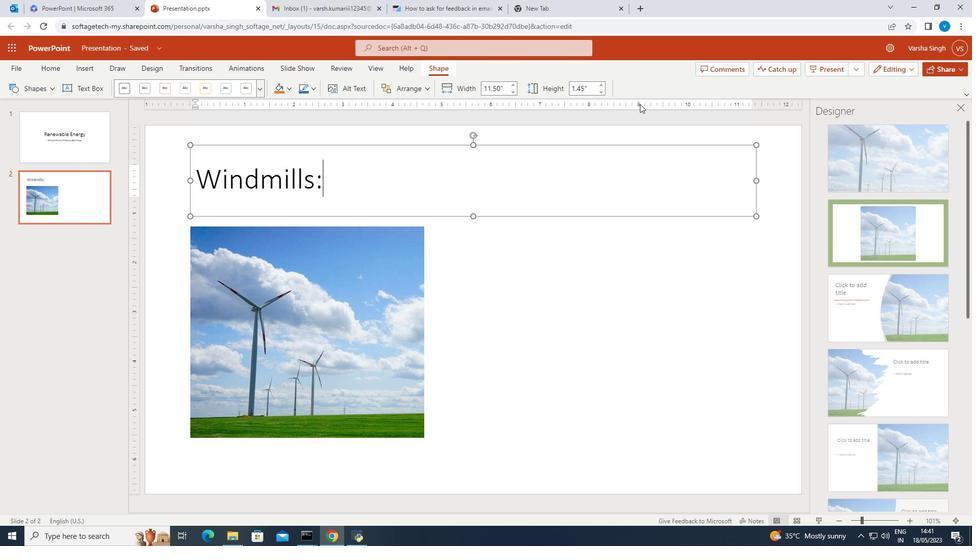 
Action: Mouse moved to (359, 92)
Screenshot: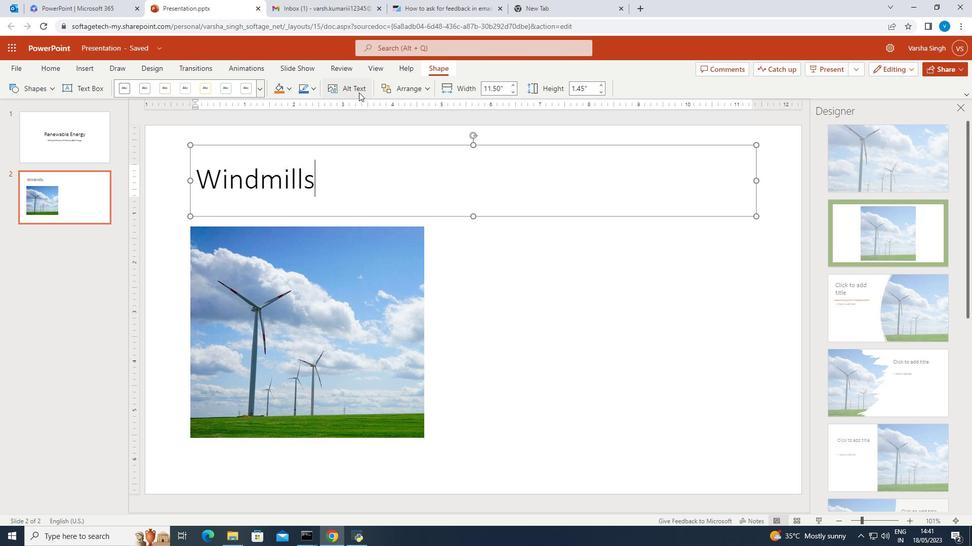 
Action: Mouse pressed left at (359, 92)
Screenshot: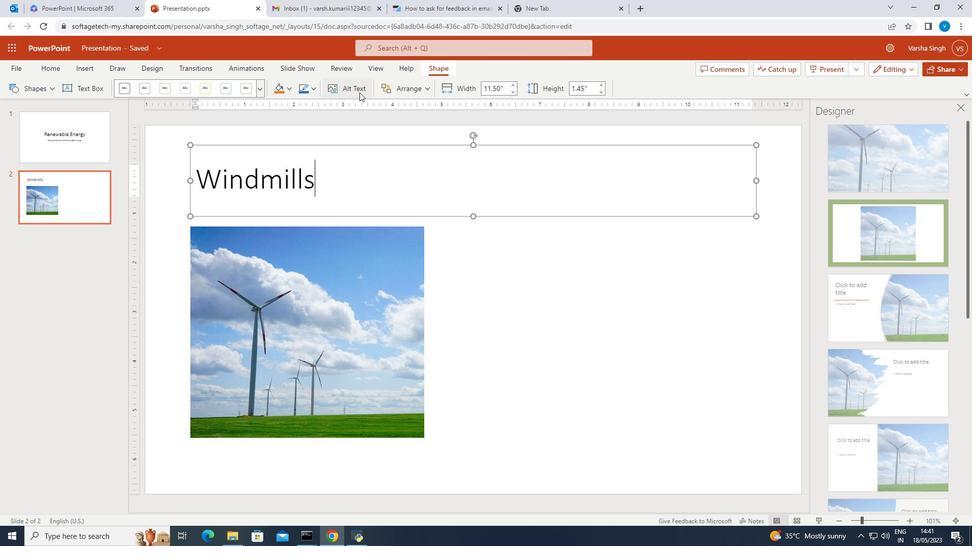 
Action: Mouse moved to (354, 178)
Screenshot: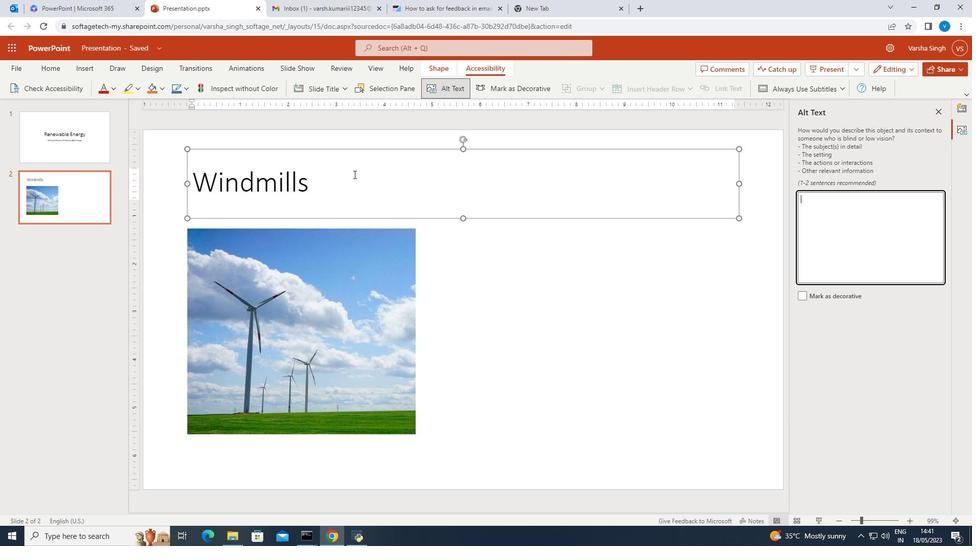 
Action: Mouse pressed left at (354, 178)
Screenshot: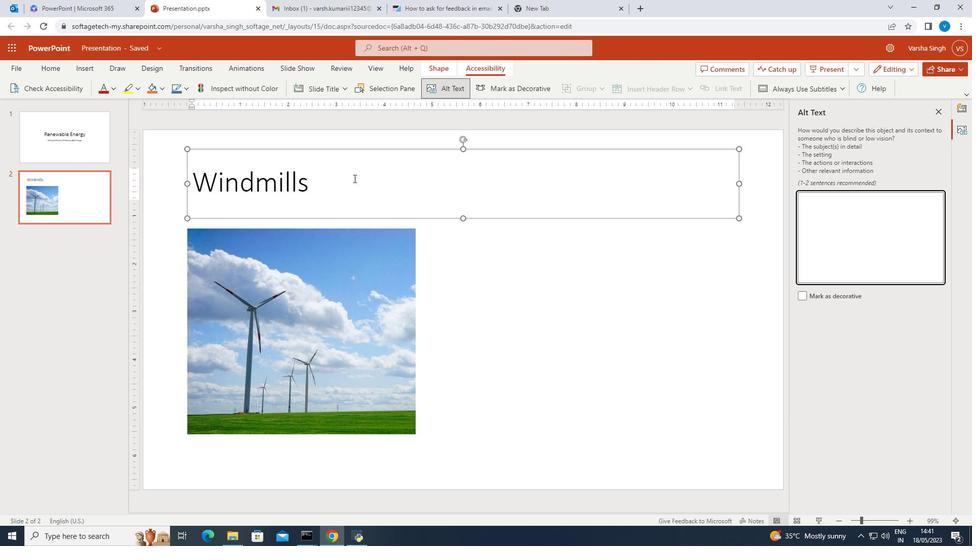 
Action: Mouse moved to (354, 186)
Screenshot: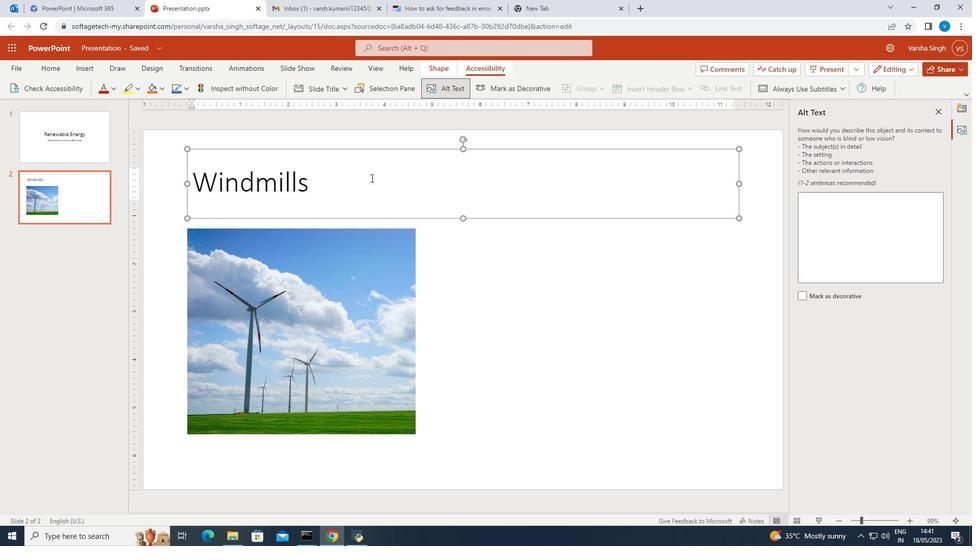 
Action: Mouse pressed left at (354, 186)
Screenshot: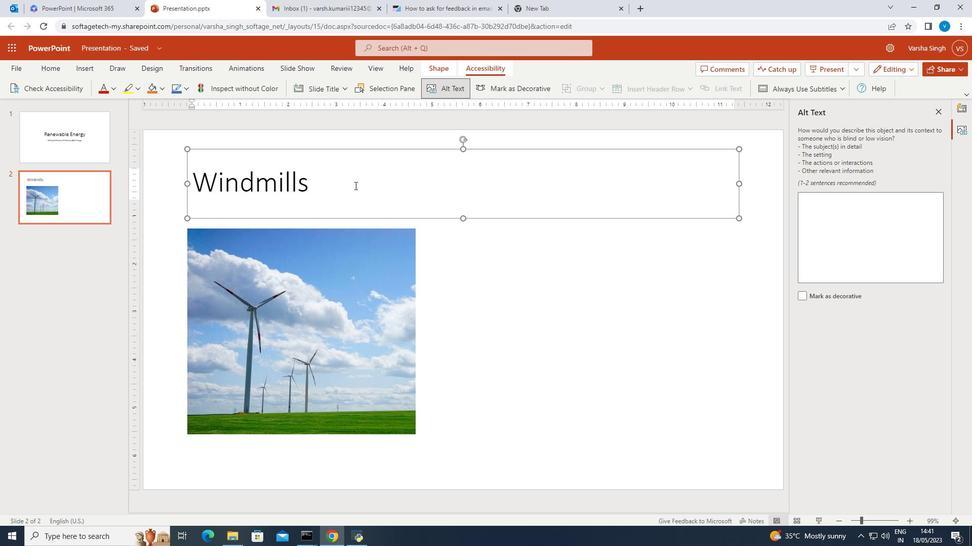 
Action: Mouse moved to (517, 169)
Screenshot: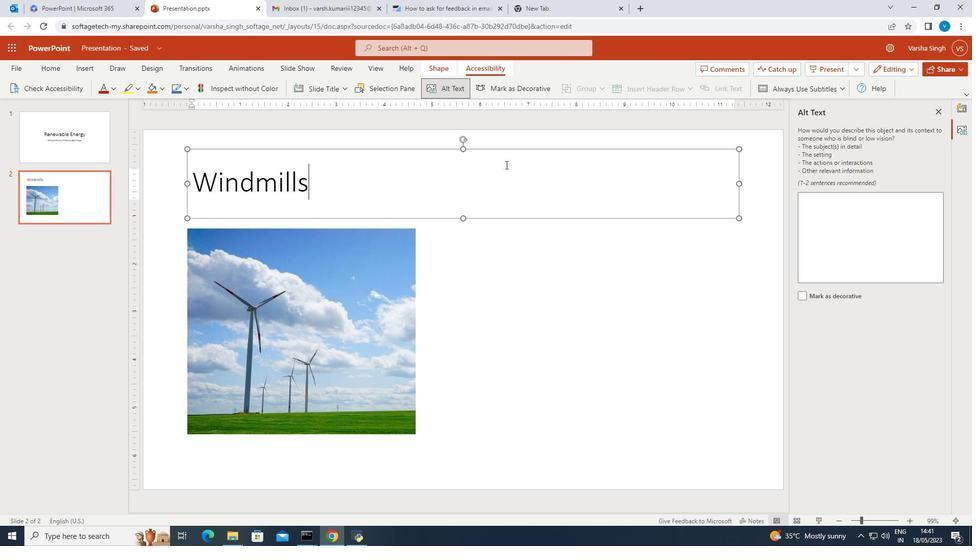 
Action: Mouse pressed left at (517, 169)
Screenshot: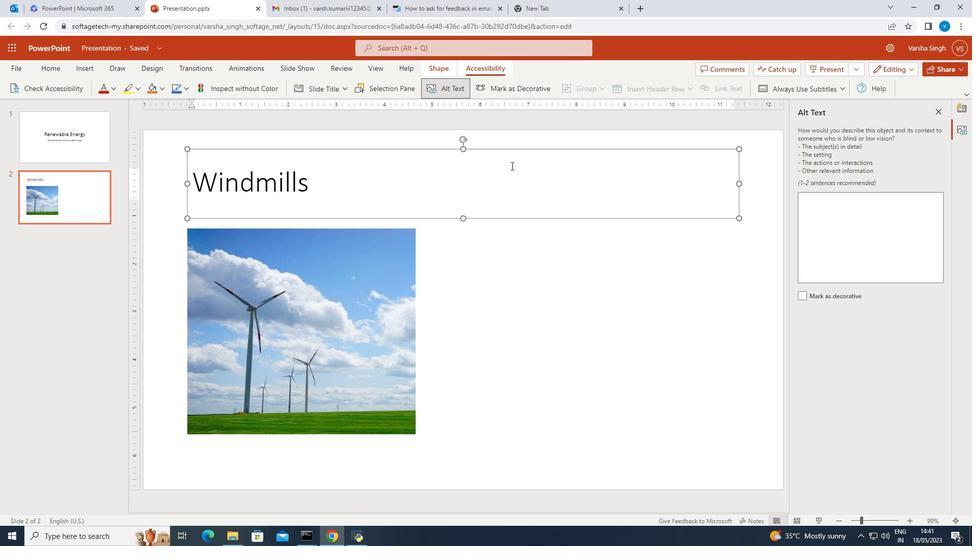 
Action: Mouse moved to (438, 72)
Screenshot: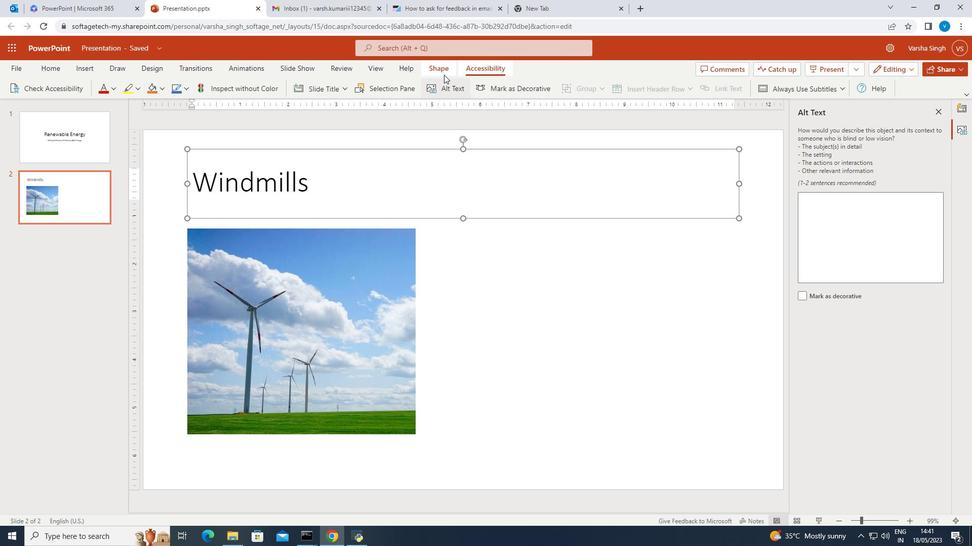 
Action: Mouse pressed left at (438, 72)
Screenshot: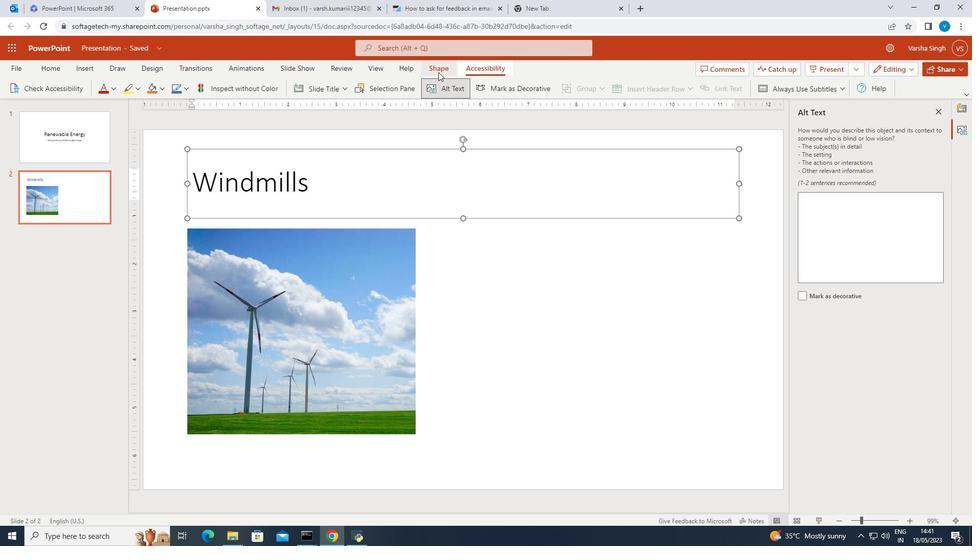 
Action: Mouse moved to (427, 88)
Screenshot: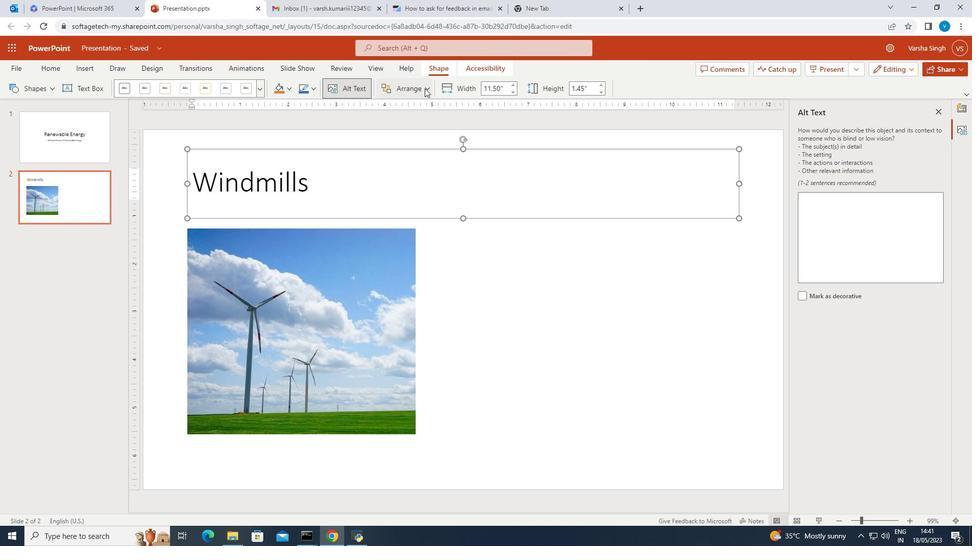 
Action: Mouse pressed left at (427, 88)
Screenshot: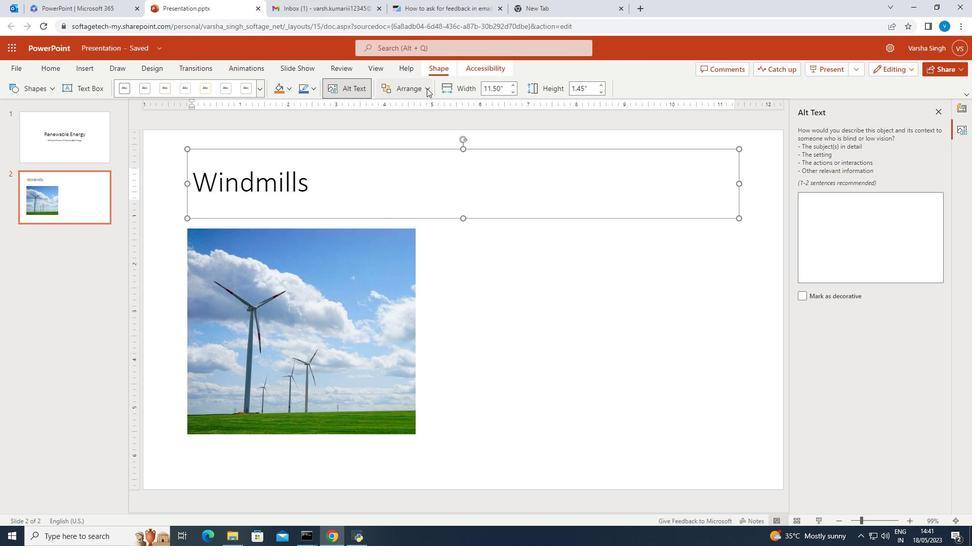 
Action: Mouse moved to (485, 300)
Screenshot: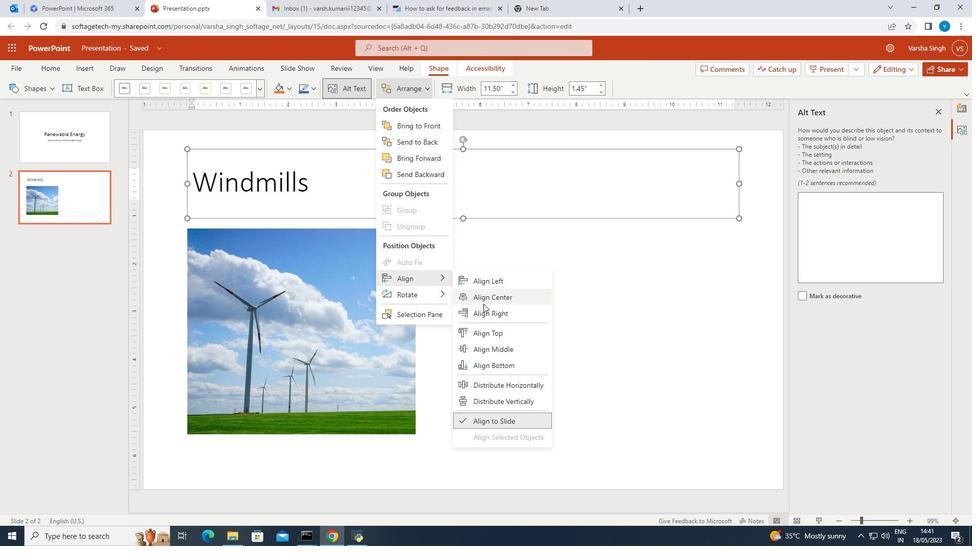 
Action: Mouse pressed left at (485, 300)
Screenshot: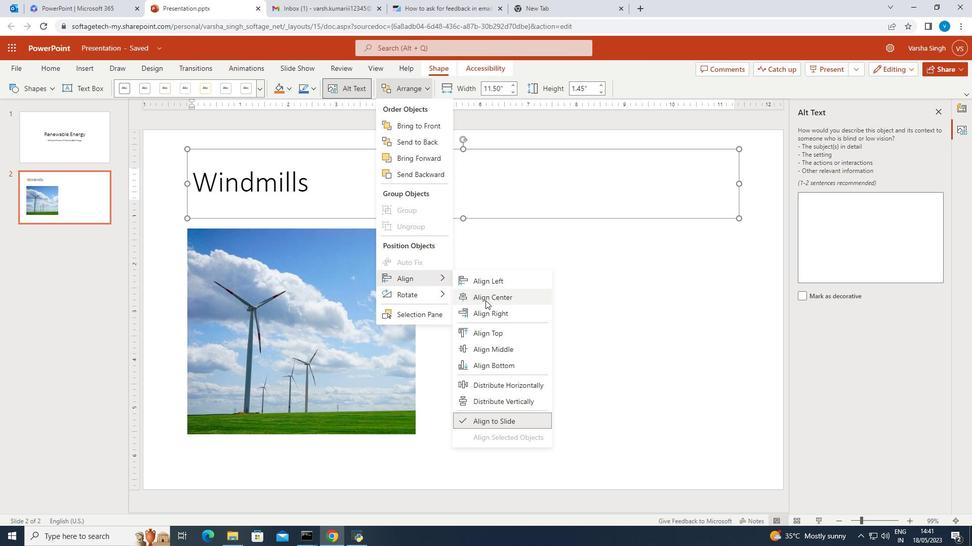 
Action: Mouse moved to (262, 179)
Screenshot: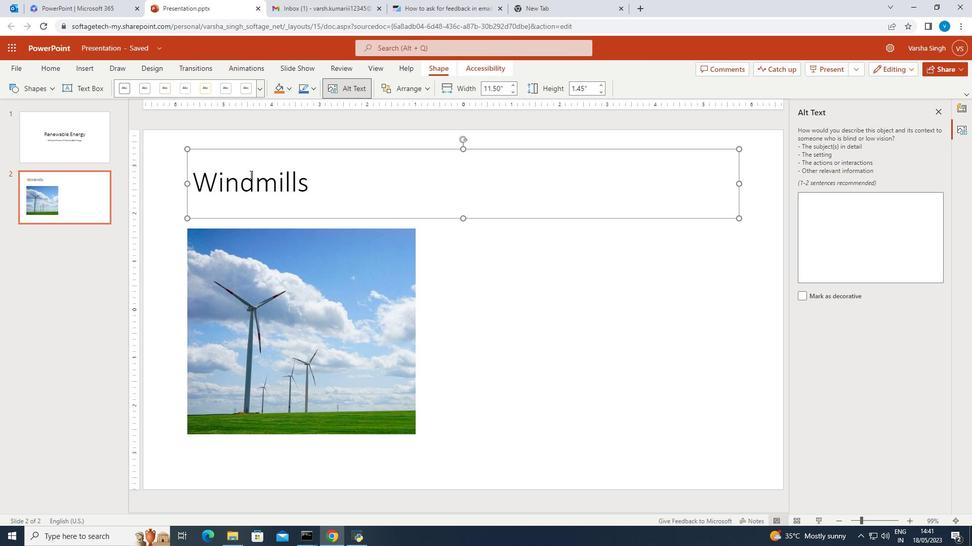 
Action: Mouse pressed left at (262, 179)
Screenshot: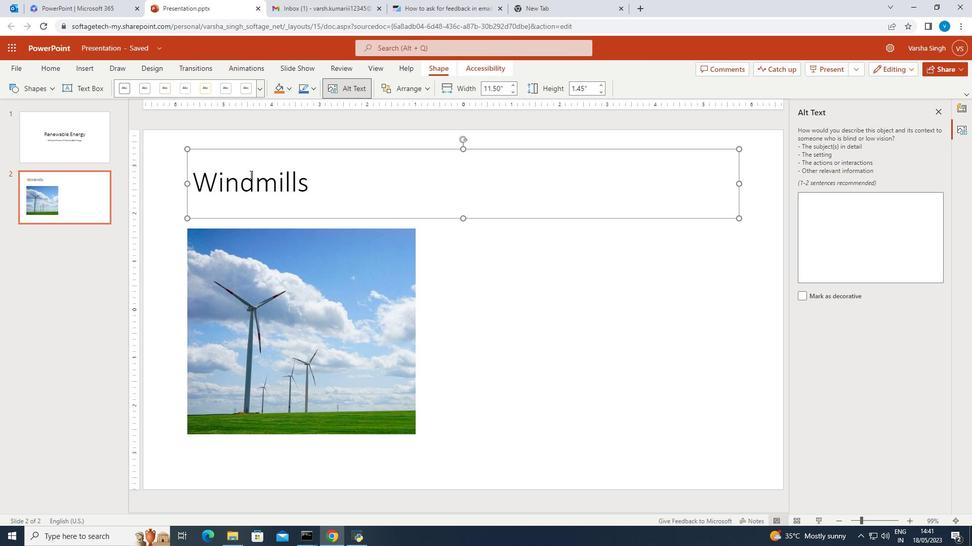 
Action: Mouse moved to (300, 186)
Screenshot: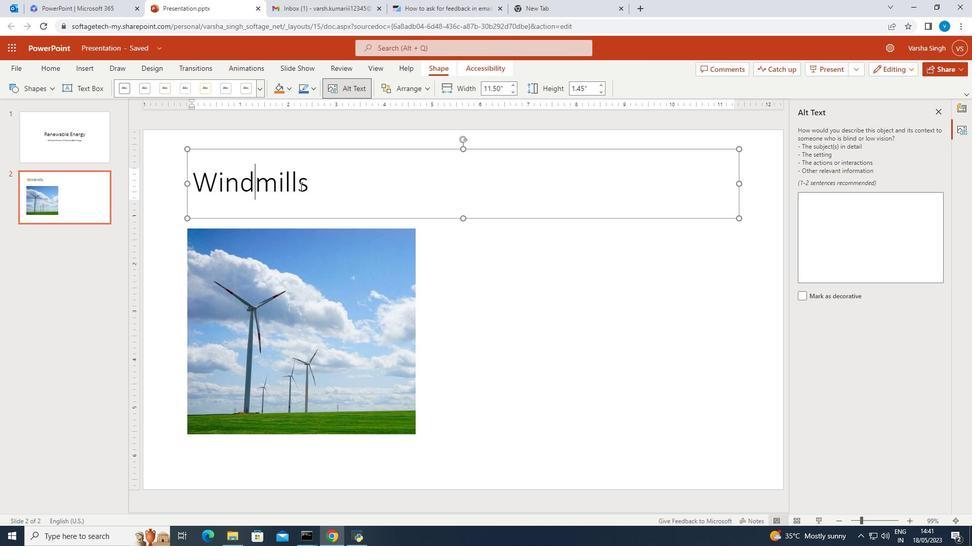 
Action: Mouse pressed left at (300, 186)
Screenshot: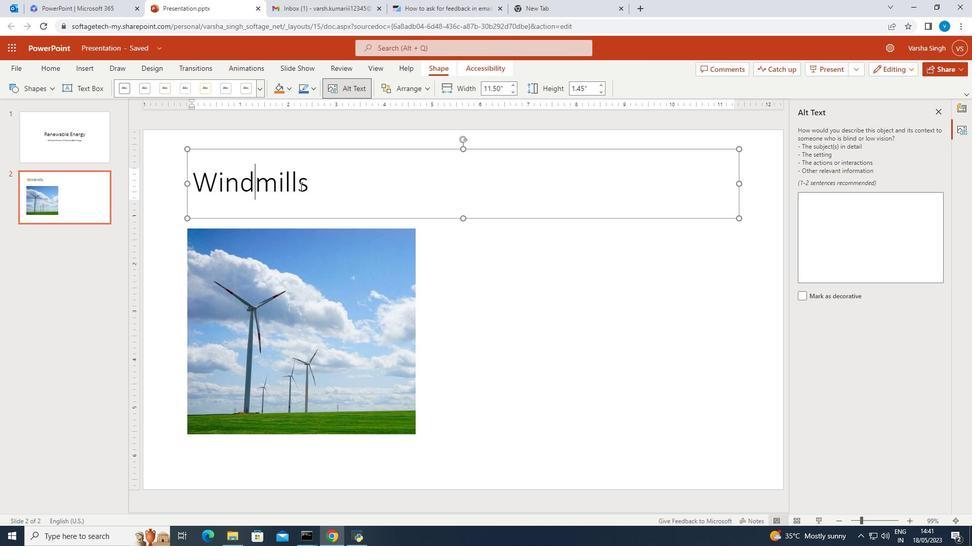 
Action: Mouse moved to (311, 184)
Screenshot: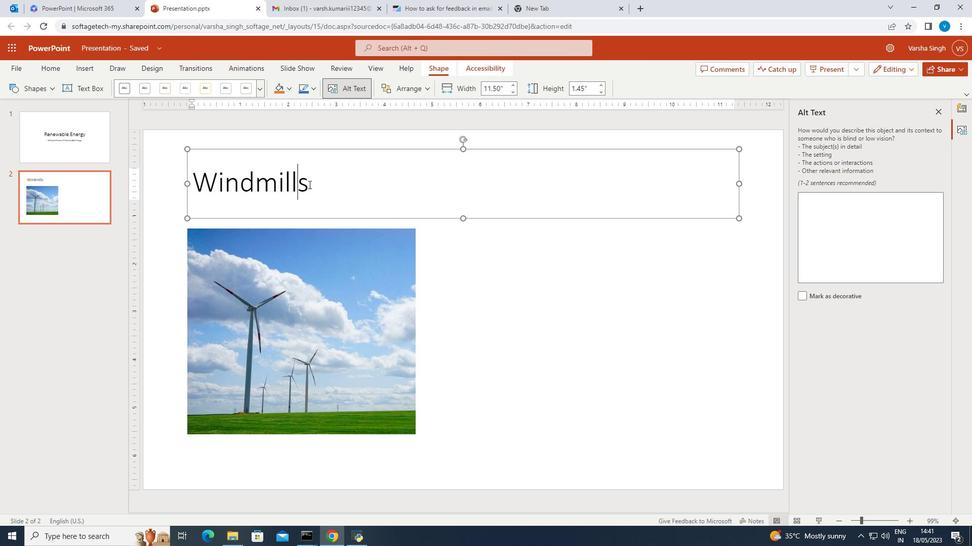
Action: Mouse pressed left at (311, 184)
Screenshot: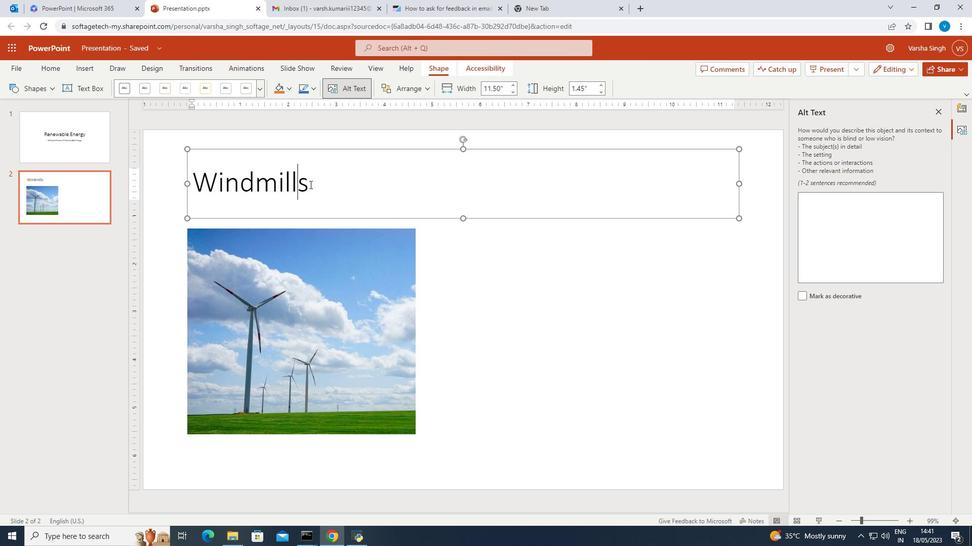 
Action: Mouse moved to (415, 87)
Screenshot: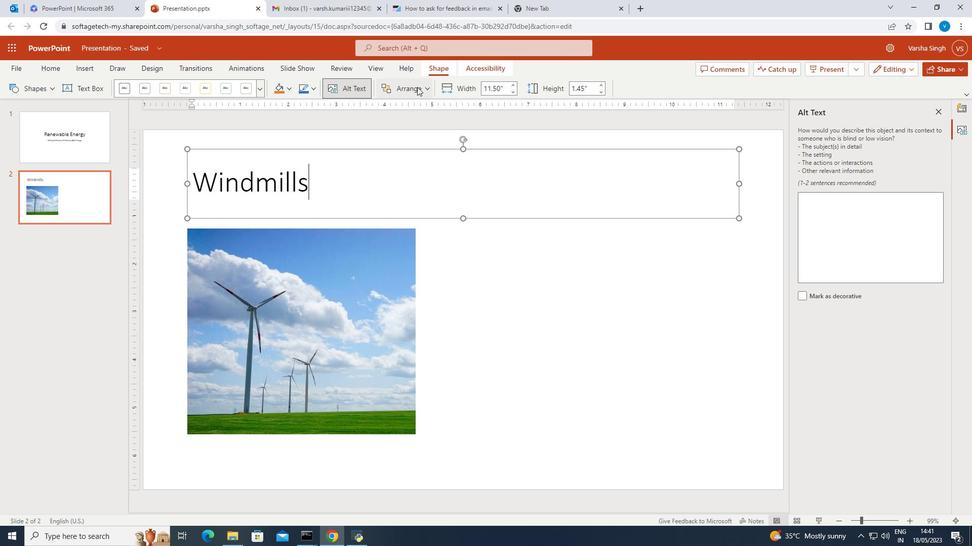
Action: Mouse pressed left at (415, 87)
Screenshot: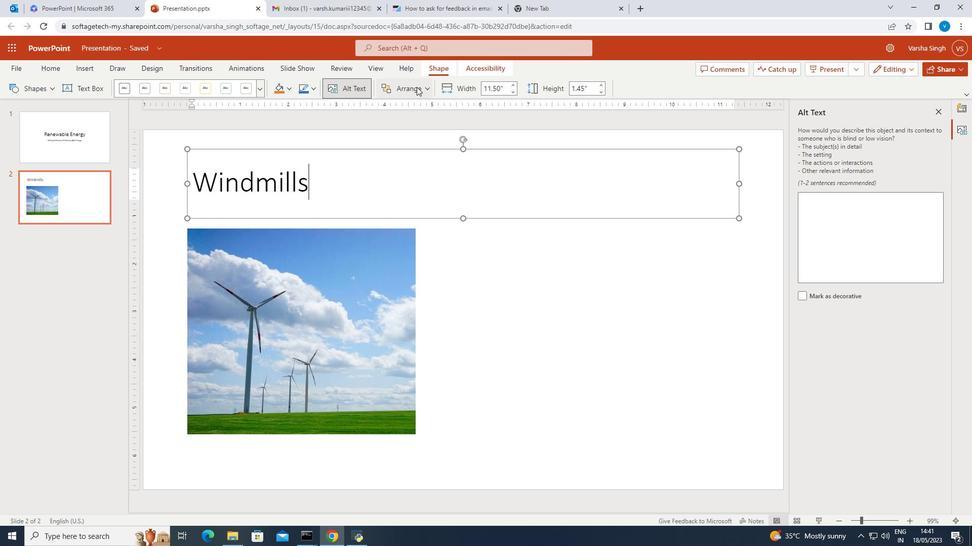 
Action: Mouse moved to (363, 89)
Screenshot: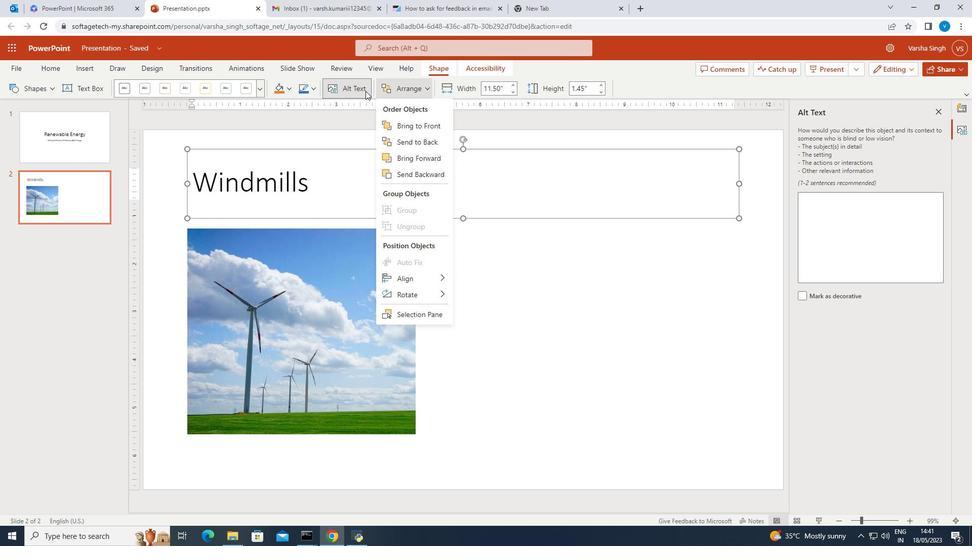 
Action: Mouse pressed left at (363, 89)
Screenshot: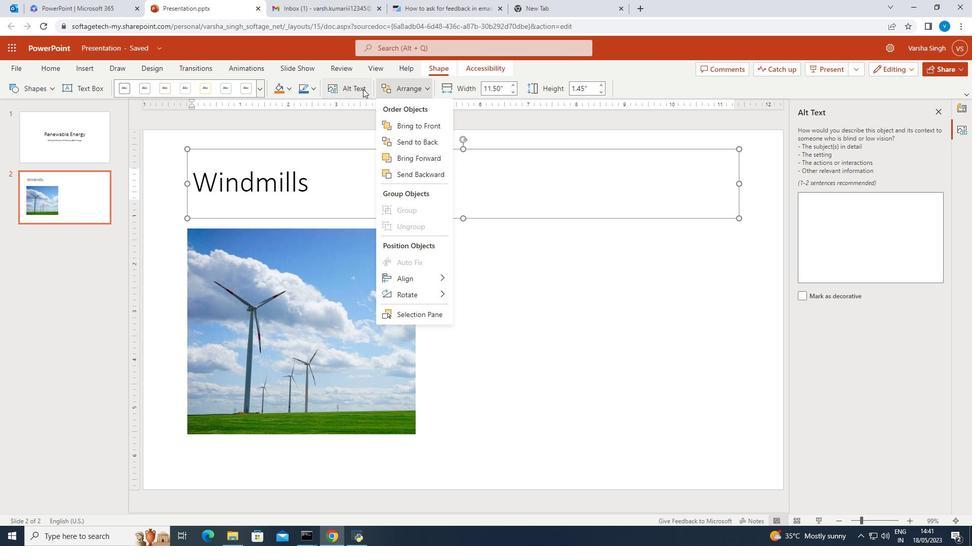 
Action: Mouse moved to (419, 90)
Screenshot: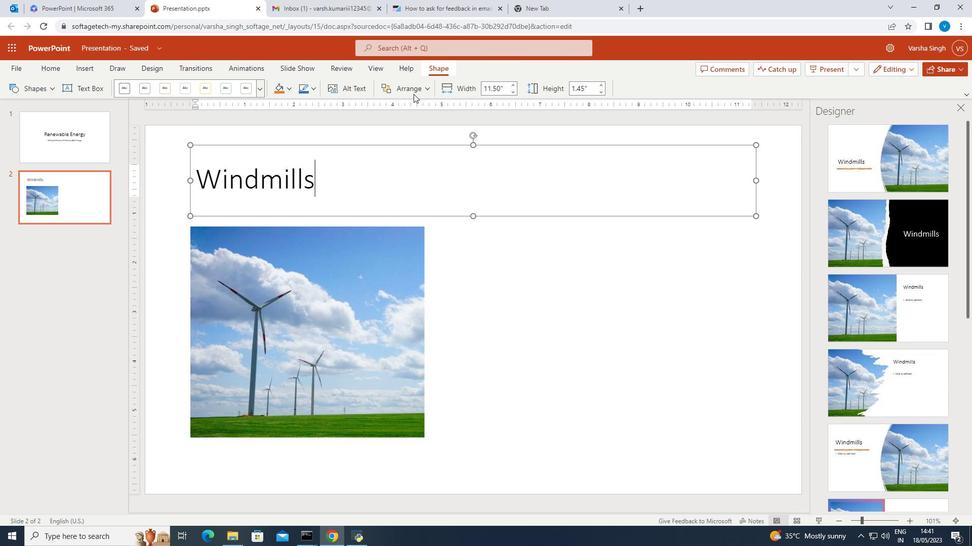 
Action: Mouse pressed left at (419, 90)
Screenshot: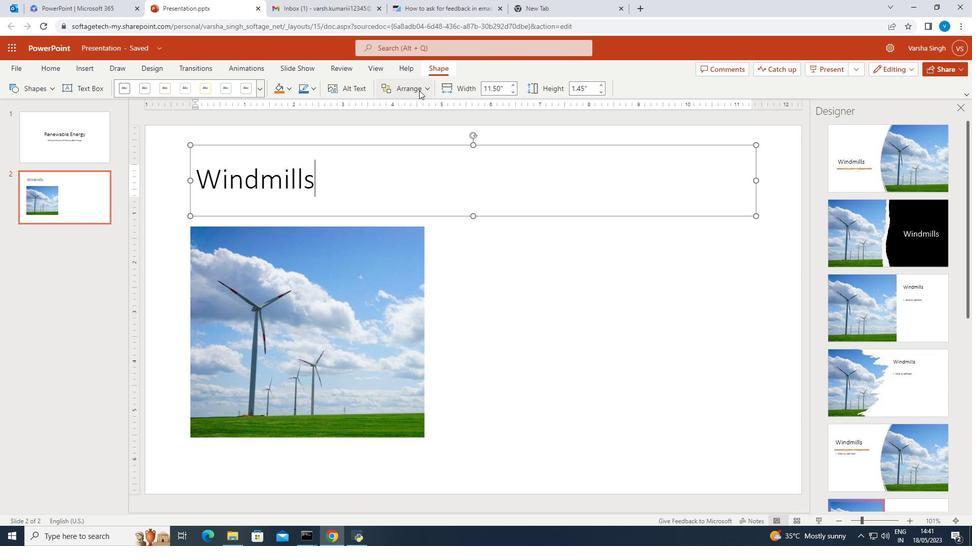
Action: Mouse moved to (425, 281)
Screenshot: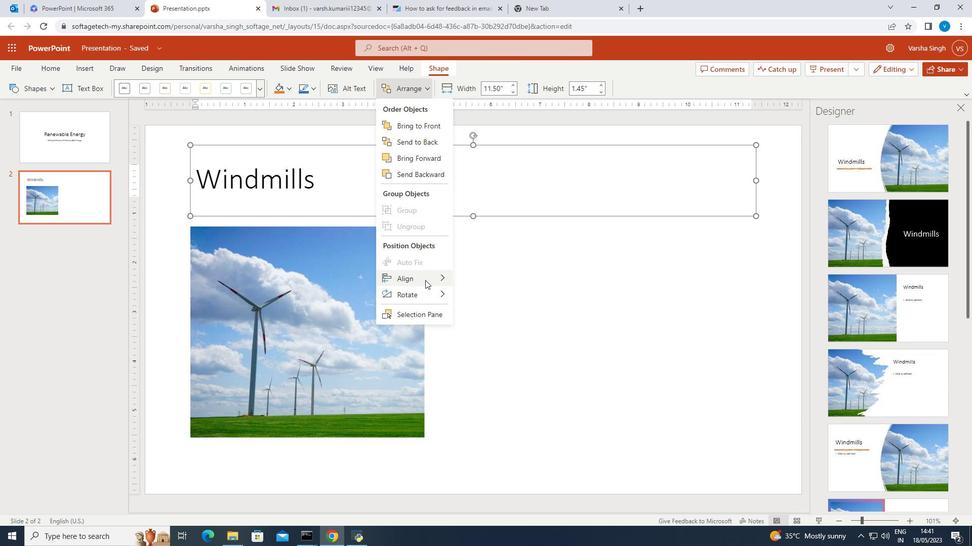 
Action: Mouse pressed left at (425, 281)
Screenshot: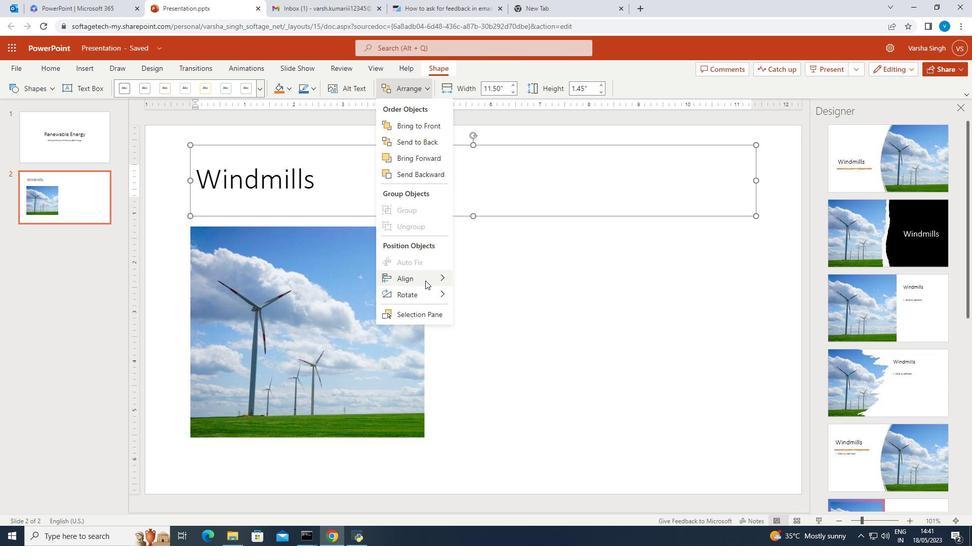 
Action: Mouse moved to (488, 297)
Screenshot: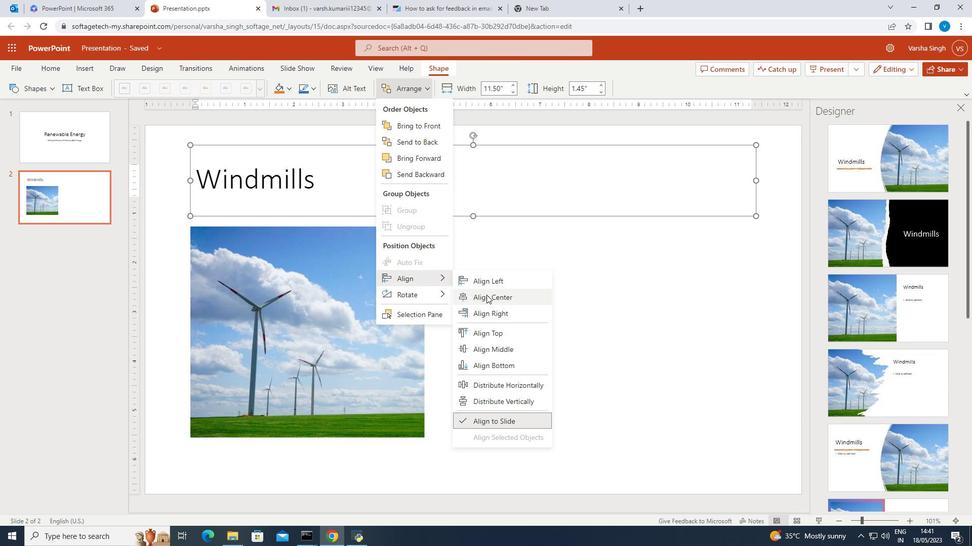 
Action: Mouse pressed left at (488, 297)
Screenshot: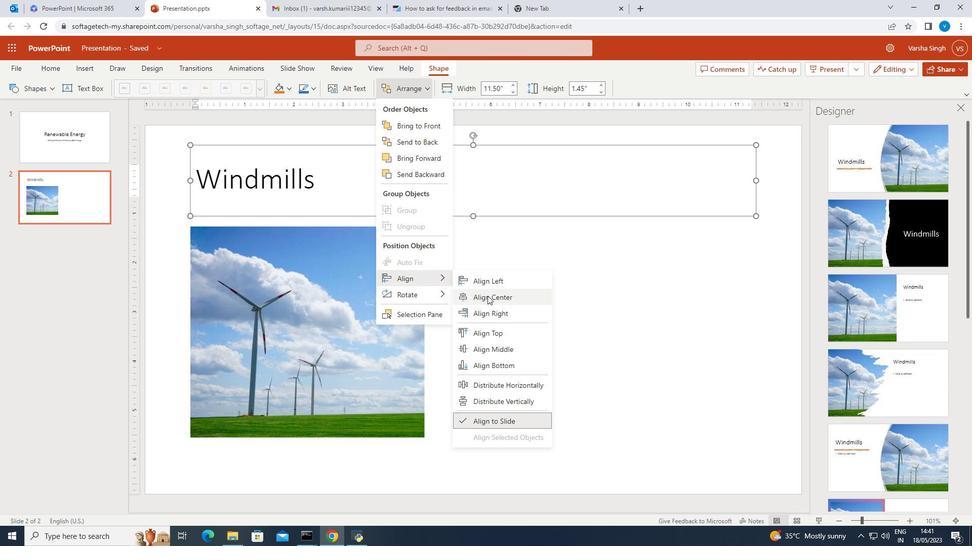 
Action: Mouse moved to (375, 188)
Screenshot: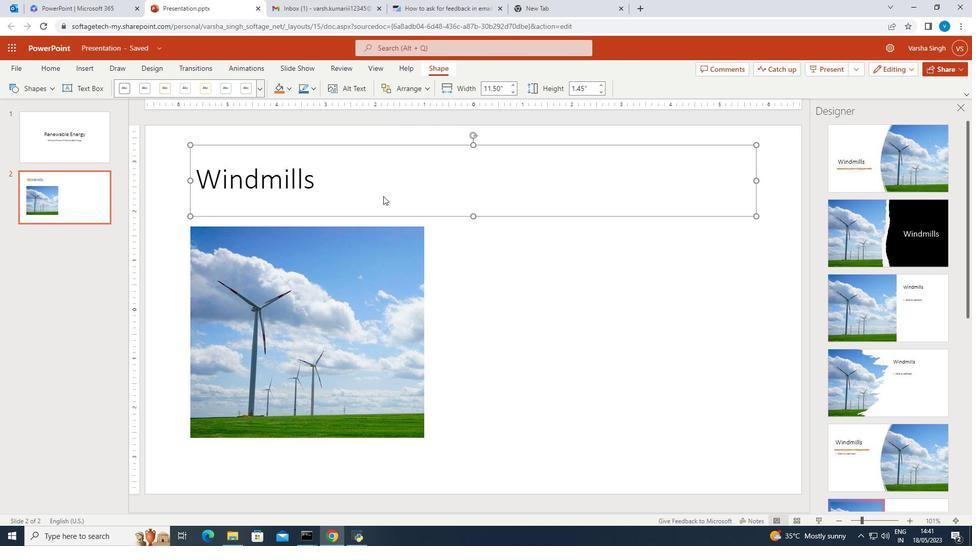 
Action: Mouse pressed left at (375, 188)
Screenshot: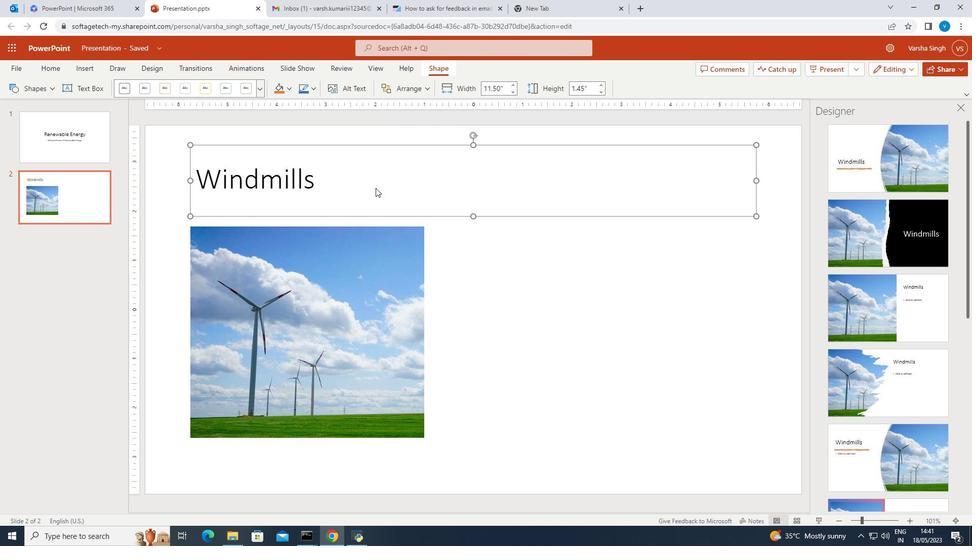 
Action: Mouse moved to (371, 184)
Screenshot: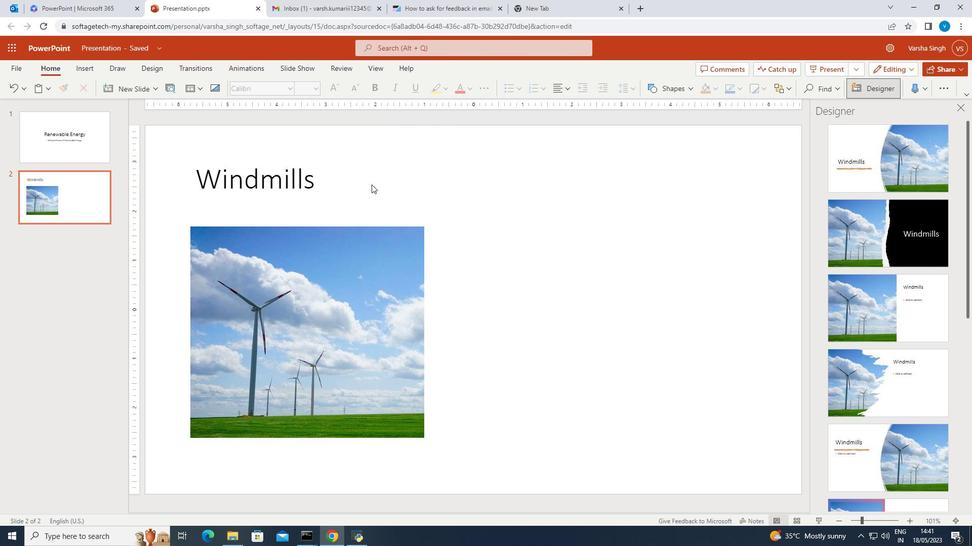 
Action: Mouse pressed left at (371, 184)
Screenshot: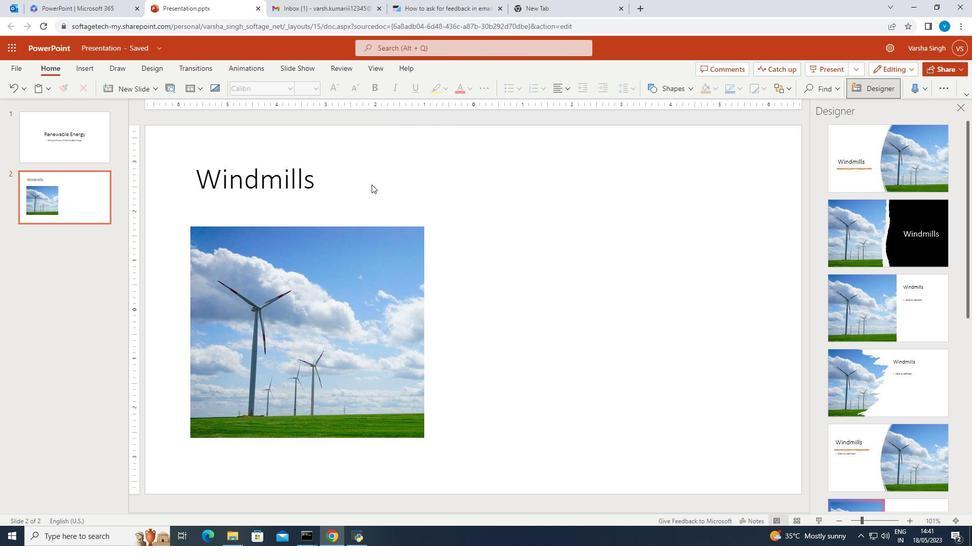
Action: Mouse moved to (423, 185)
Screenshot: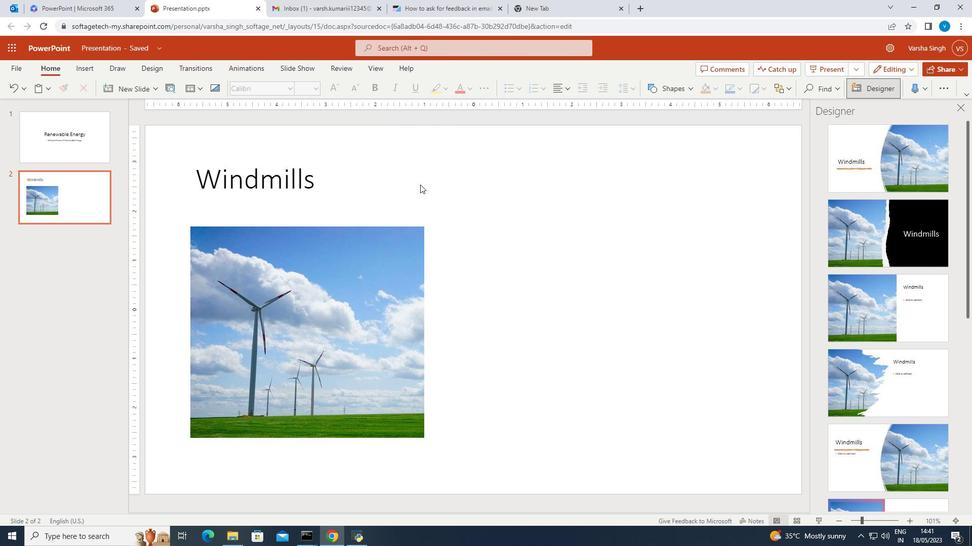 
Action: Mouse pressed left at (423, 185)
Screenshot: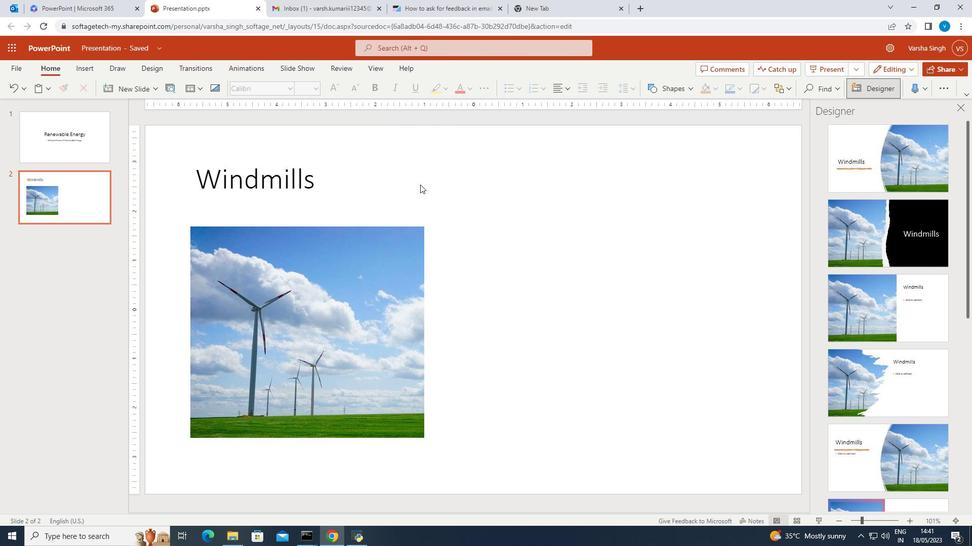 
Action: Mouse moved to (450, 179)
Screenshot: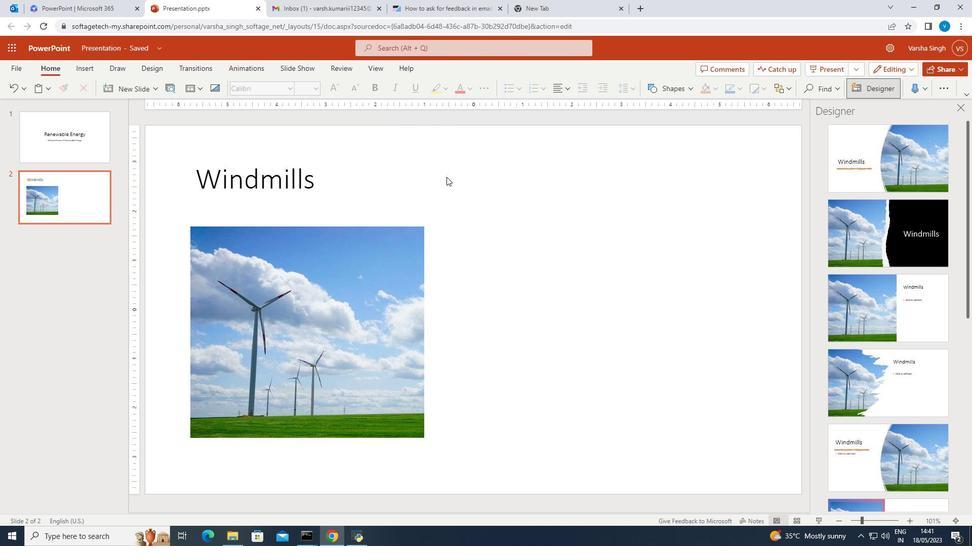 
Action: Mouse pressed left at (450, 179)
Screenshot: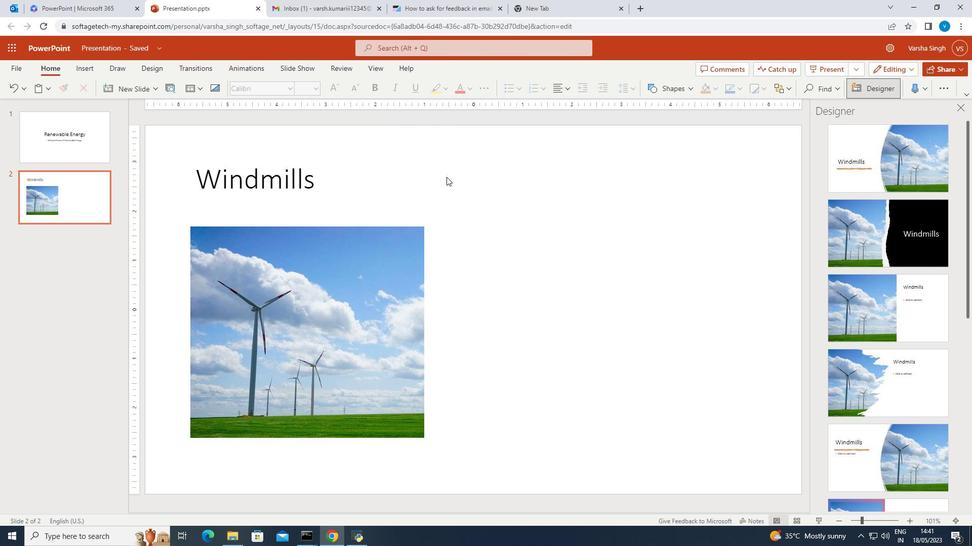 
Action: Mouse moved to (273, 285)
Screenshot: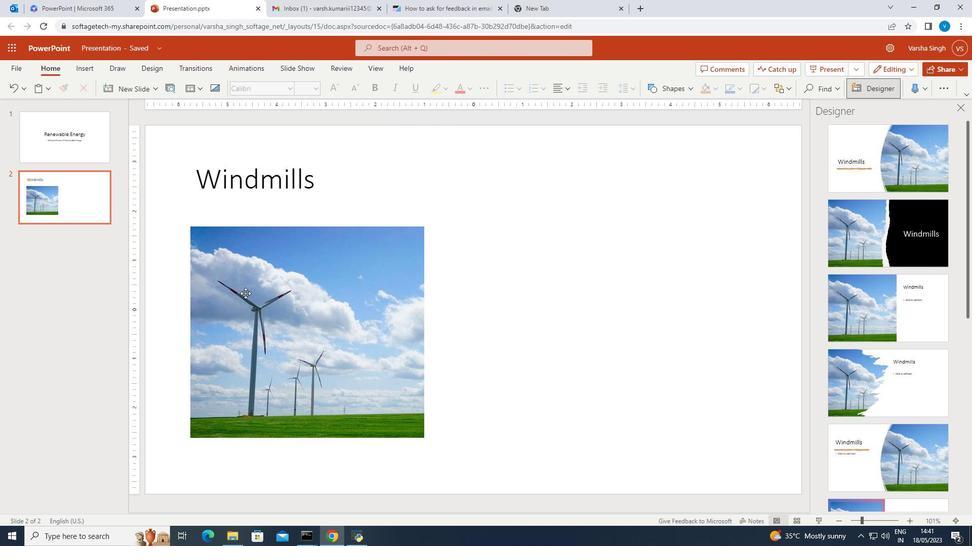 
Action: Mouse pressed left at (273, 285)
Screenshot: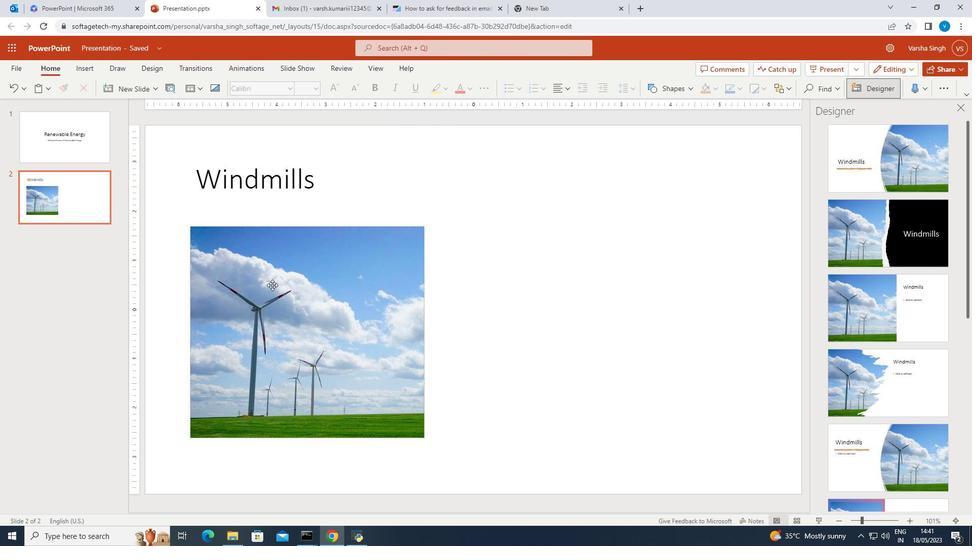 
Action: Mouse moved to (517, 294)
Screenshot: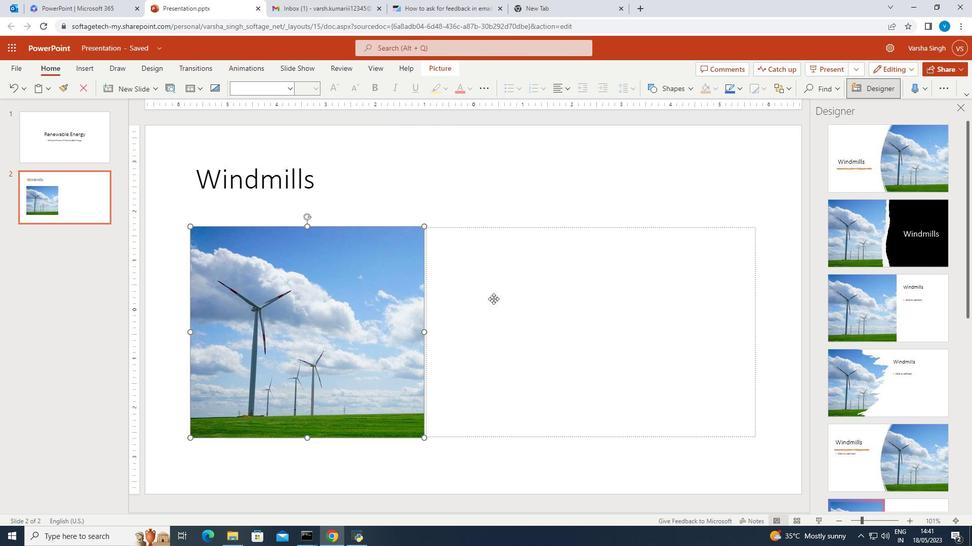 
Action: Mouse pressed left at (517, 294)
Screenshot: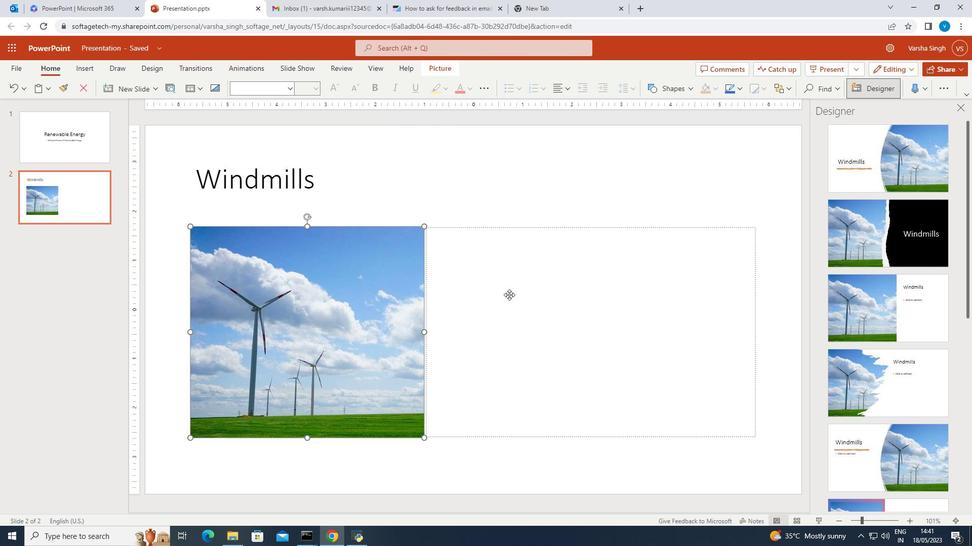 
Action: Mouse moved to (380, 186)
Screenshot: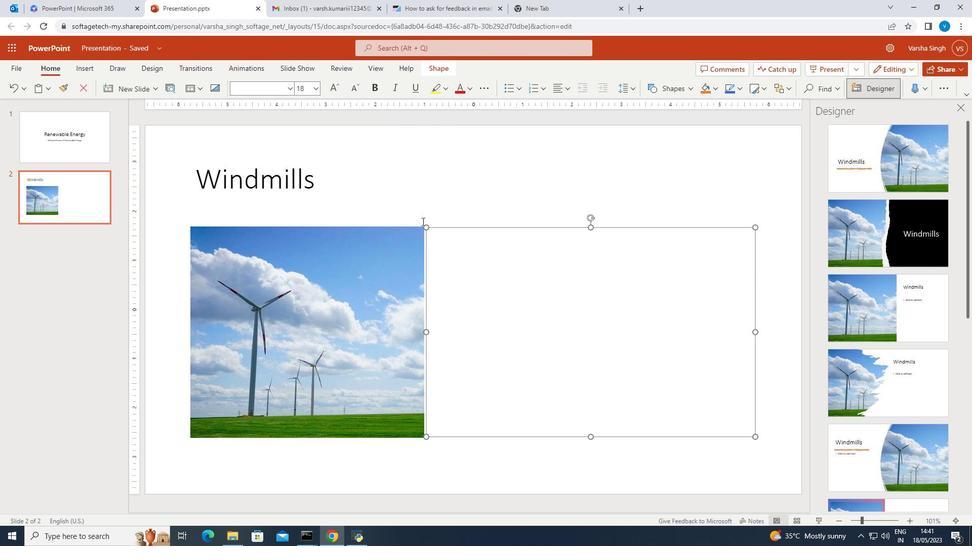 
Action: Mouse pressed left at (380, 186)
Screenshot: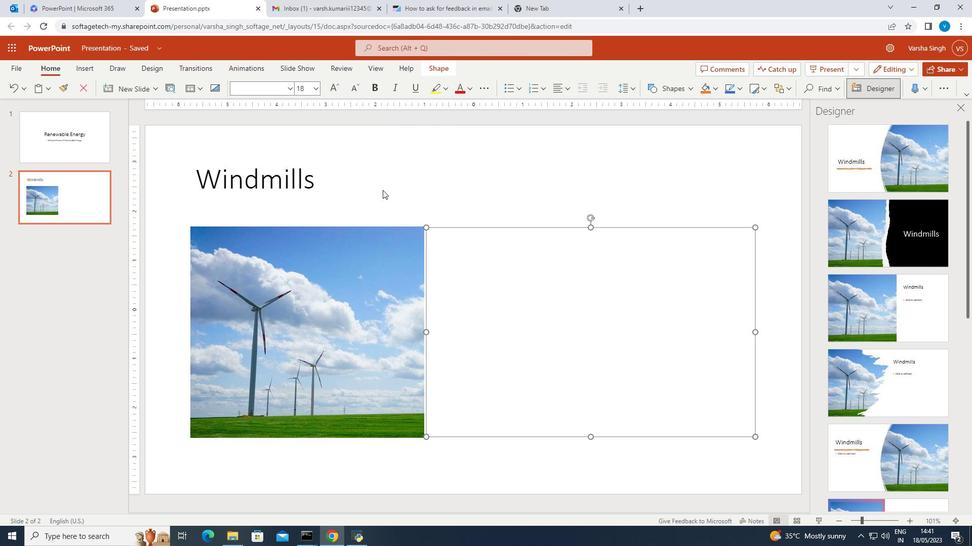 
Action: Mouse moved to (355, 181)
Screenshot: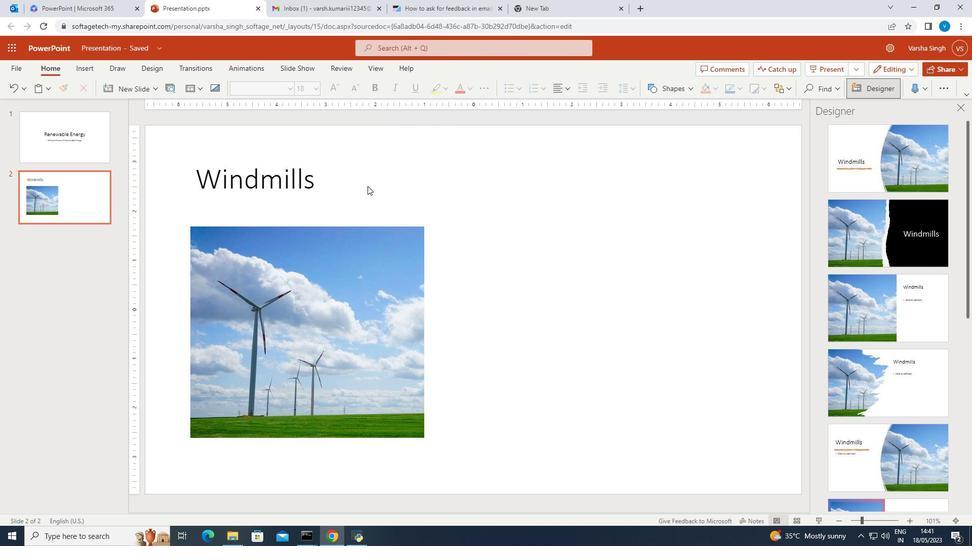 
Action: Mouse pressed left at (355, 181)
Screenshot: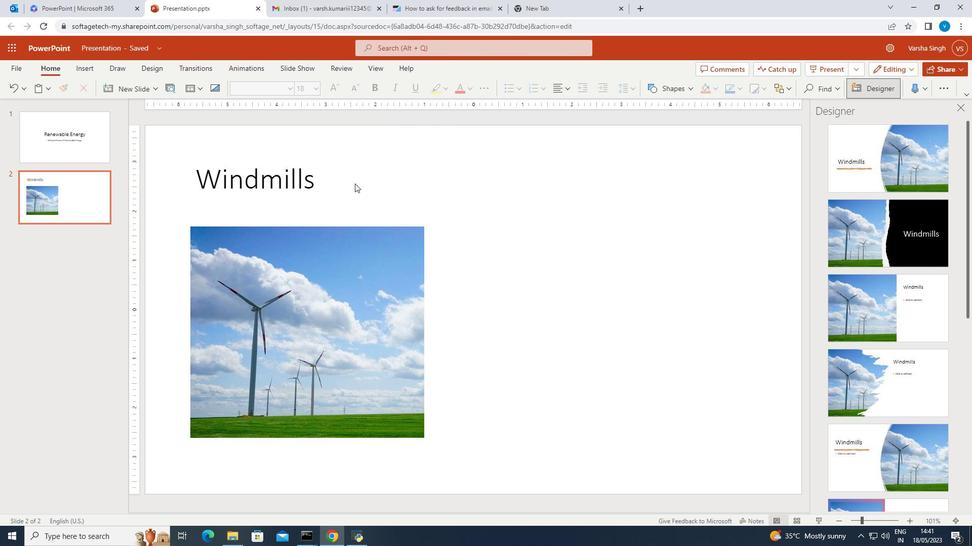 
Action: Mouse pressed left at (355, 181)
Screenshot: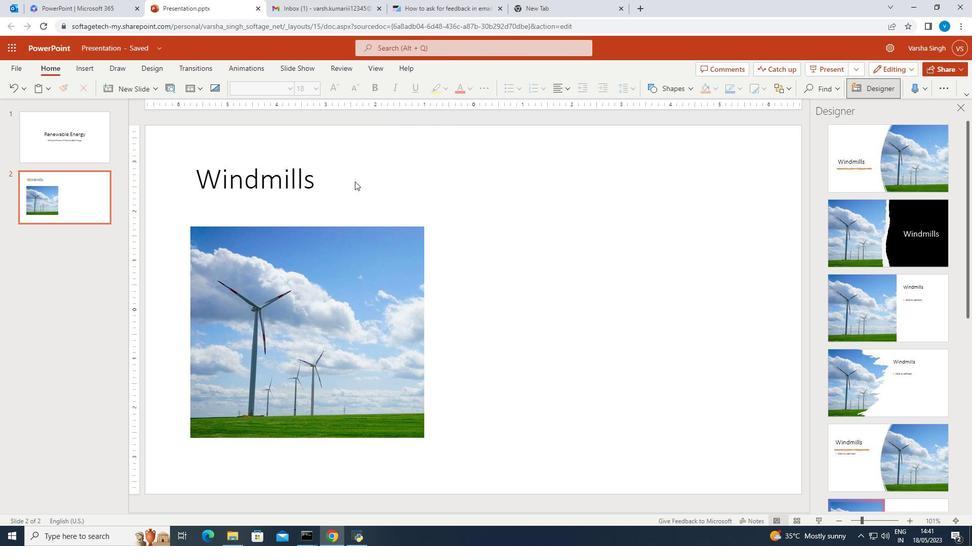 
Action: Mouse moved to (325, 184)
Screenshot: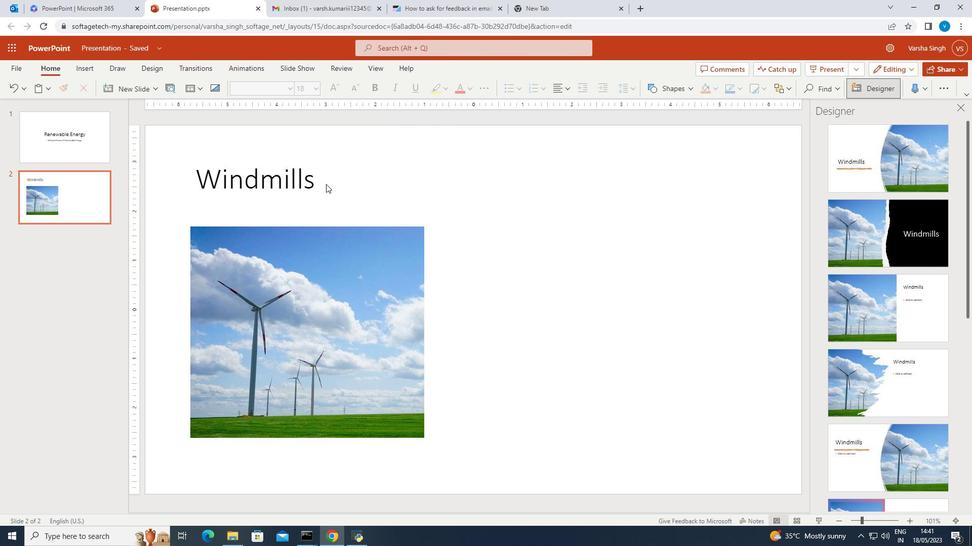 
Action: Mouse pressed left at (325, 184)
Screenshot: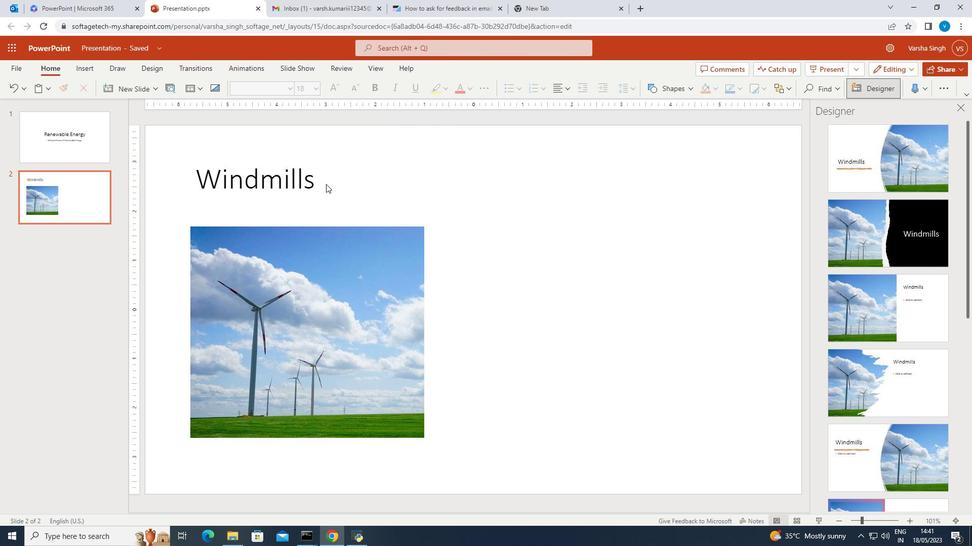 
Action: Mouse moved to (311, 185)
Screenshot: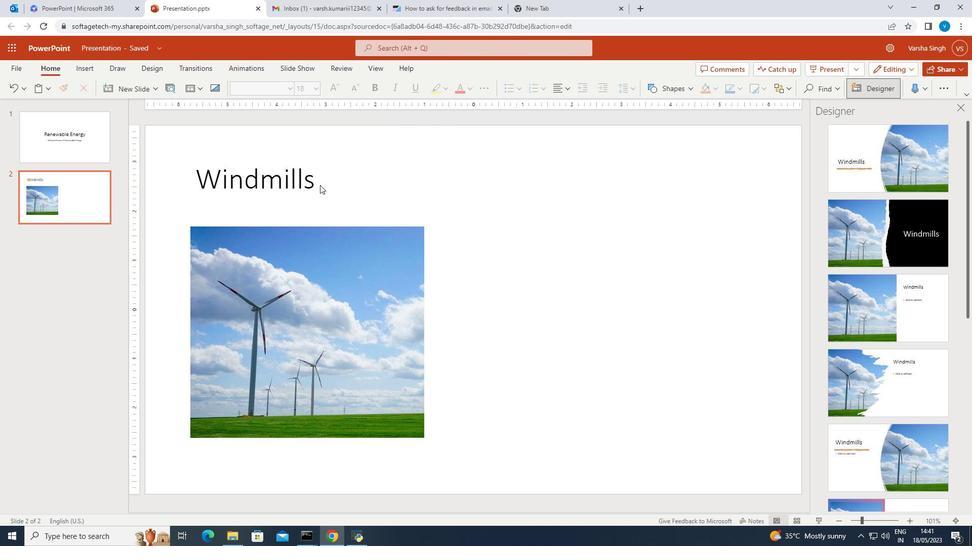 
Action: Mouse pressed left at (311, 185)
Screenshot: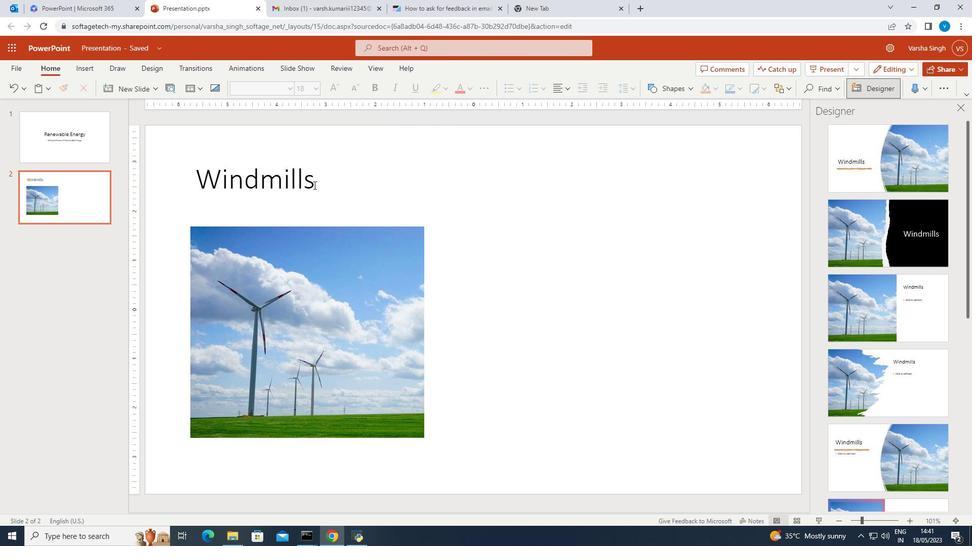
Action: Mouse moved to (483, 89)
Screenshot: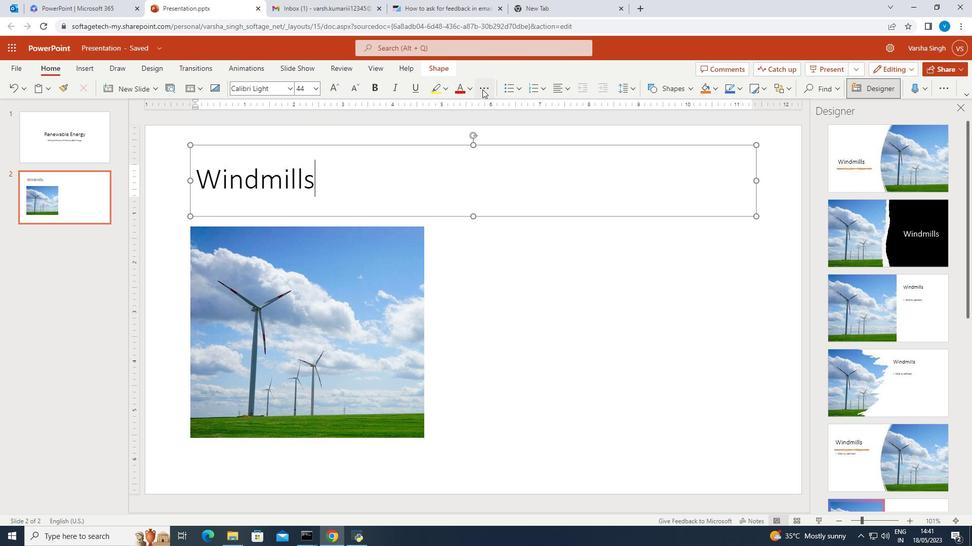 
Action: Mouse pressed left at (483, 89)
Screenshot: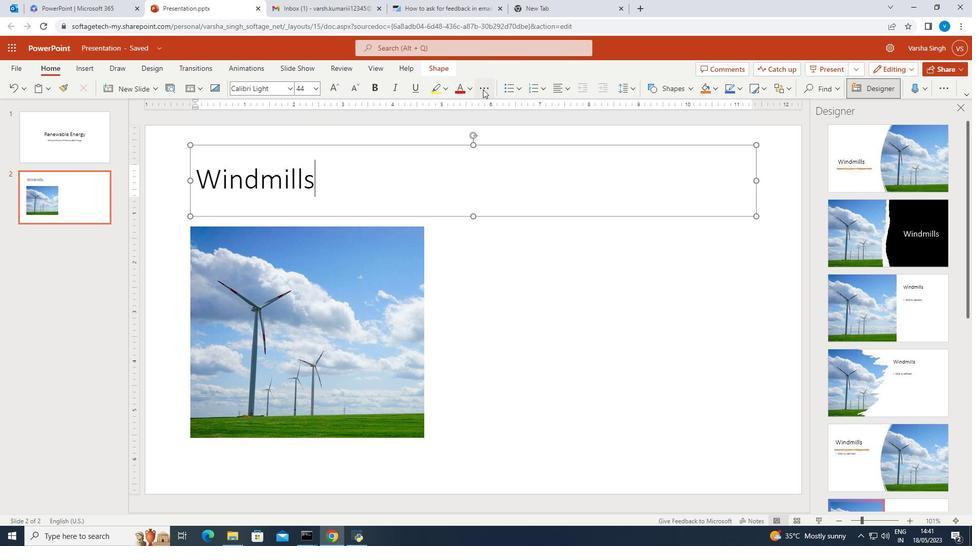 
Action: Mouse moved to (561, 87)
Screenshot: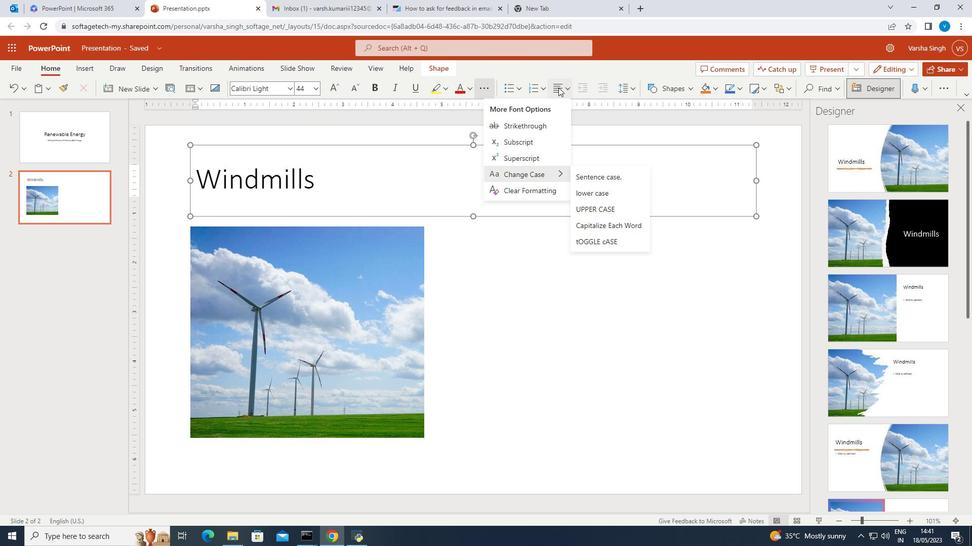 
Action: Mouse pressed left at (561, 87)
Screenshot: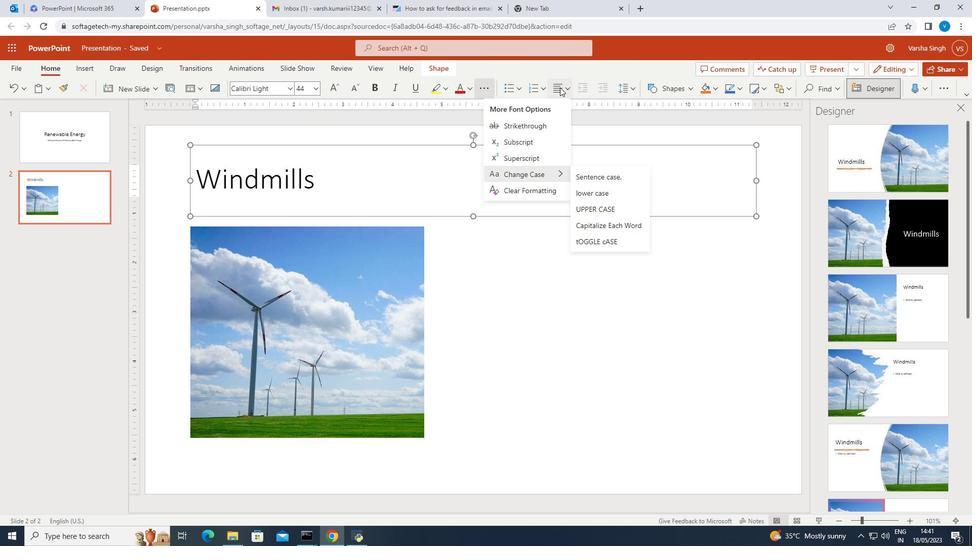 
Action: Mouse moved to (587, 126)
Screenshot: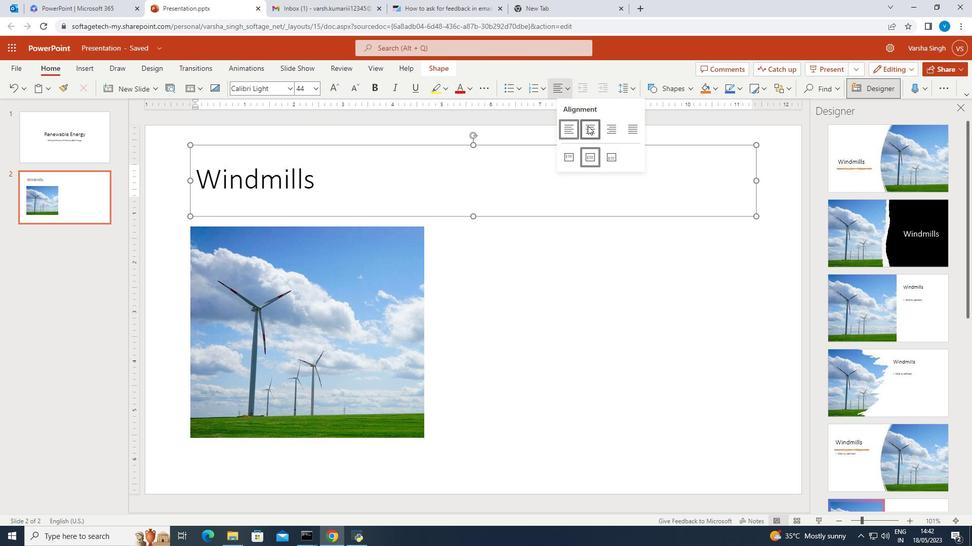 
Action: Mouse pressed left at (587, 126)
Screenshot: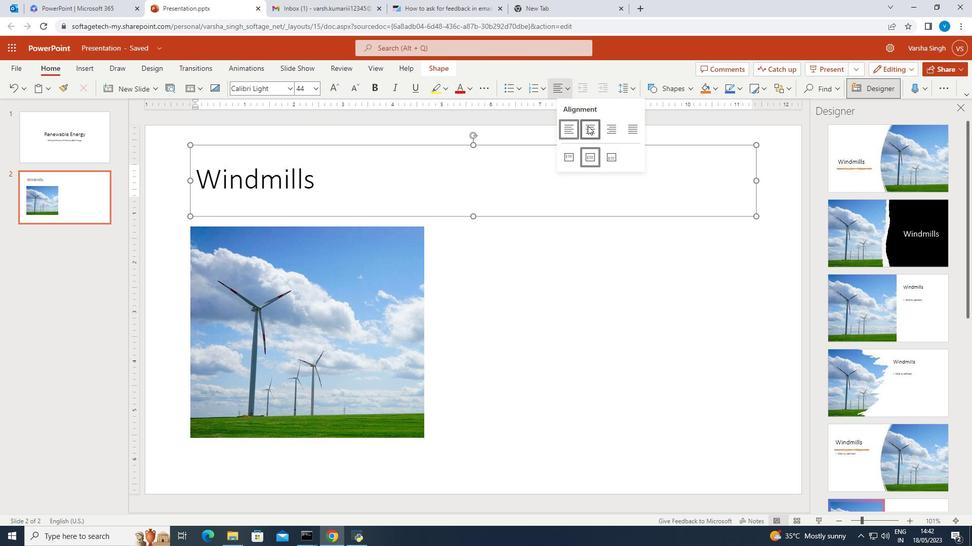 
Action: Mouse moved to (497, 251)
Screenshot: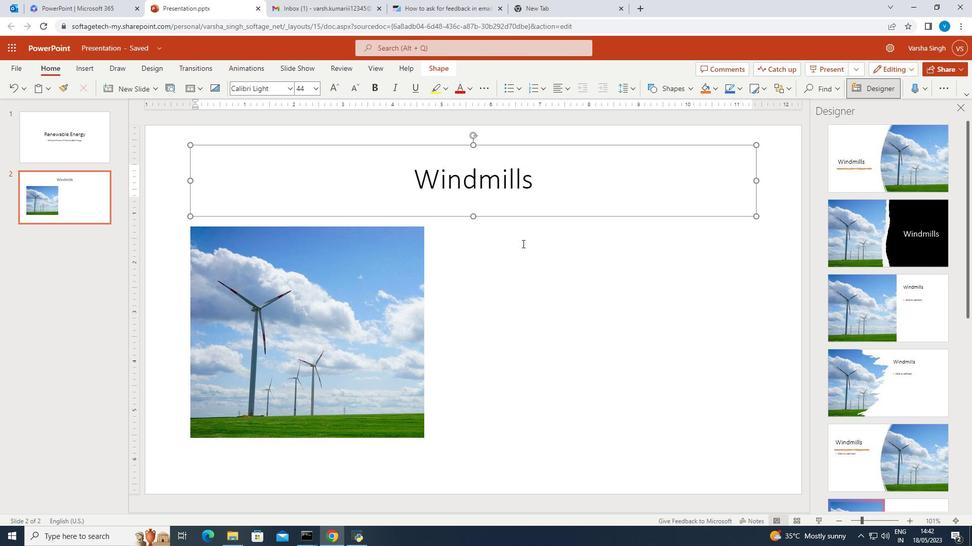 
Action: Mouse pressed left at (497, 251)
Screenshot: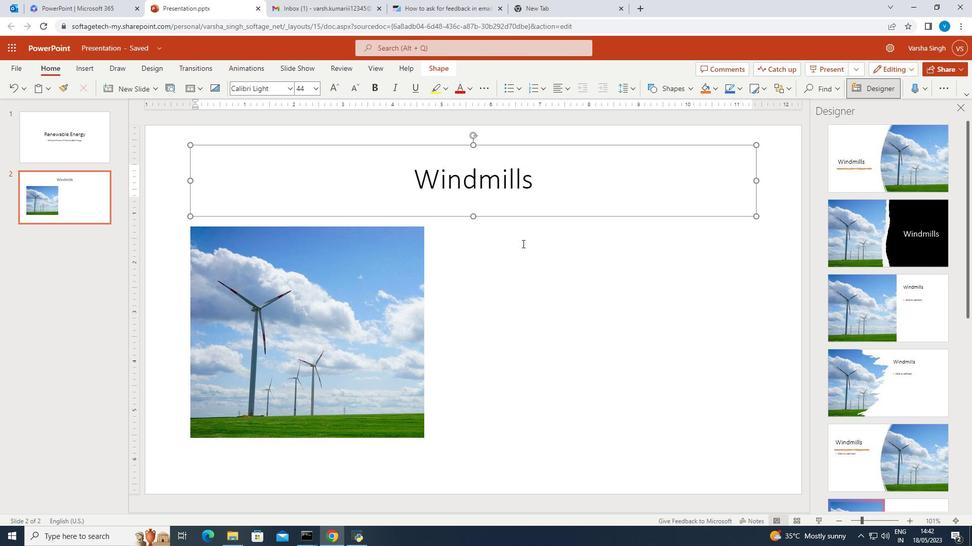 
Action: Mouse moved to (450, 243)
Screenshot: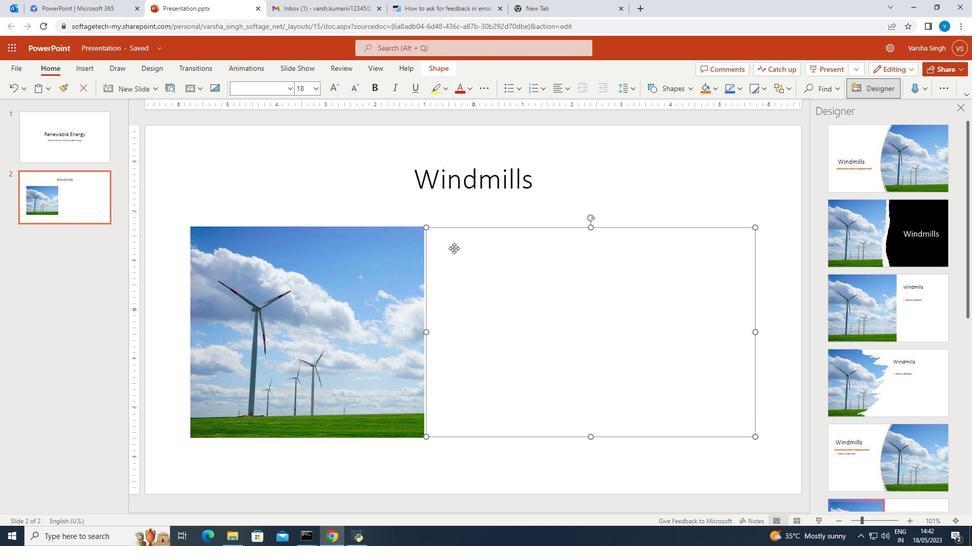 
Action: Mouse pressed left at (450, 243)
Screenshot: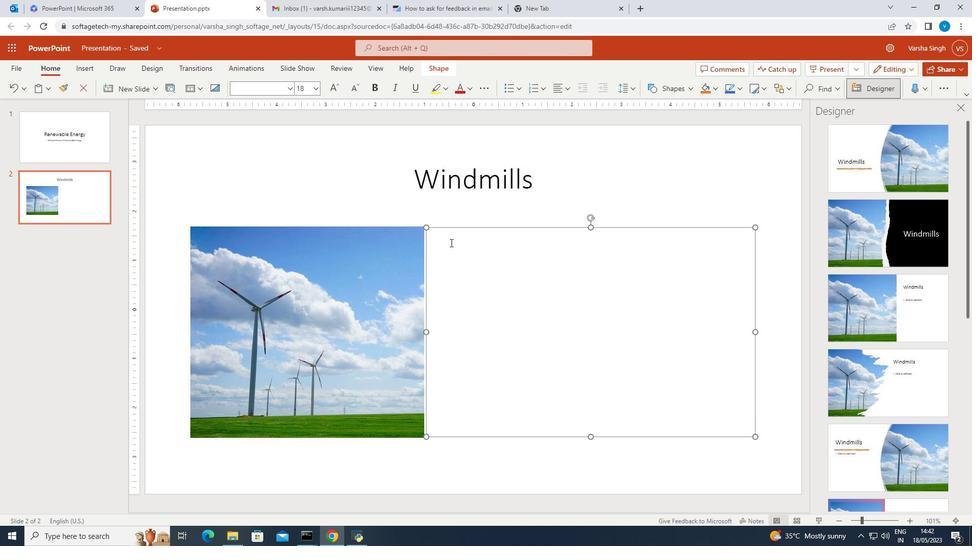 
Action: Mouse moved to (543, 6)
Screenshot: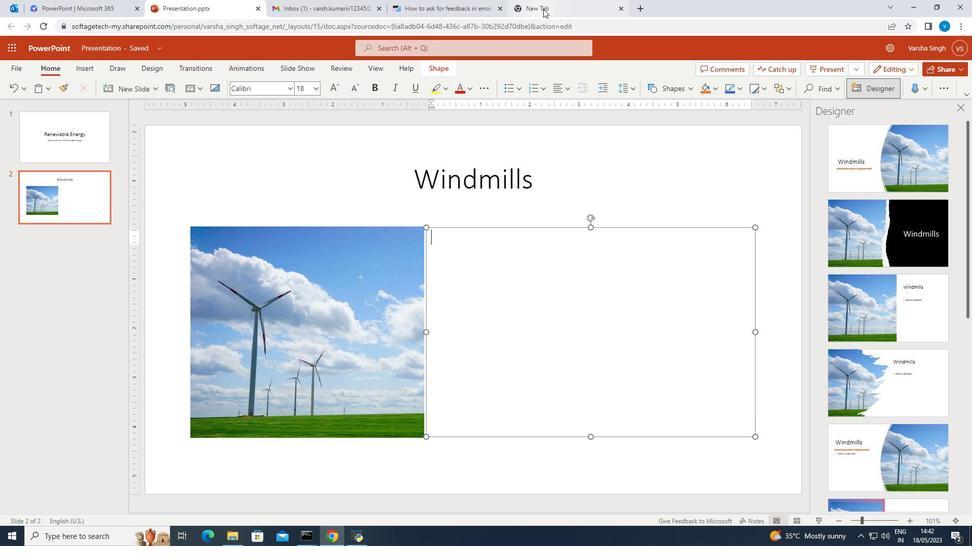 
Action: Mouse pressed left at (543, 6)
Screenshot: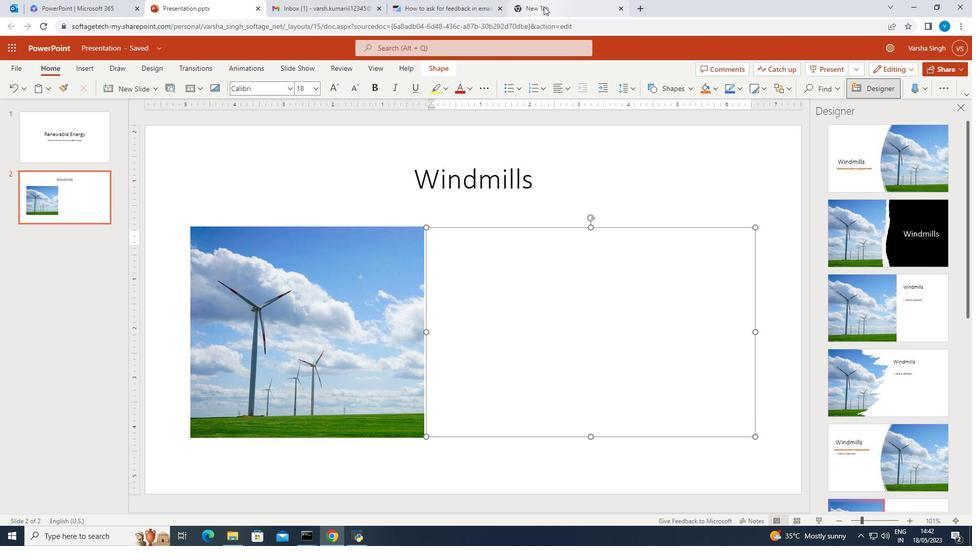 
Action: Mouse moved to (457, 199)
Screenshot: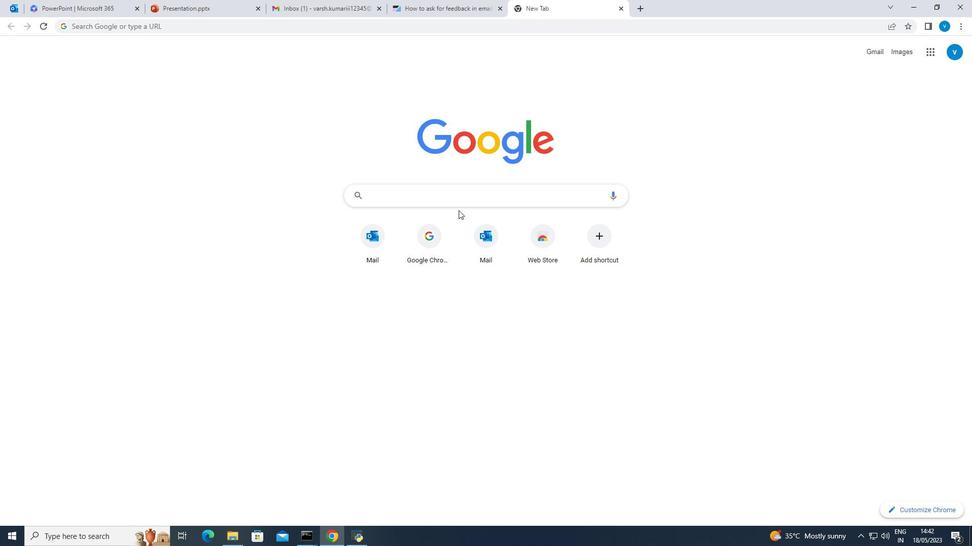 
Action: Mouse pressed left at (457, 199)
Screenshot: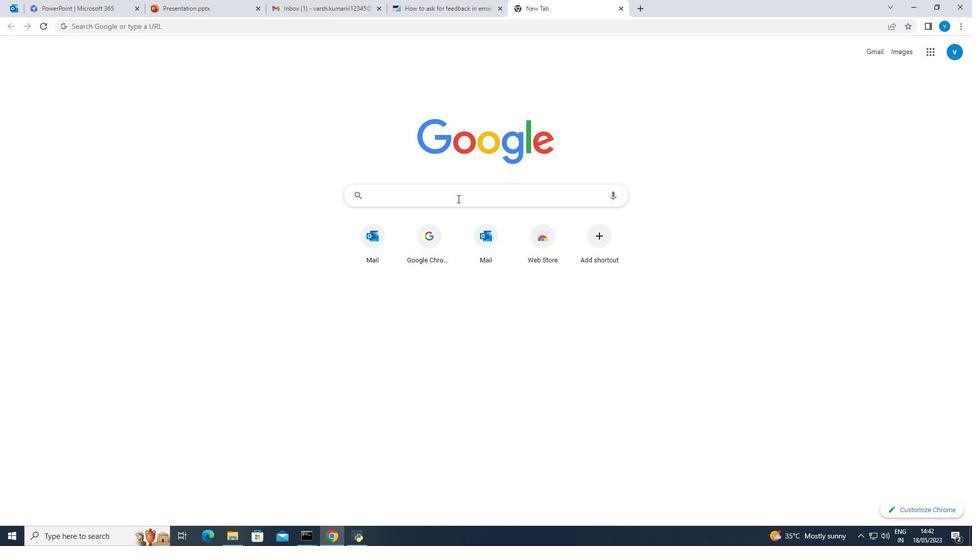 
Action: Mouse moved to (593, 138)
Screenshot: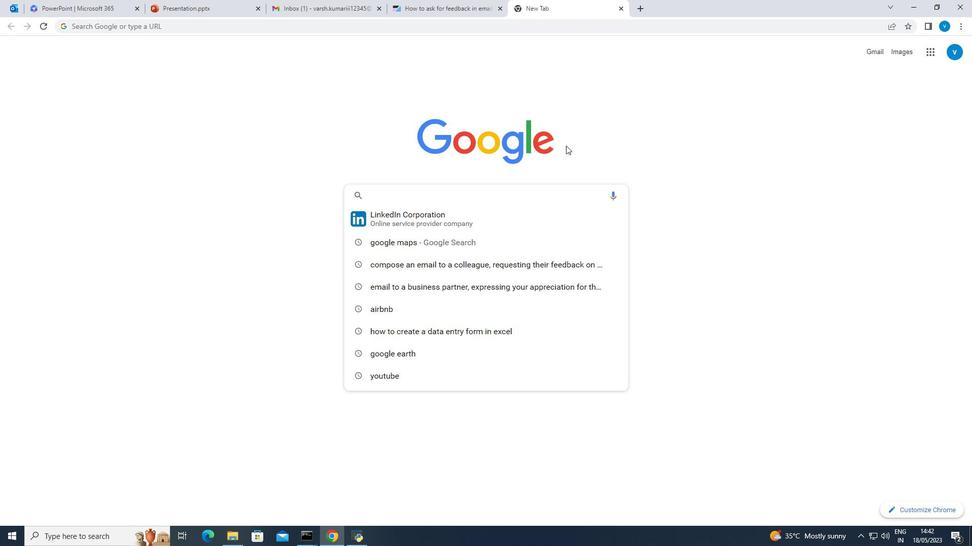 
Action: Key pressed tell<Key.space>me<Key.space>about
Screenshot: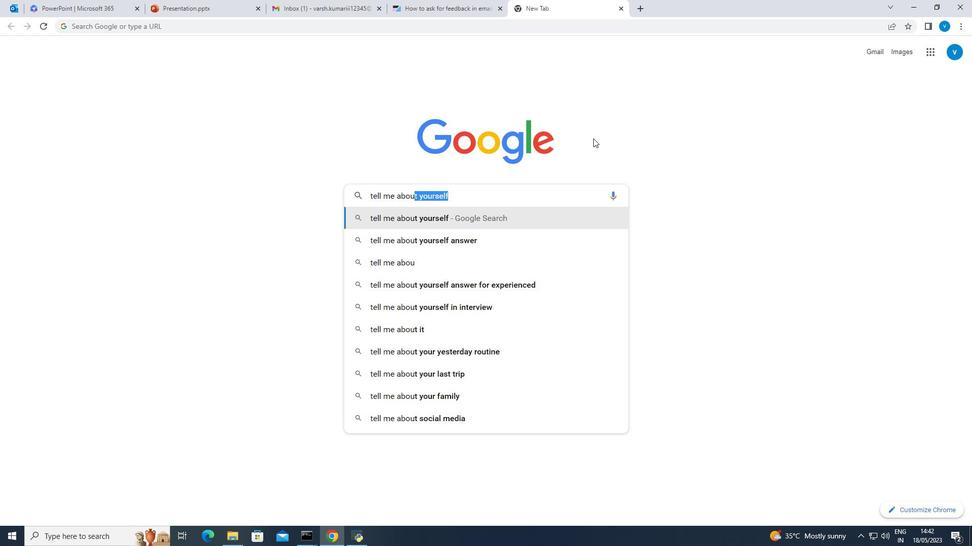 
Action: Mouse moved to (596, 138)
Screenshot: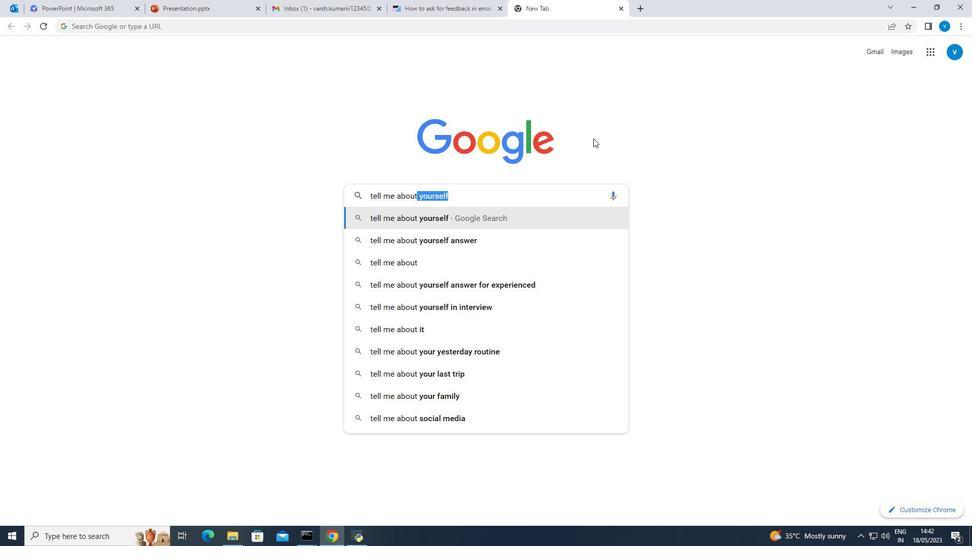 
Action: Key pressed <Key.space>windm
Screenshot: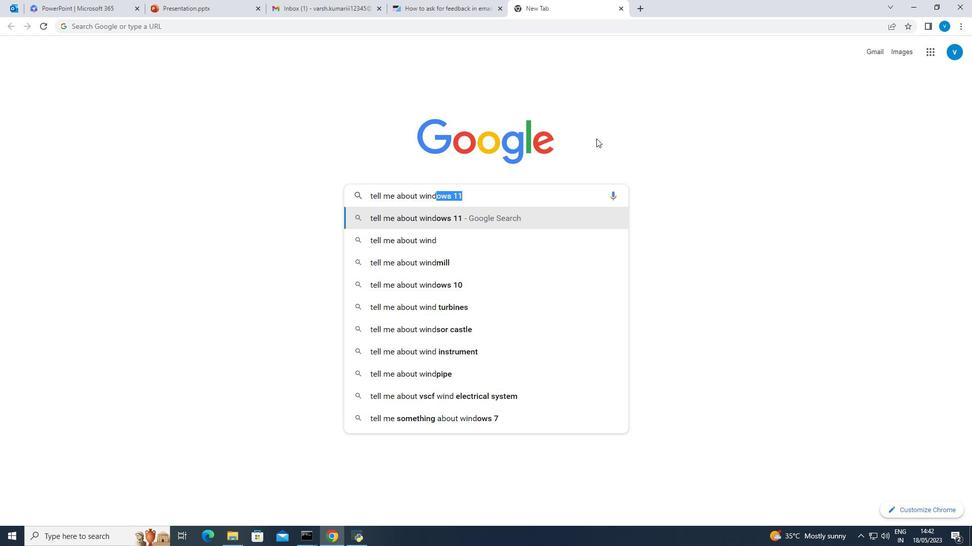
Action: Mouse moved to (596, 138)
Screenshot: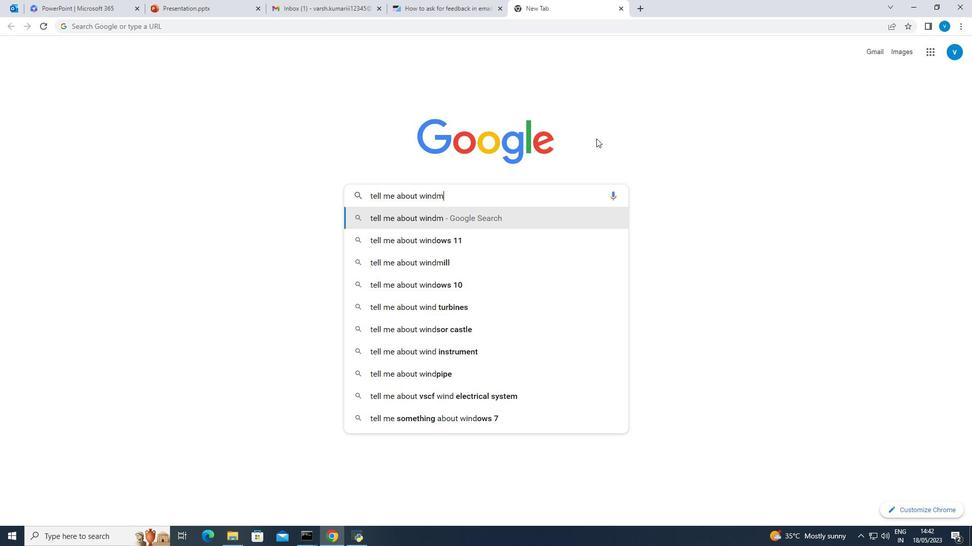 
Action: Key pressed ills<Key.enter>
Screenshot: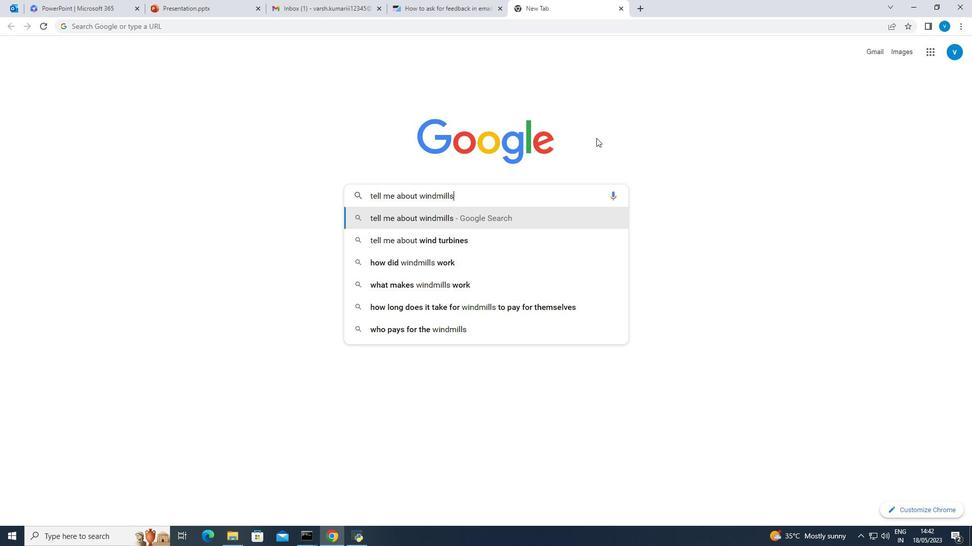 
Action: Mouse moved to (147, 168)
Screenshot: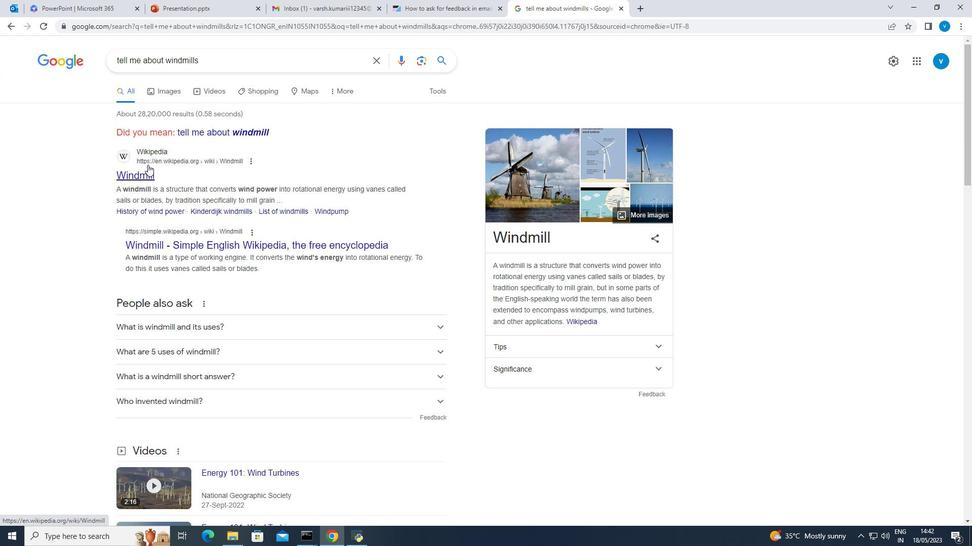 
Action: Mouse pressed left at (147, 168)
Screenshot: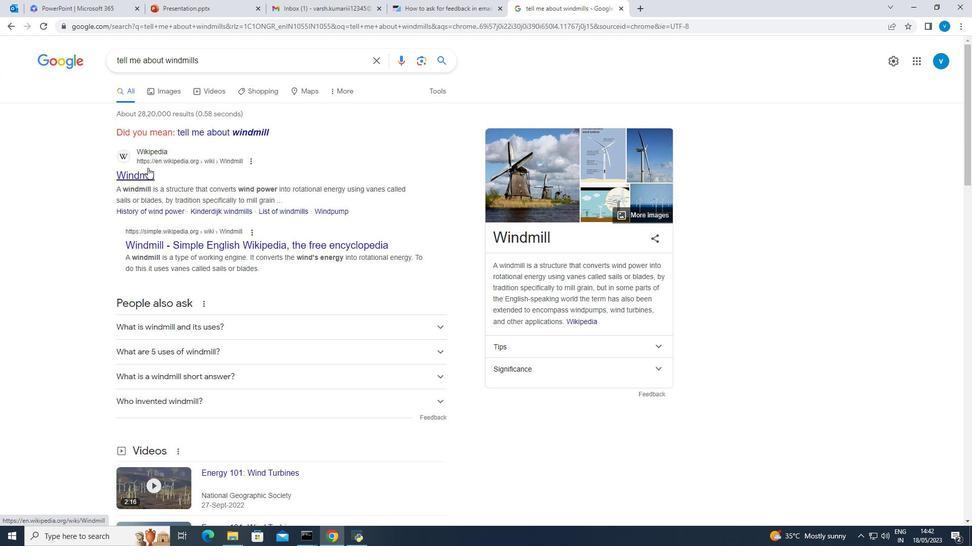
Action: Mouse moved to (147, 168)
Screenshot: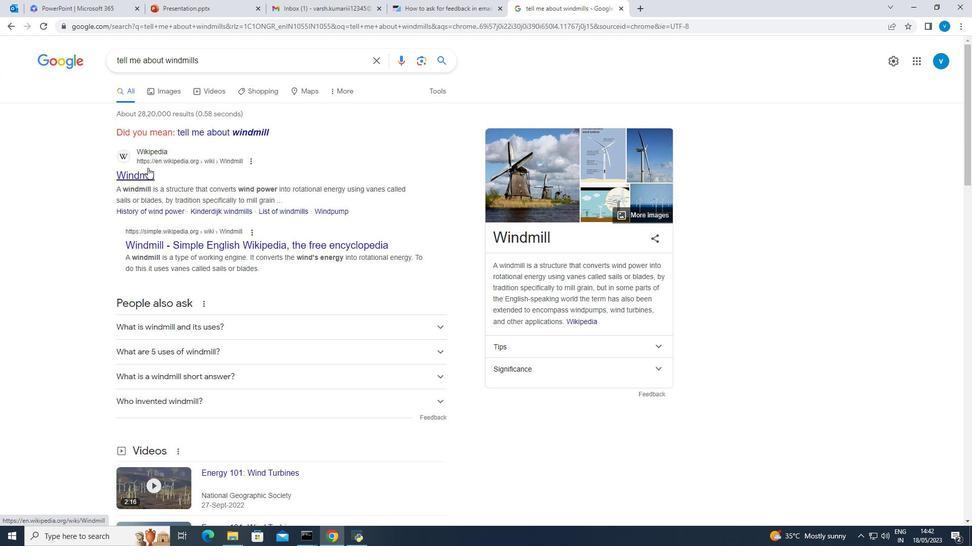 
Action: Mouse pressed left at (147, 168)
Screenshot: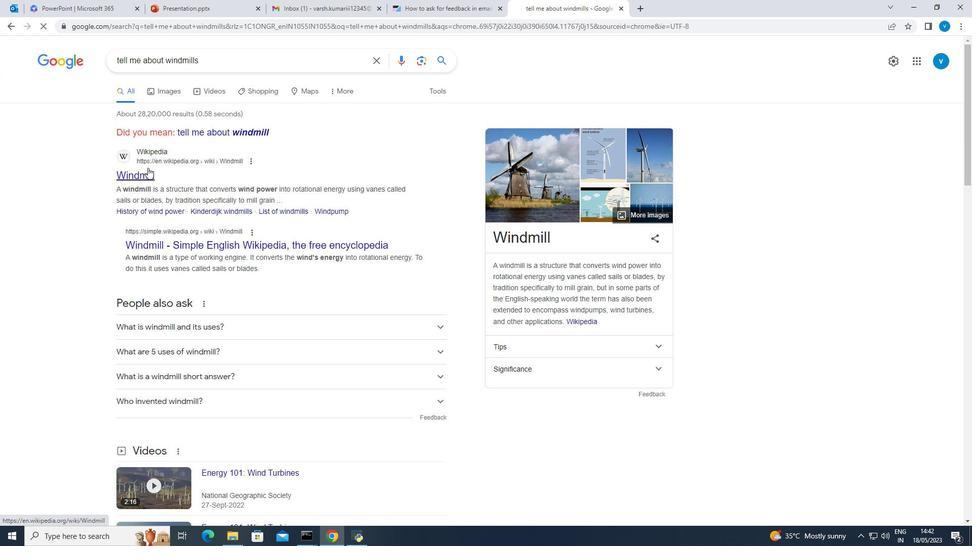
Action: Mouse moved to (305, 198)
Screenshot: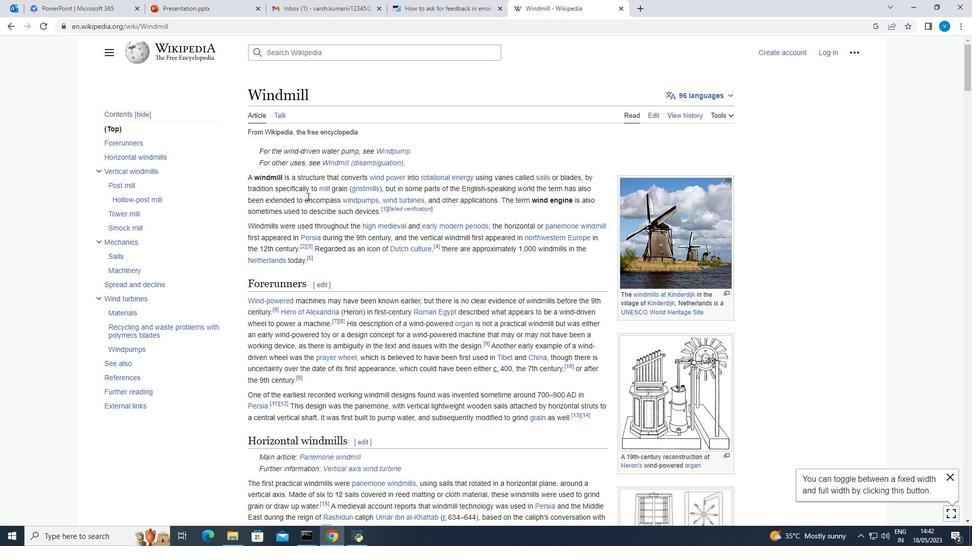 
Action: Key pressed <Key.tab>
Screenshot: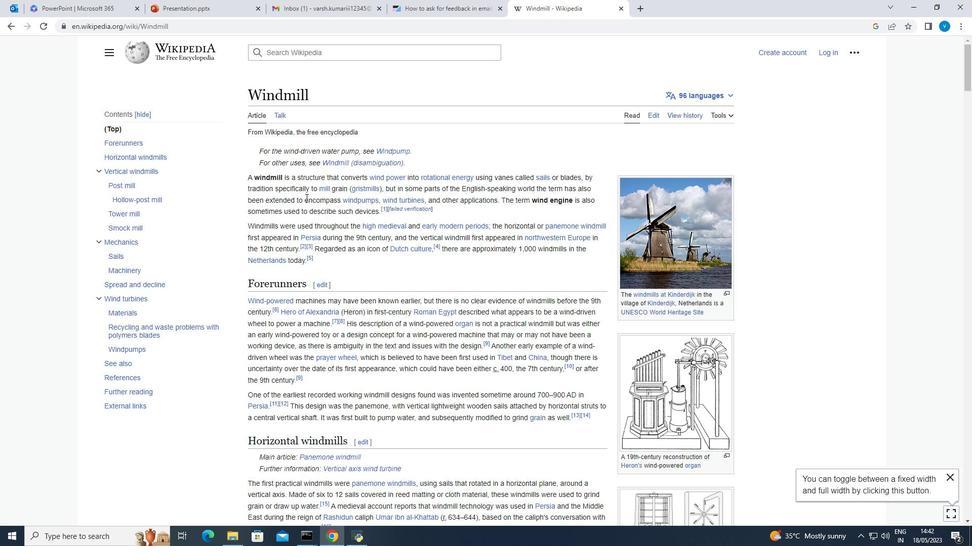 
Action: Mouse moved to (304, 198)
Screenshot: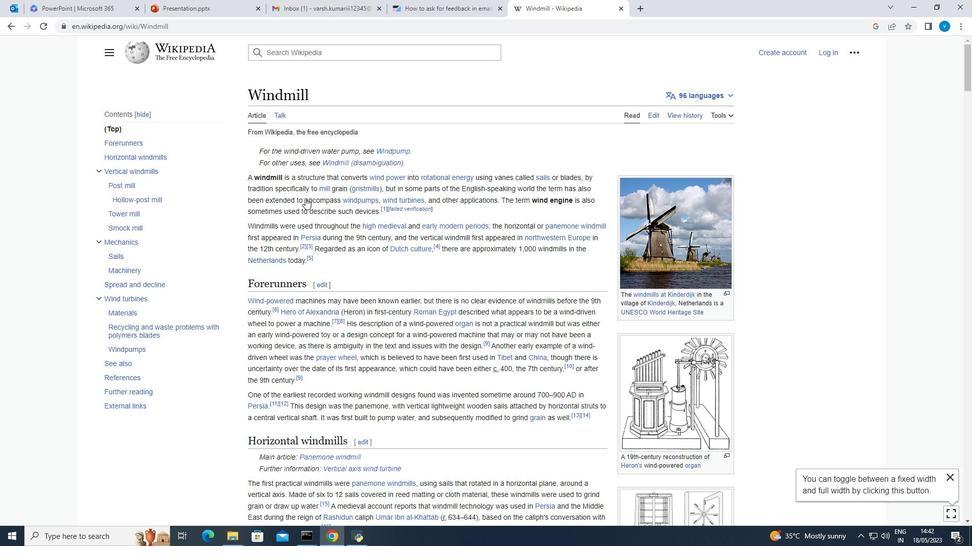 
Action: Key pressed <Key.tab><Key.tab>
Screenshot: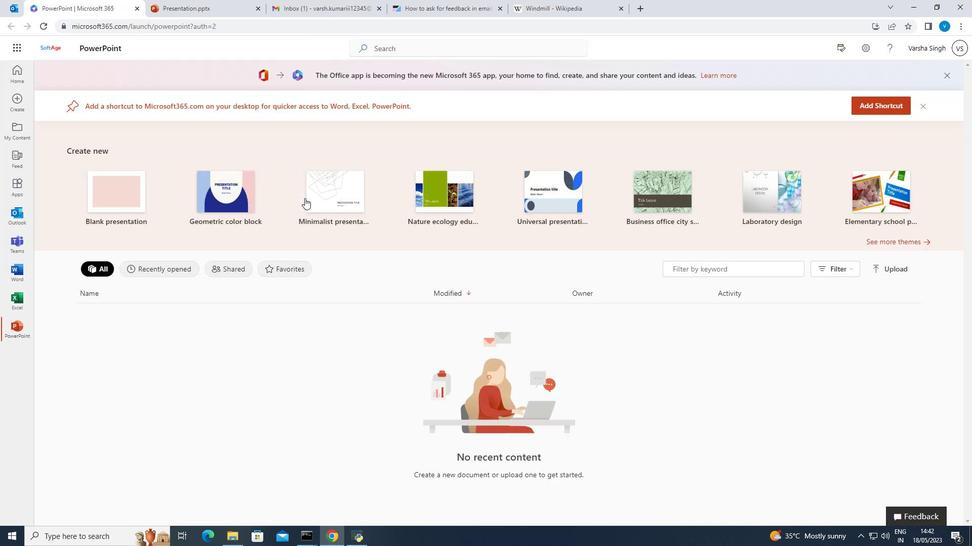 
Action: Mouse moved to (236, 215)
Screenshot: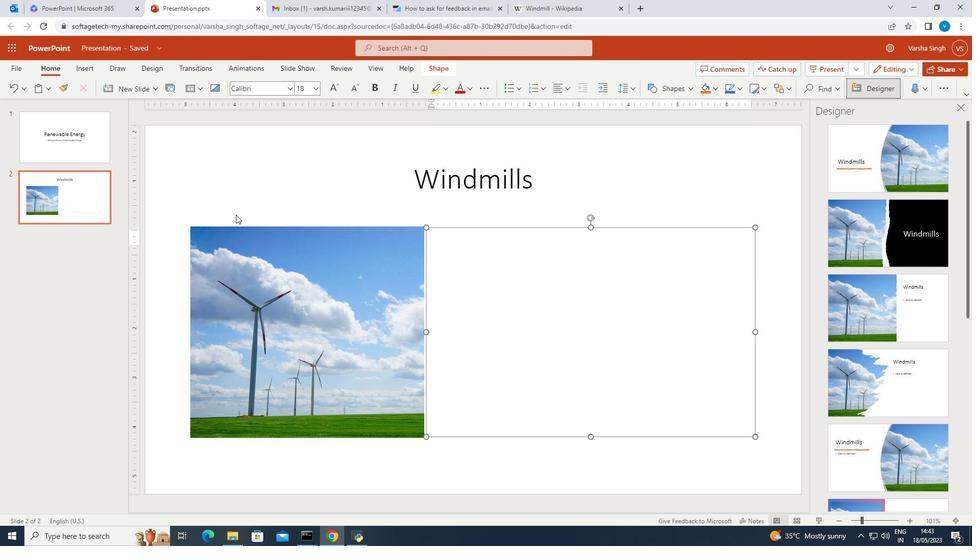 
Action: Key pressed <Key.tab><Key.tab><Key.tab><Key.tab><Key.tab><Key.tab>
Screenshot: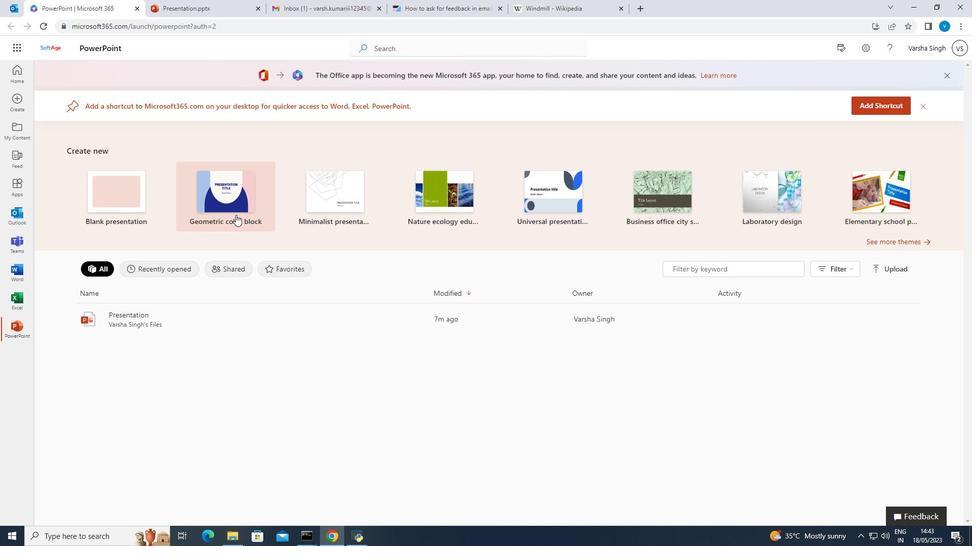 
Action: Mouse moved to (315, 91)
Screenshot: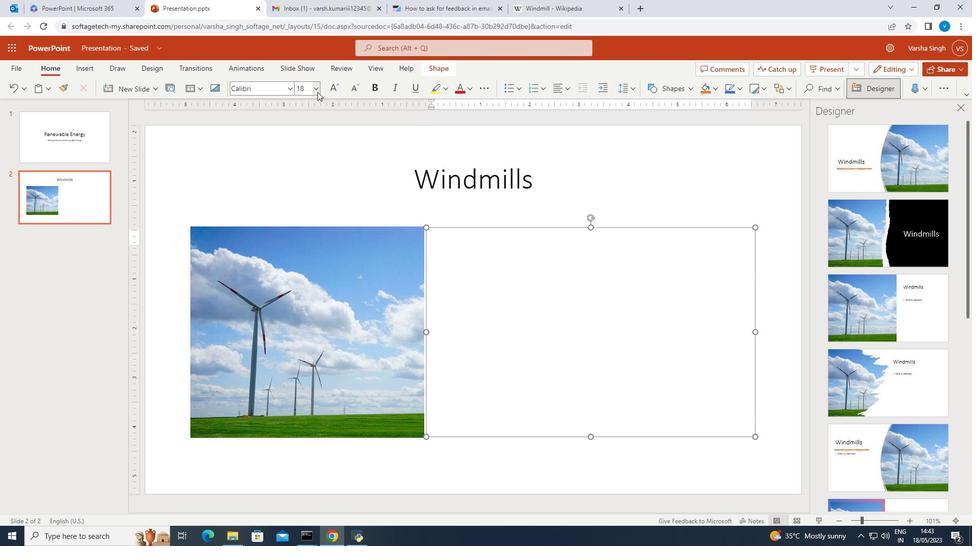 
Action: Mouse pressed left at (315, 91)
Screenshot: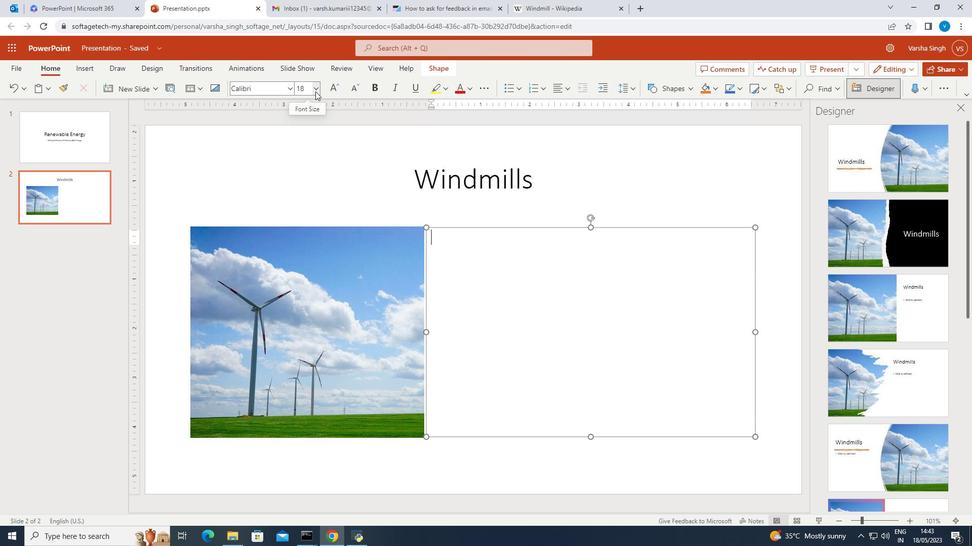 
Action: Mouse moved to (310, 203)
Screenshot: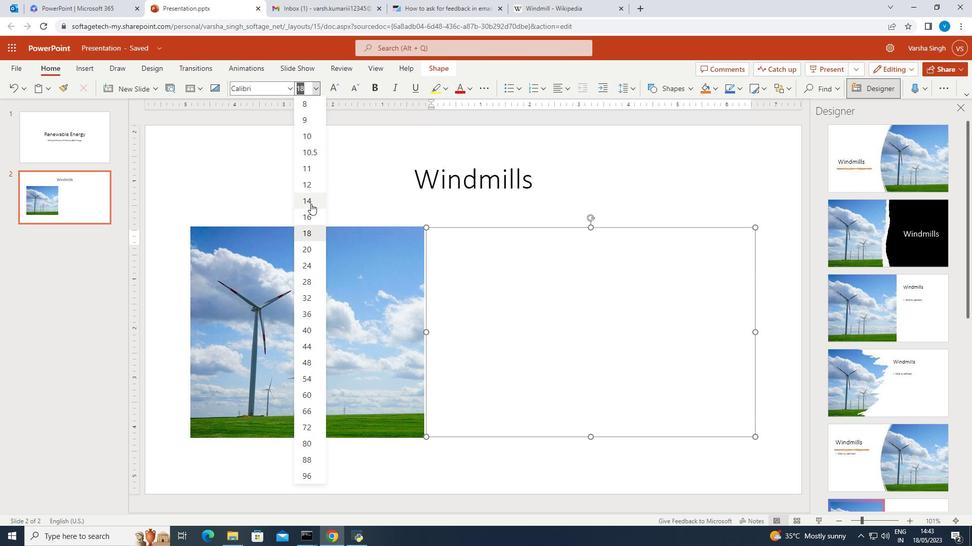 
Action: Mouse pressed left at (310, 203)
Screenshot: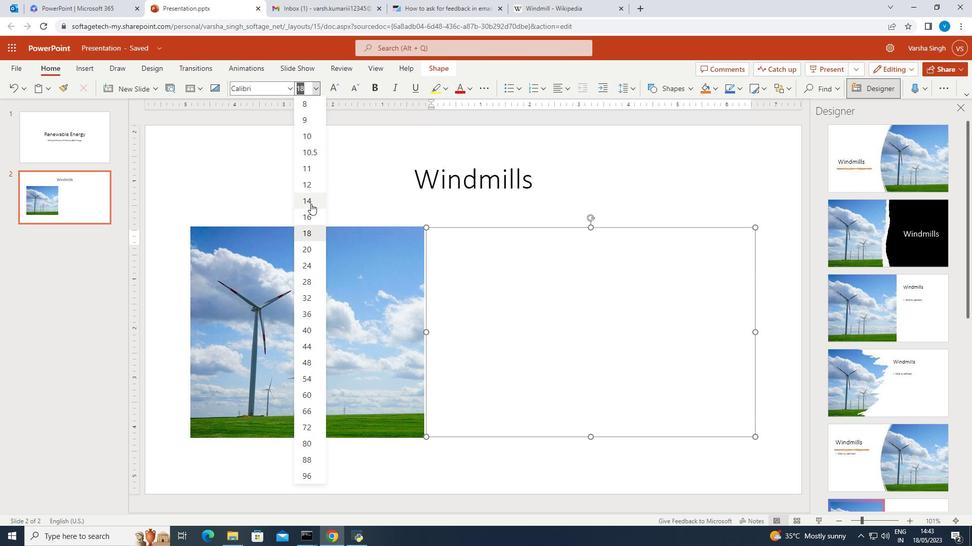 
Action: Mouse moved to (485, 250)
Screenshot: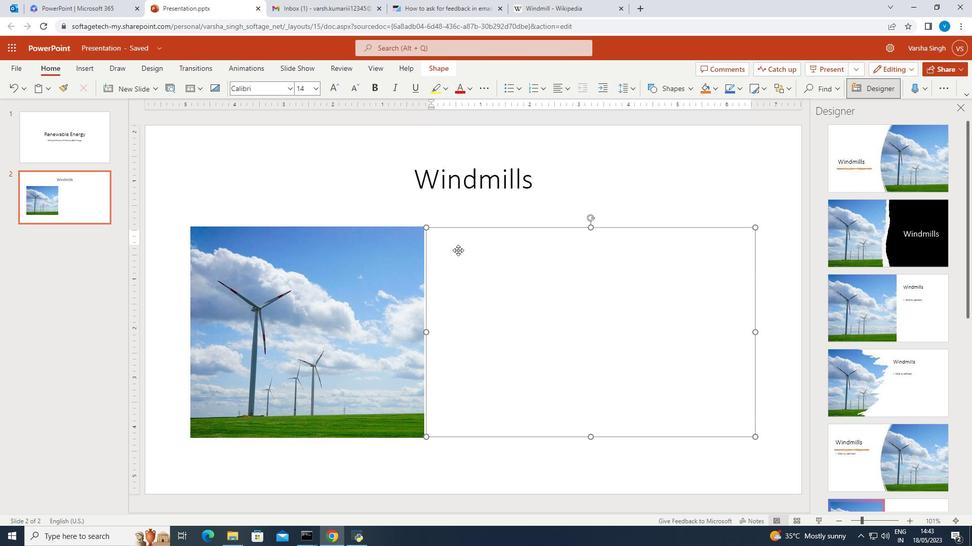 
Action: Key pressed j<Key.backspace>
Screenshot: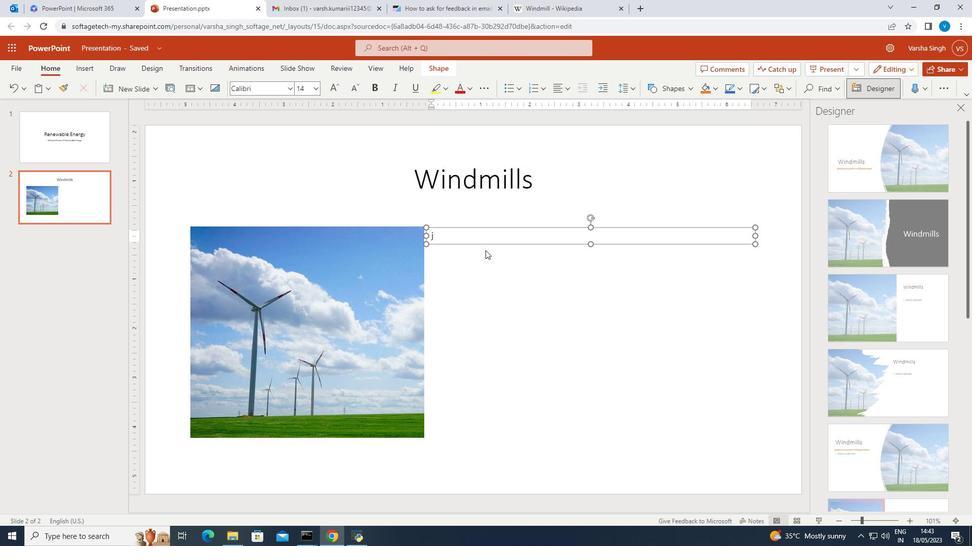 
Action: Mouse moved to (592, 245)
Screenshot: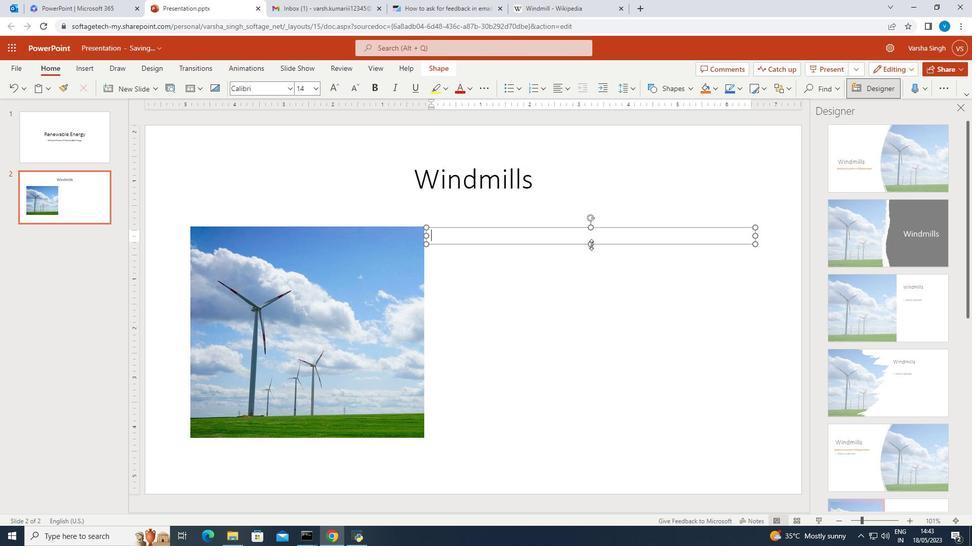 
Action: Mouse pressed left at (592, 245)
Screenshot: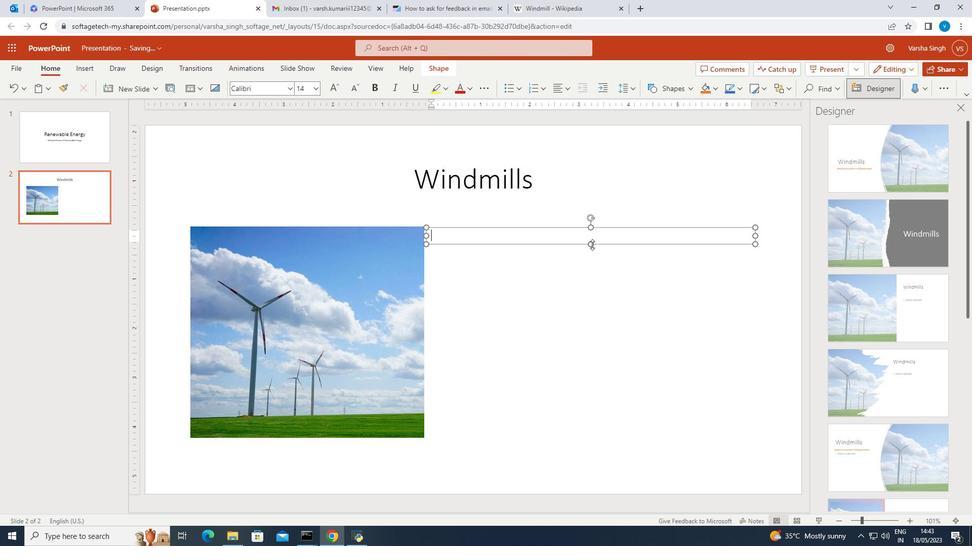 
Action: Mouse moved to (526, 7)
Screenshot: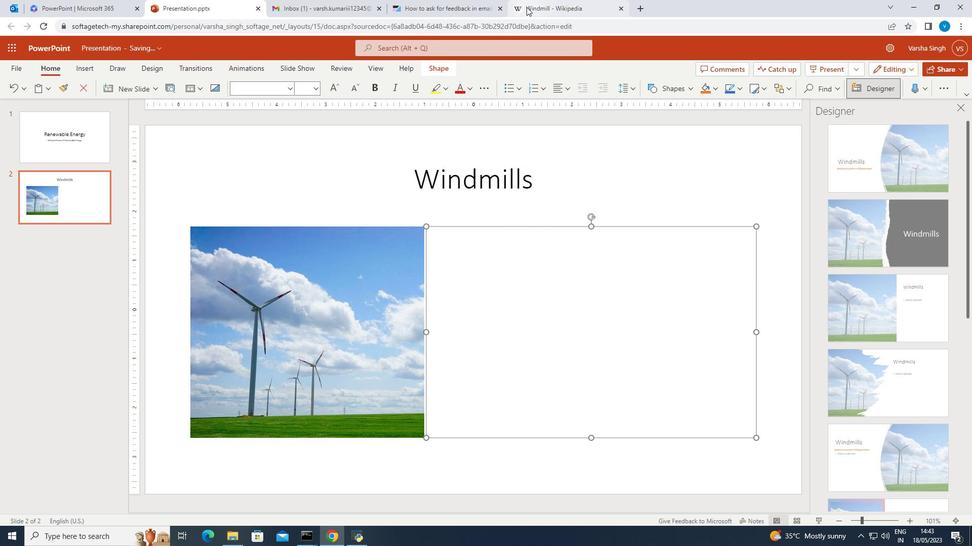 
Action: Mouse pressed left at (526, 7)
Screenshot: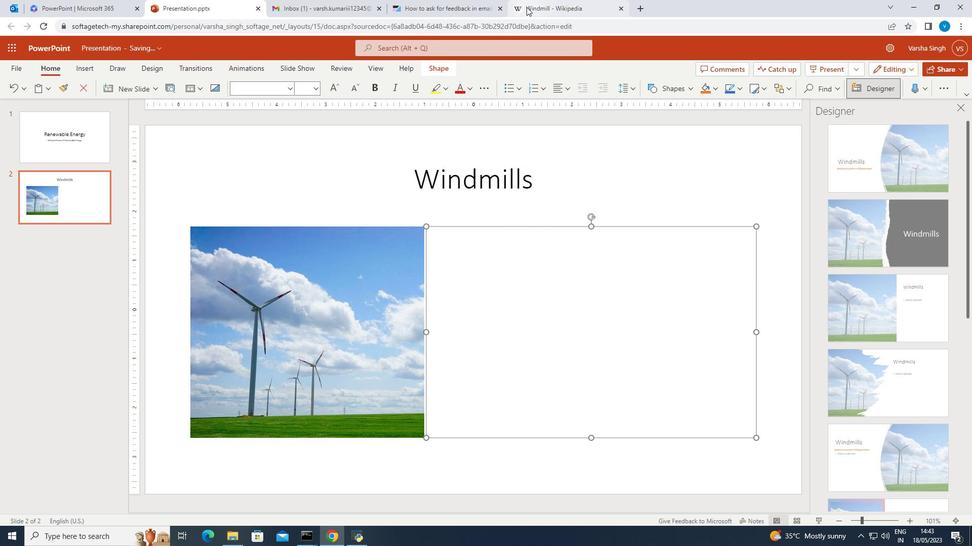 
Action: Mouse moved to (528, 13)
Screenshot: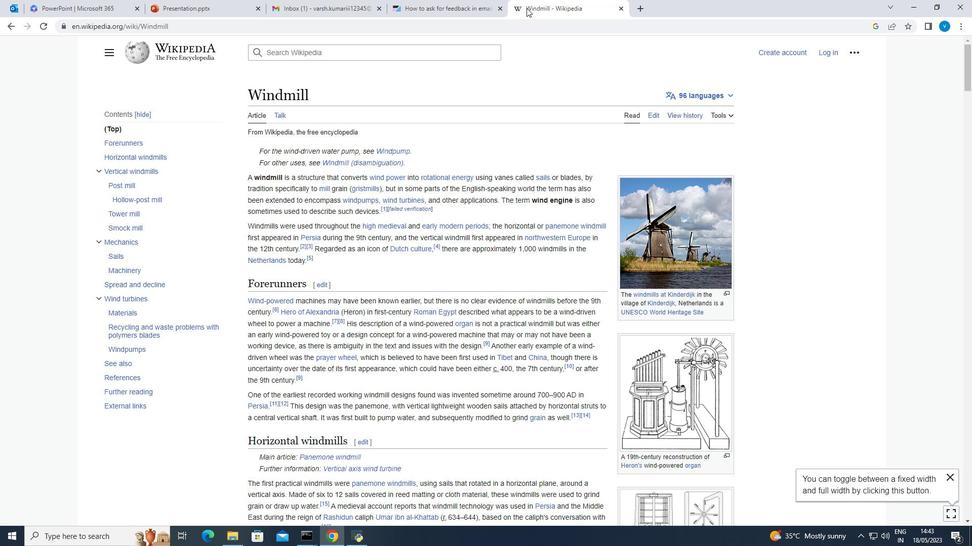 
Action: Key pressed <Key.tab><Key.tab><Key.tab>
Screenshot: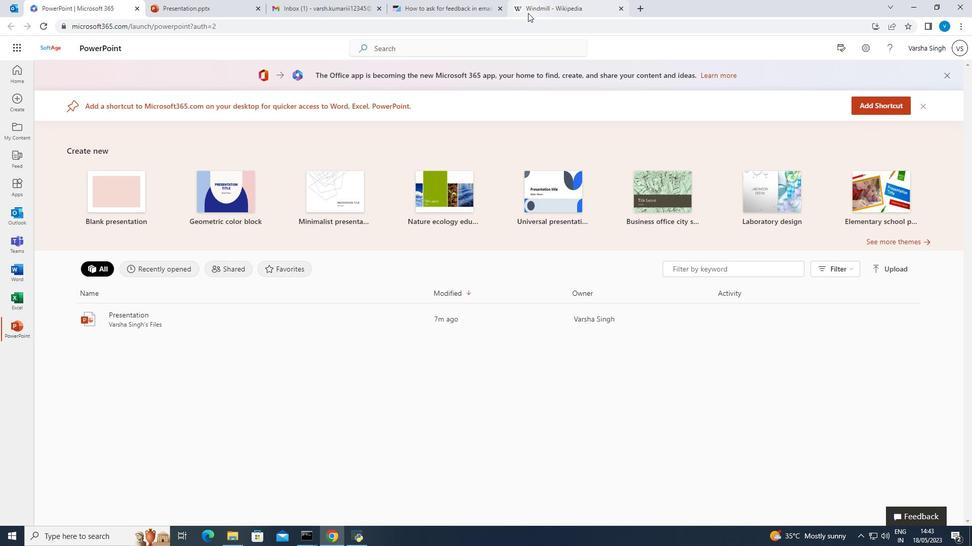 
Action: Mouse moved to (474, 251)
Screenshot: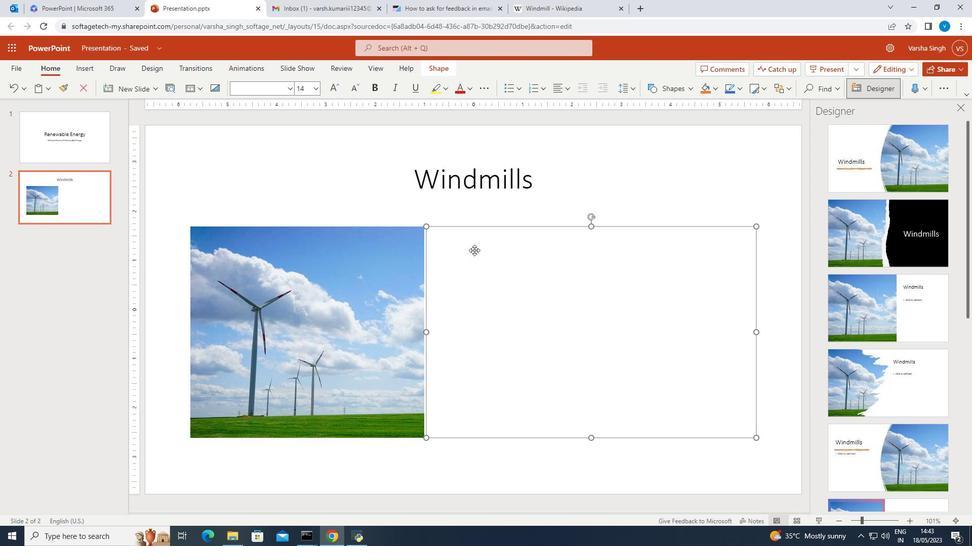 
Action: Mouse pressed left at (474, 251)
Screenshot: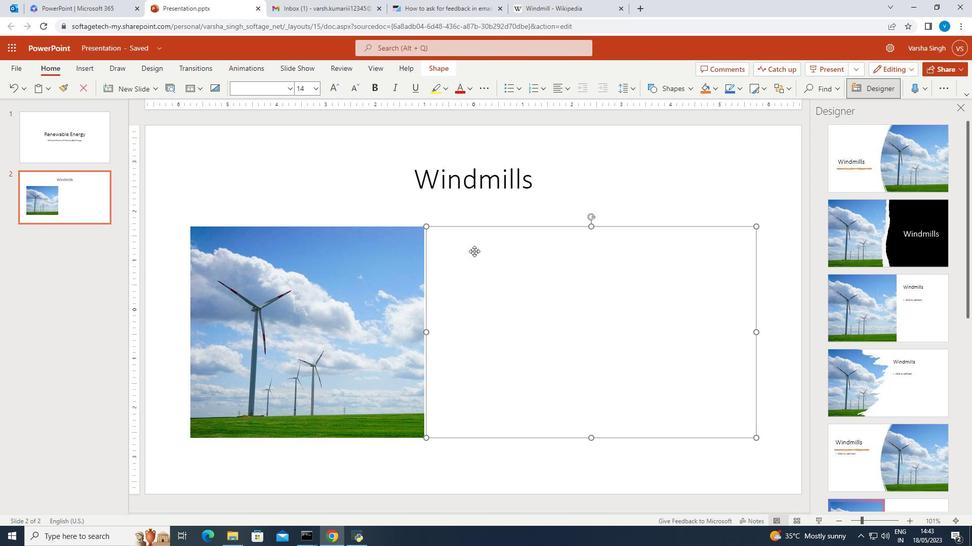 
Action: Mouse moved to (506, 217)
Screenshot: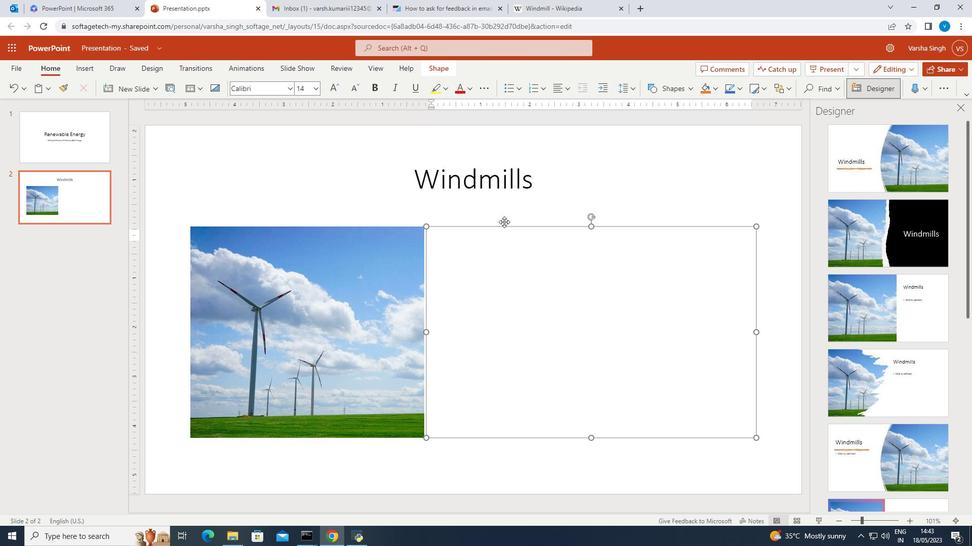 
Action: Key pressed <Key.shift>
Screenshot: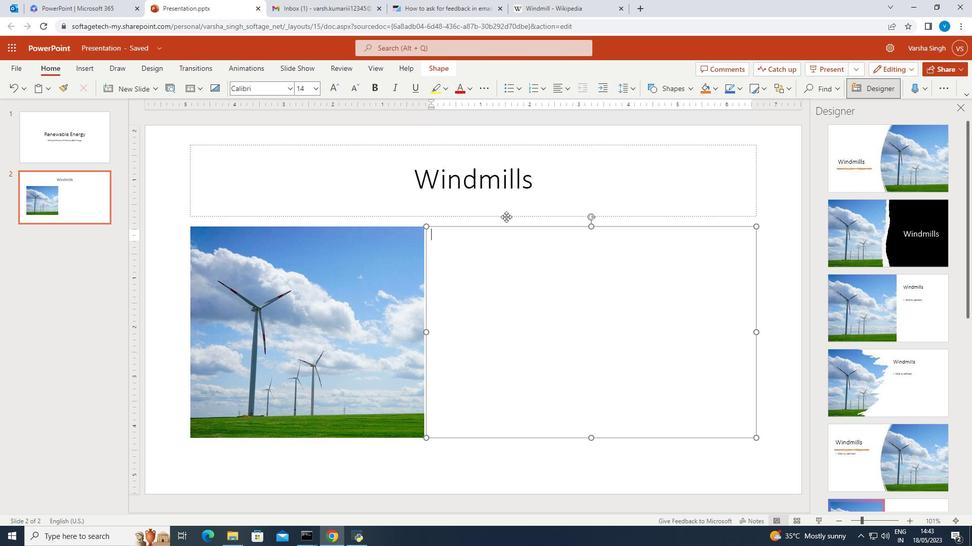 
Action: Mouse moved to (506, 216)
Screenshot: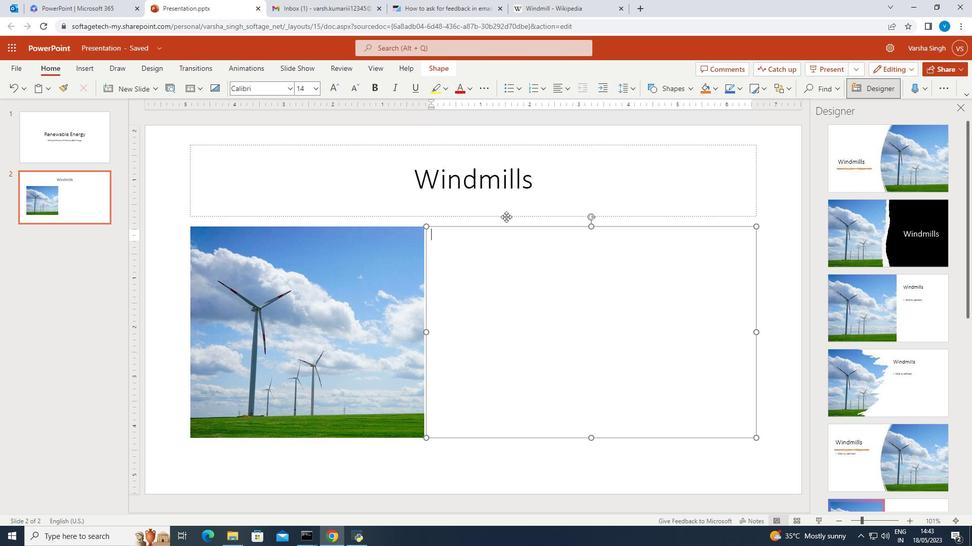 
Action: Key pressed A<Key.space>windm
Screenshot: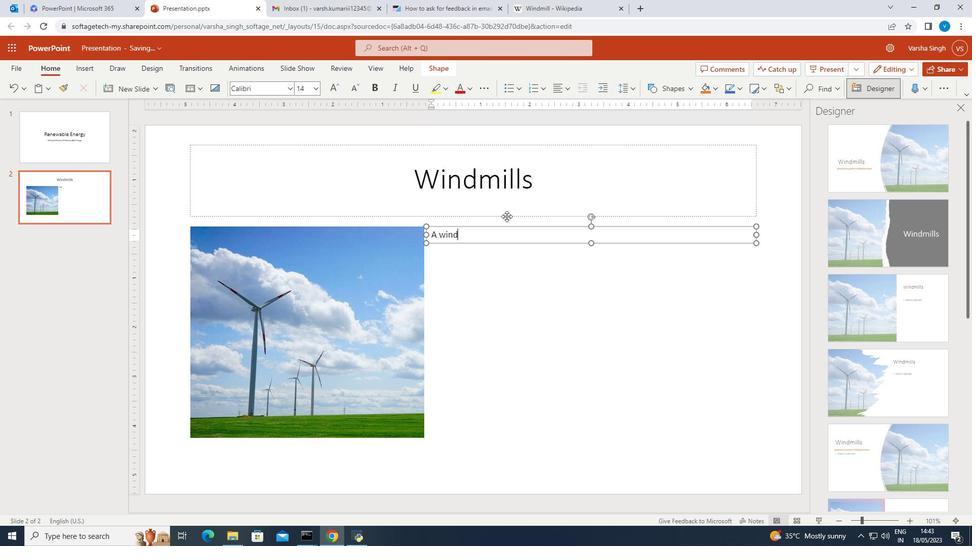 
Action: Mouse moved to (507, 216)
Screenshot: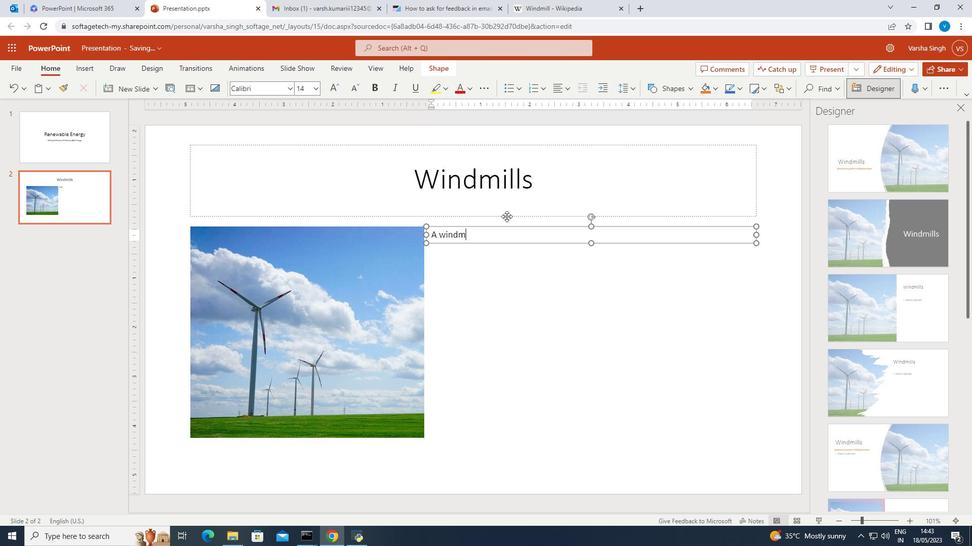 
Action: Key pressed ill
Screenshot: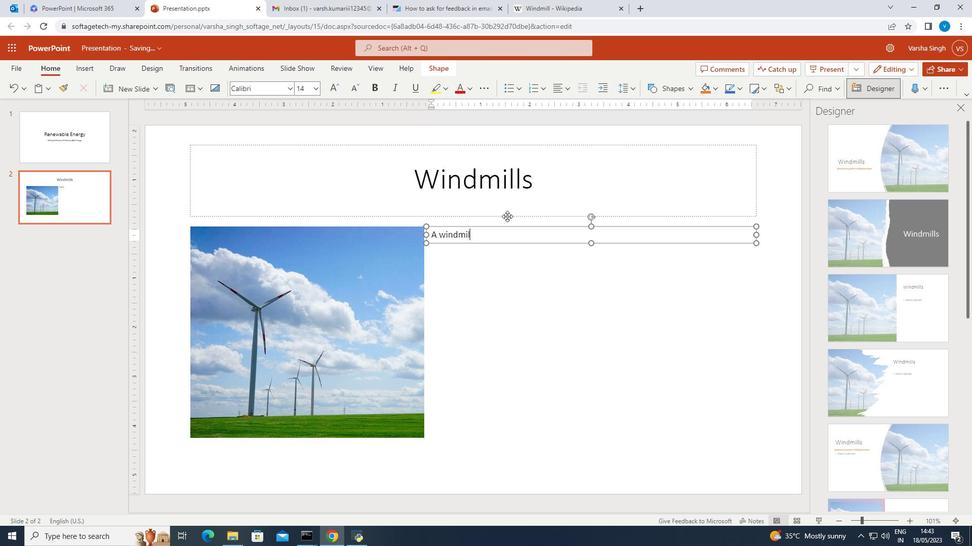 
Action: Mouse moved to (520, 197)
Screenshot: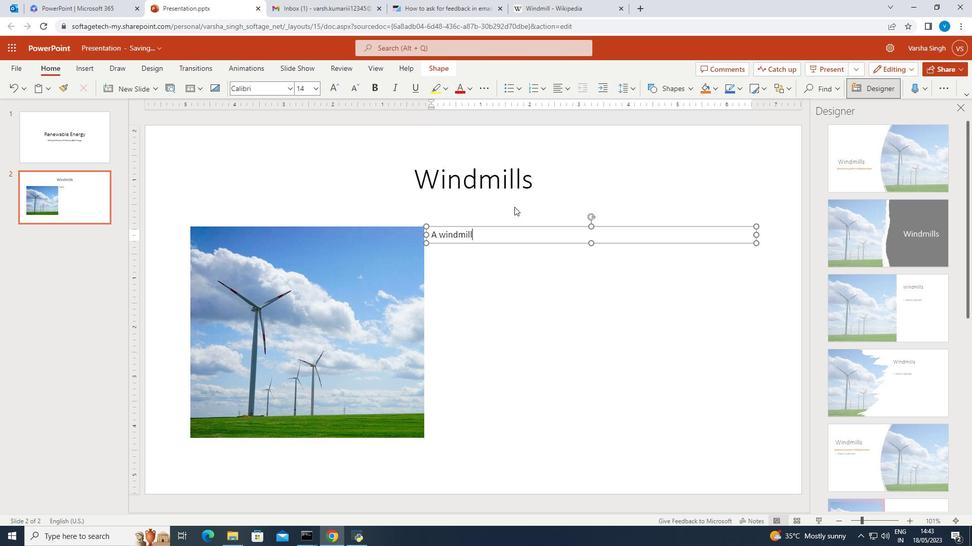 
Action: Key pressed <Key.space>
Screenshot: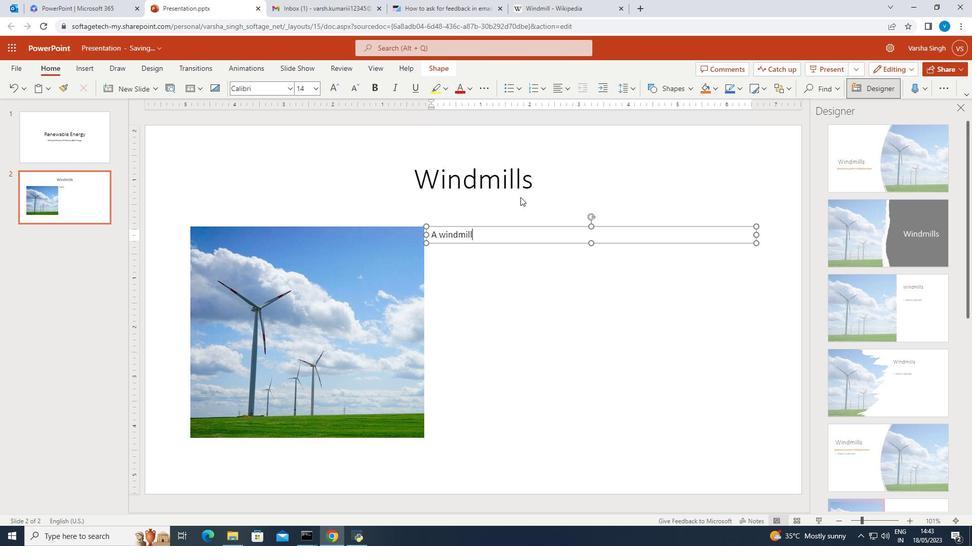 
Action: Mouse moved to (917, 191)
Screenshot: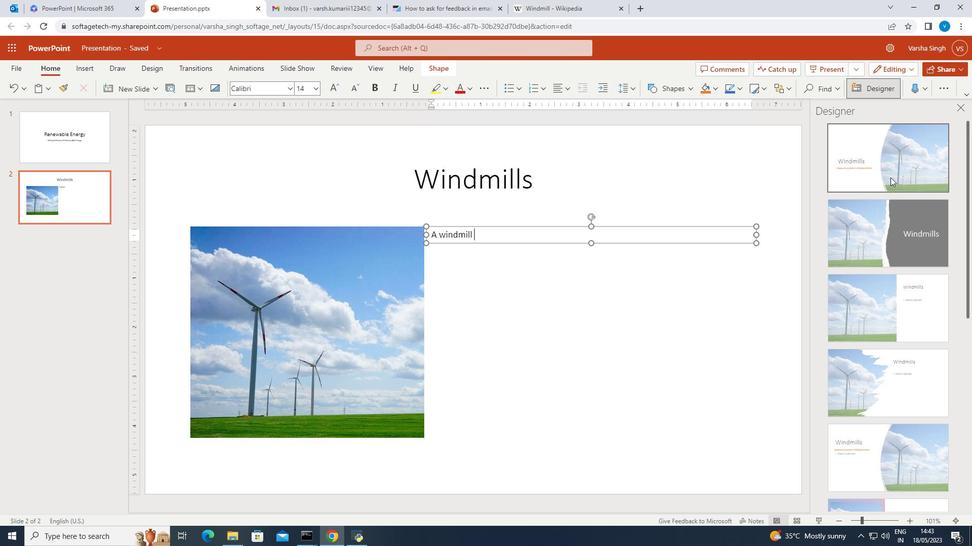 
Action: Key pressed i
Screenshot: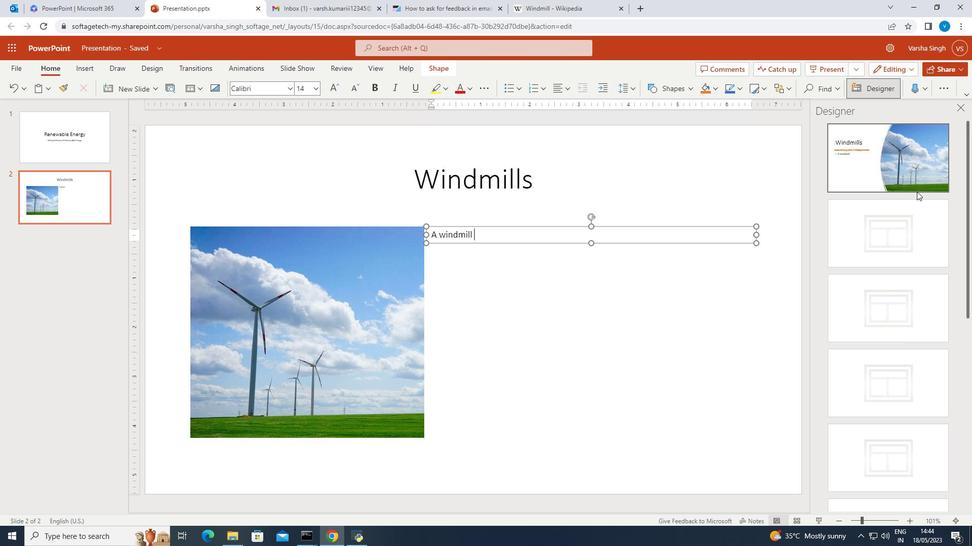 
Action: Mouse moved to (922, 189)
Screenshot: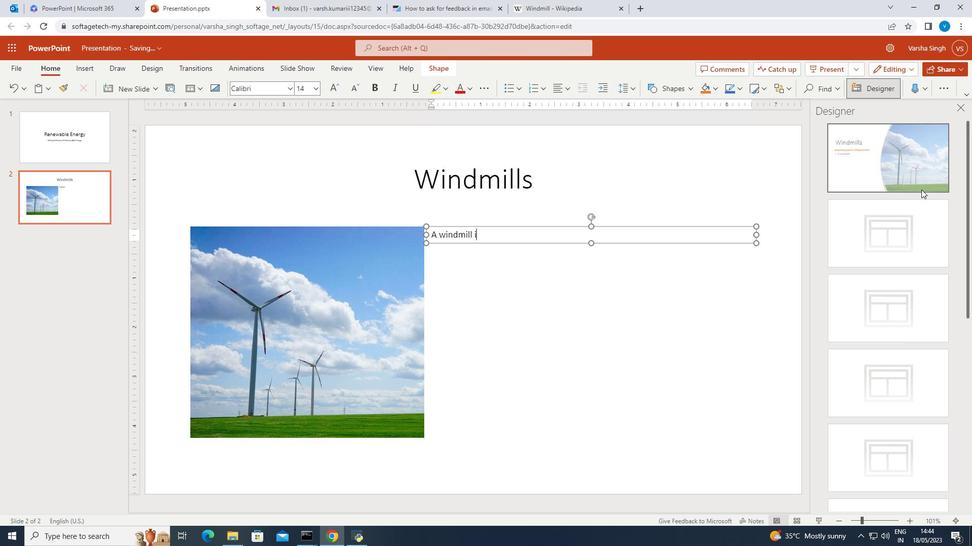 
Action: Key pressed s
Screenshot: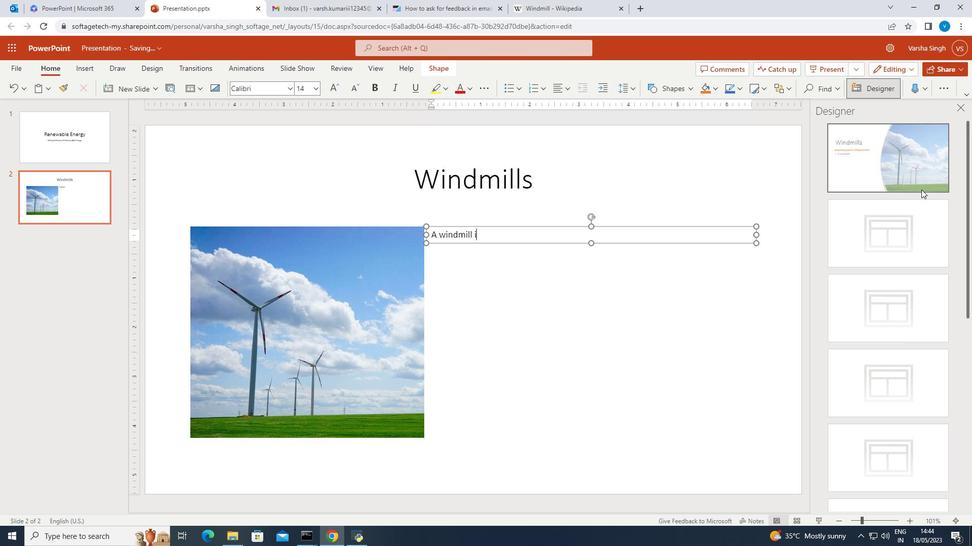
Action: Mouse moved to (925, 187)
Screenshot: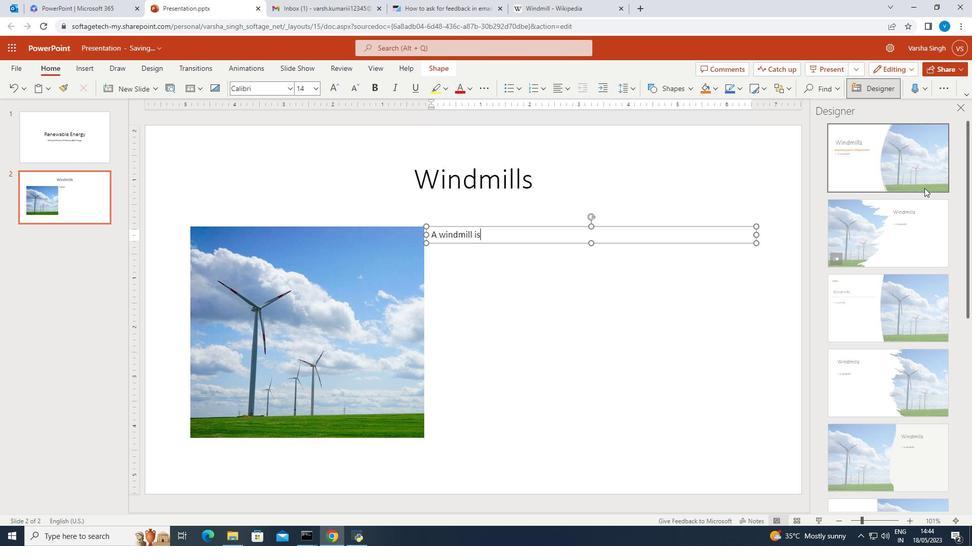 
Action: Key pressed <Key.space>
Screenshot: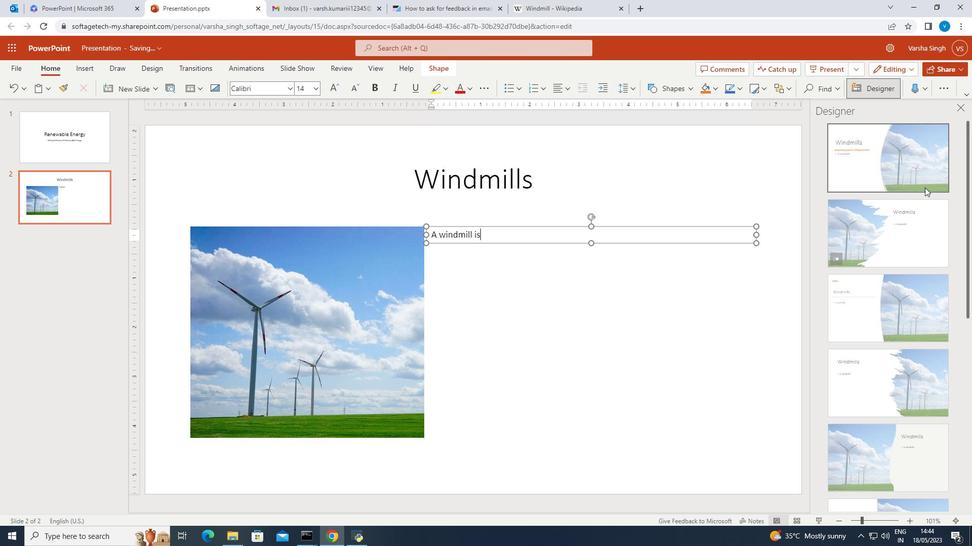 
Action: Mouse moved to (942, 177)
Screenshot: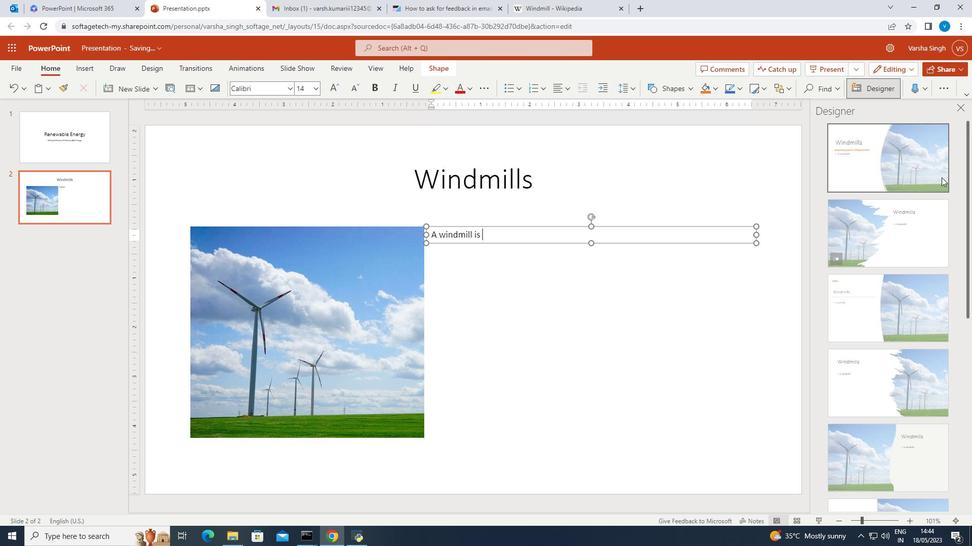 
Action: Key pressed a
Screenshot: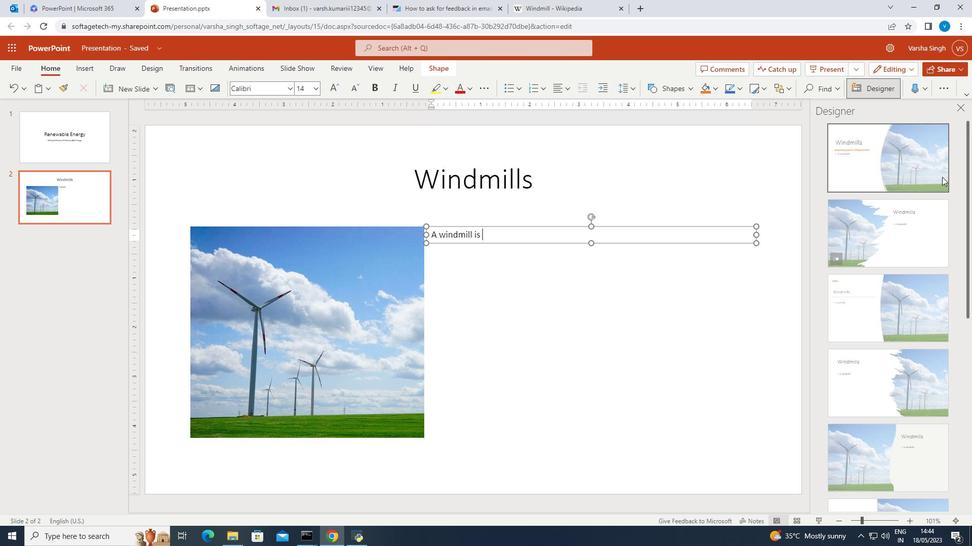 
Action: Mouse moved to (943, 177)
Screenshot: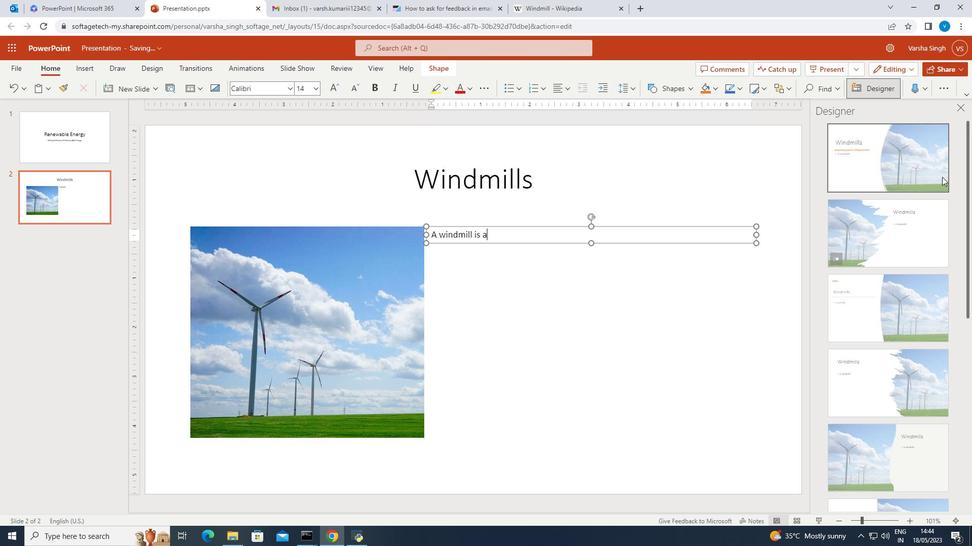 
Action: Key pressed <Key.space>
Screenshot: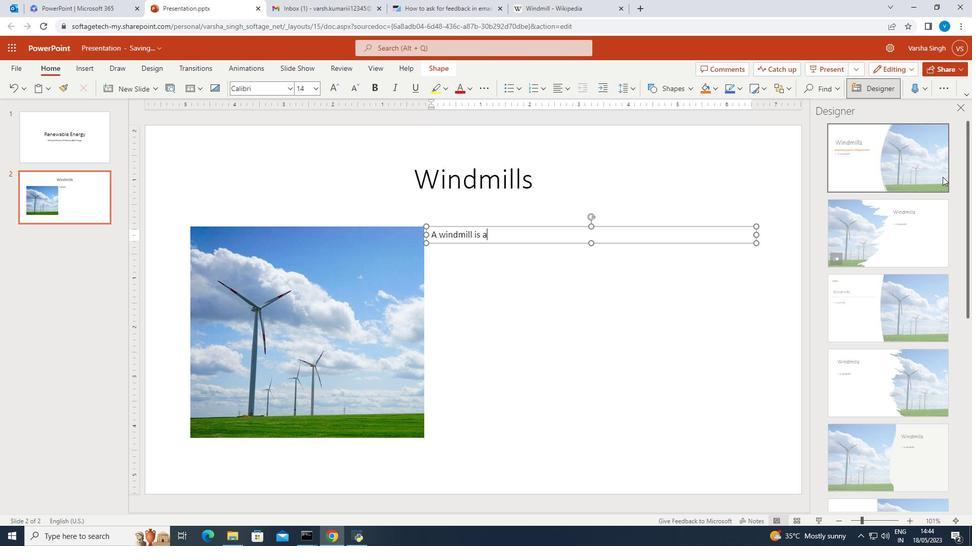
Action: Mouse moved to (945, 175)
Screenshot: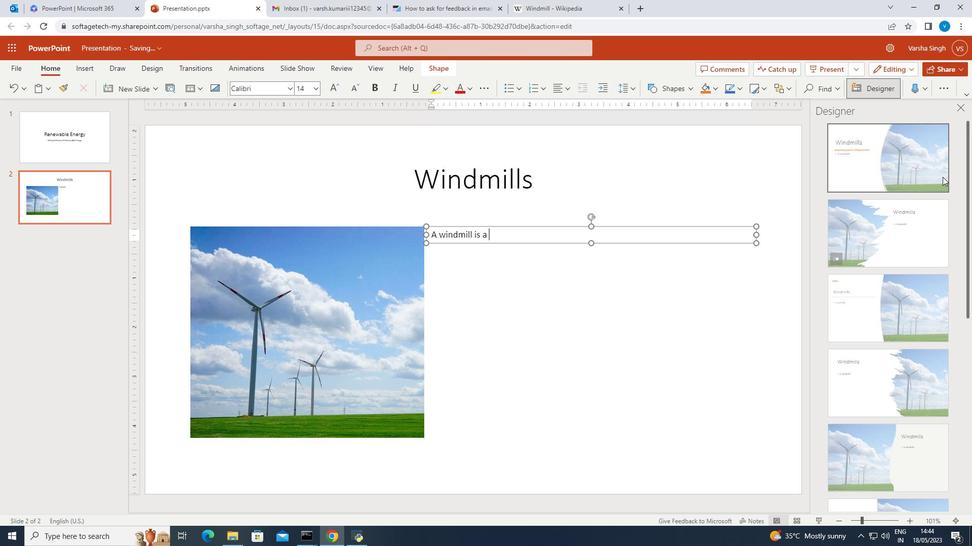 
Action: Key pressed form<Key.space>
Screenshot: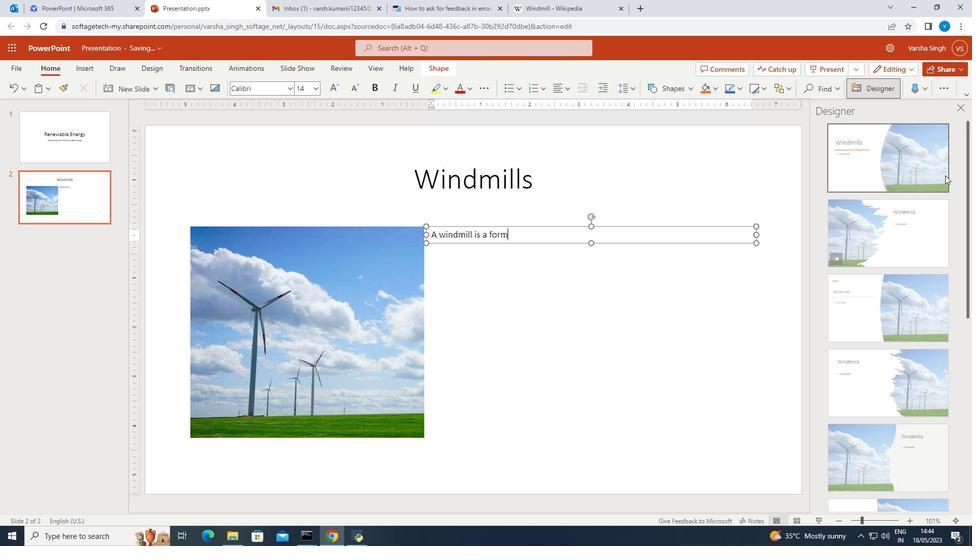 
Action: Mouse moved to (556, 3)
Screenshot: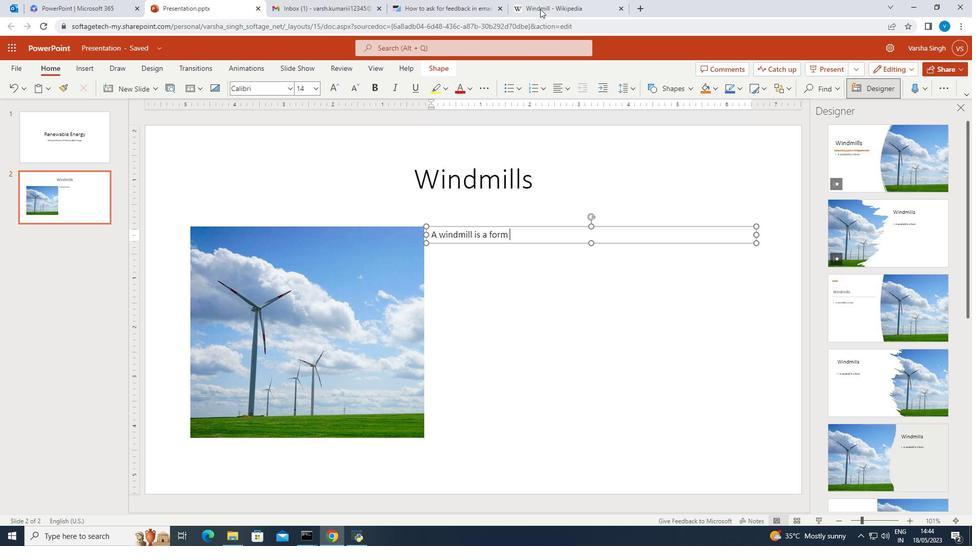 
Action: Mouse pressed left at (556, 3)
Screenshot: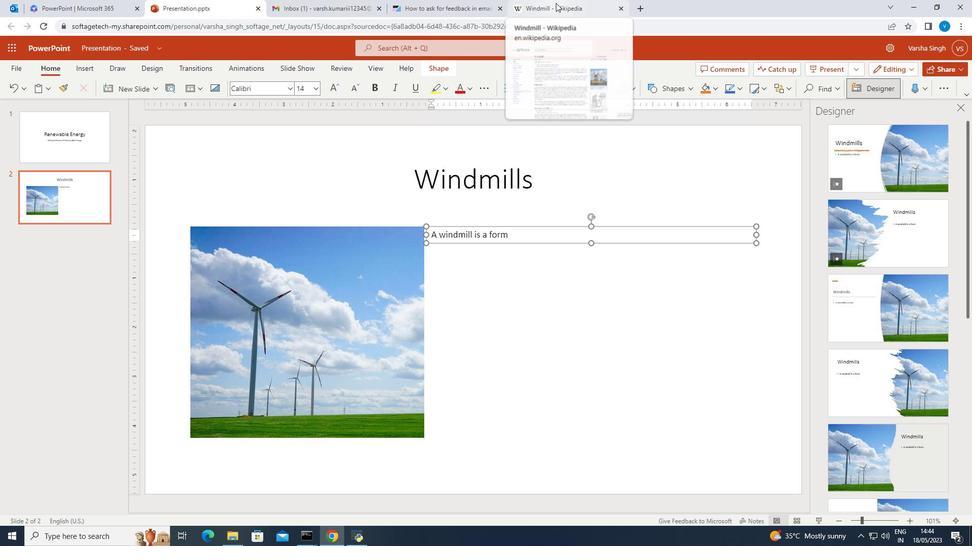 
Action: Mouse moved to (173, 2)
Screenshot: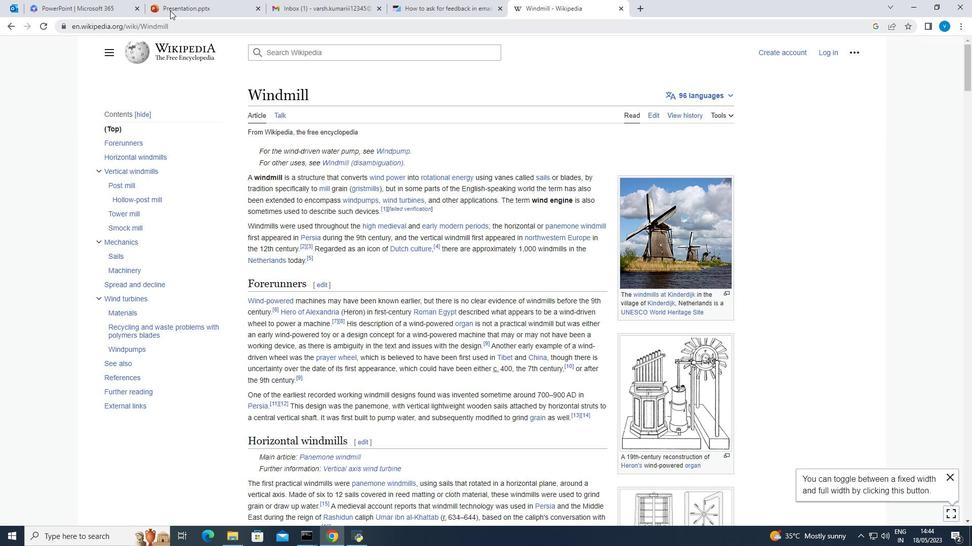 
Action: Mouse pressed left at (173, 2)
Screenshot: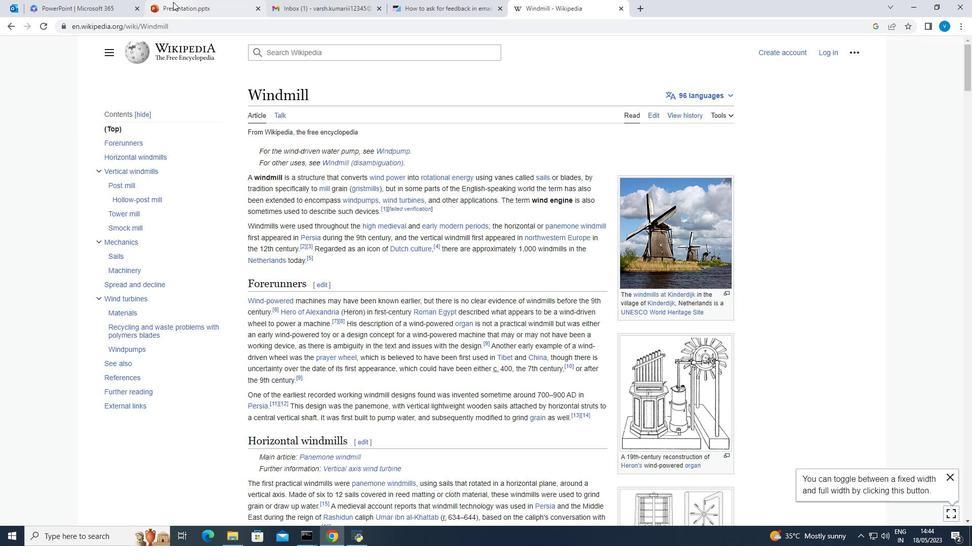 
Action: Mouse moved to (183, 12)
Screenshot: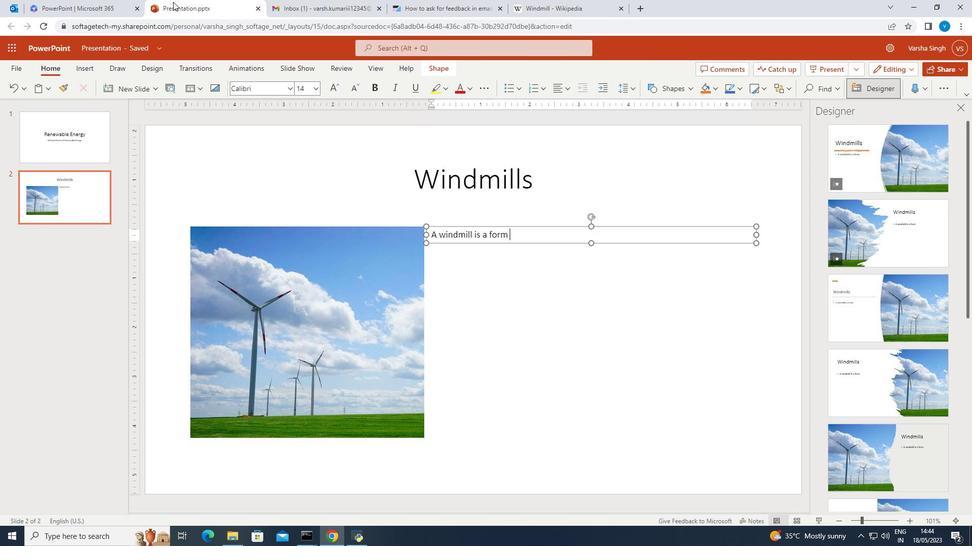 
Action: Key pressed <Key.backspace><Key.backspace><Key.backspace><Key.backspace><Key.backspace>structure<Key.space>that<Key.space>converts<Key.space>
Screenshot: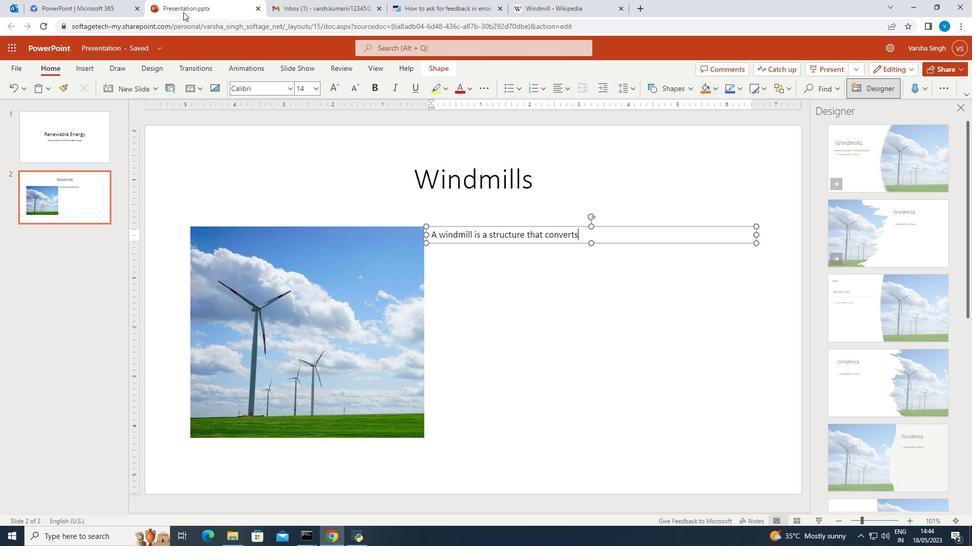 
Action: Mouse moved to (550, 8)
